 Task: Search round trip flight ticket for 5 adults, 1 child, 2 infants in seat and 1 infant on lap in business from El Paso: El Paso International Airport to Riverton: Central Wyoming Regional Airport (was Riverton Regional) on 8-4-2023 and return on 8-6-2023. Choice of flights is Delta. Number of bags: 1 carry on bag. Price is upto 50000. Outbound departure time preference is 10:45.
Action: Mouse moved to (278, 388)
Screenshot: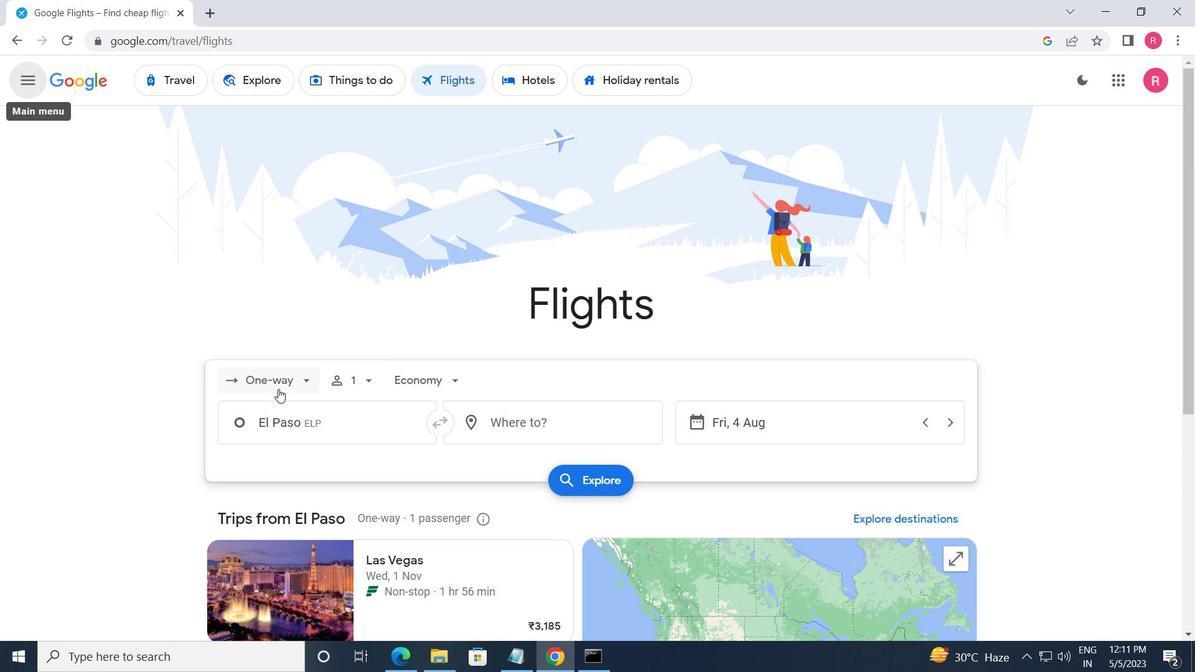 
Action: Mouse pressed left at (278, 388)
Screenshot: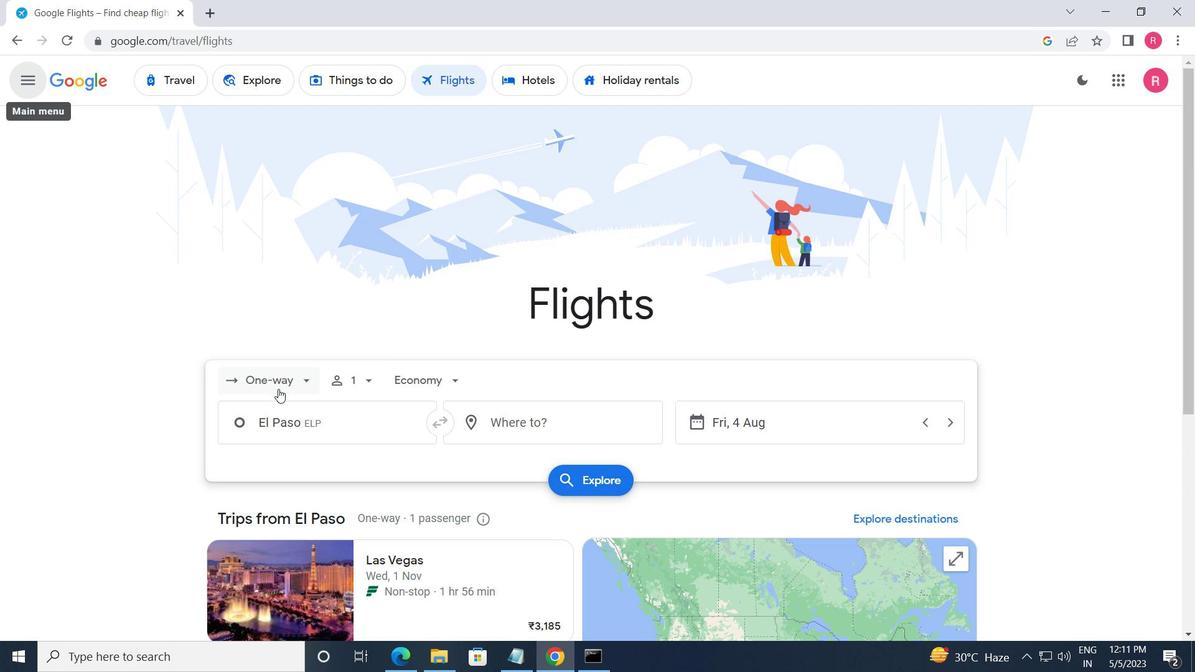 
Action: Mouse moved to (282, 419)
Screenshot: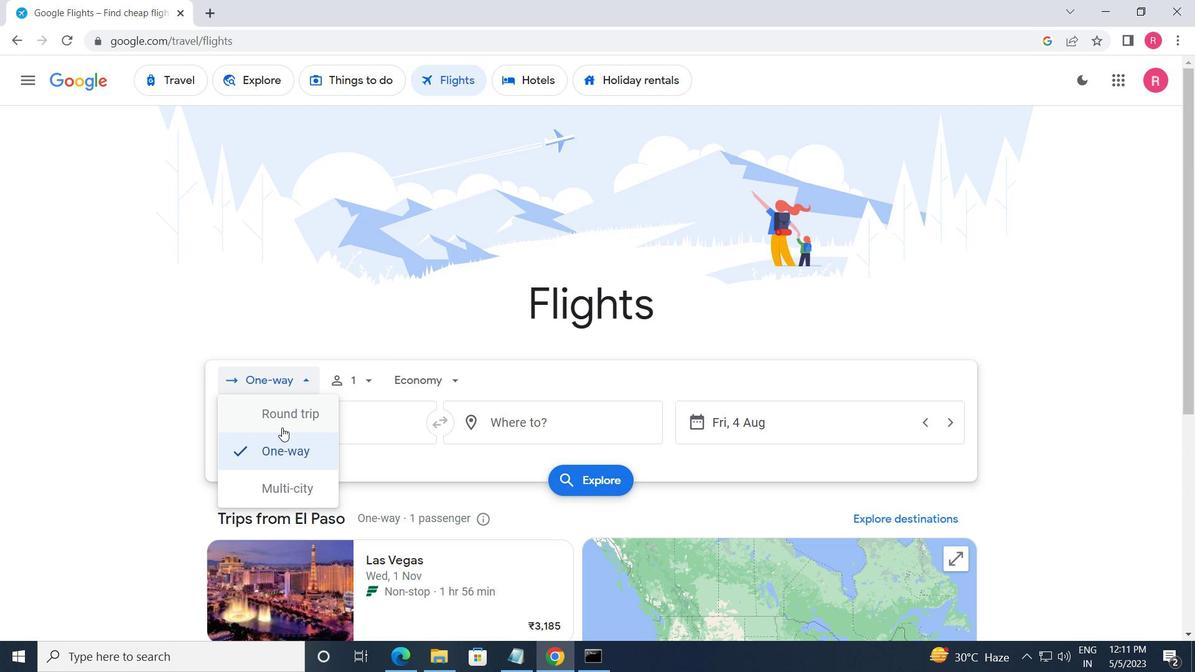
Action: Mouse pressed left at (282, 419)
Screenshot: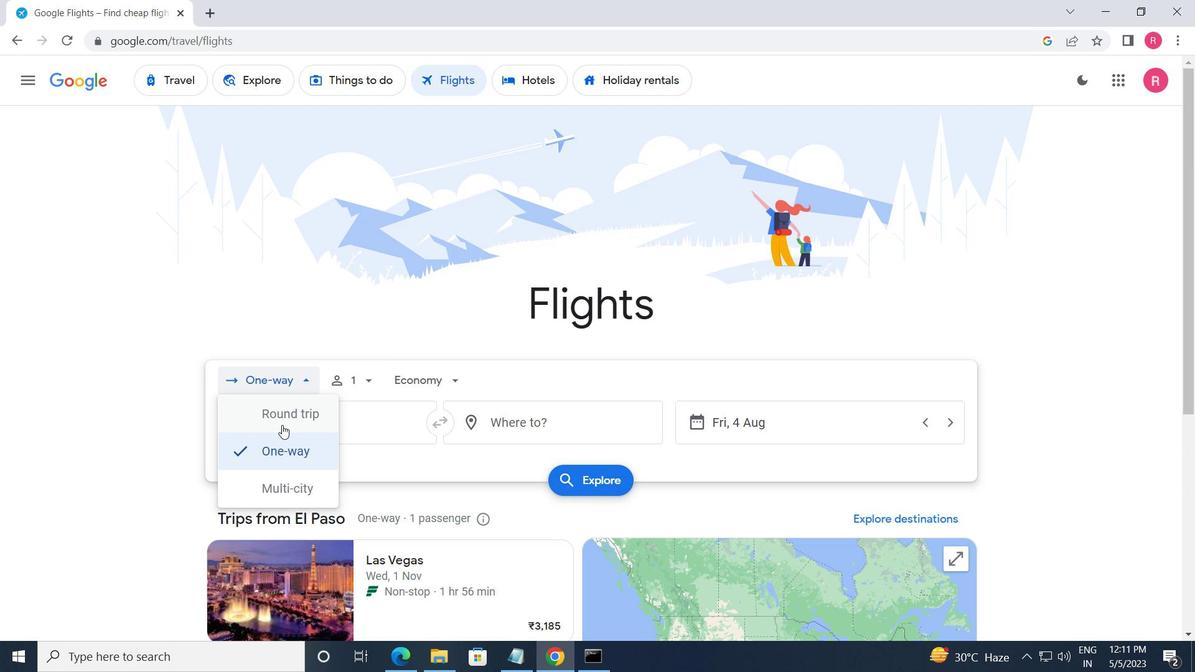 
Action: Mouse moved to (348, 382)
Screenshot: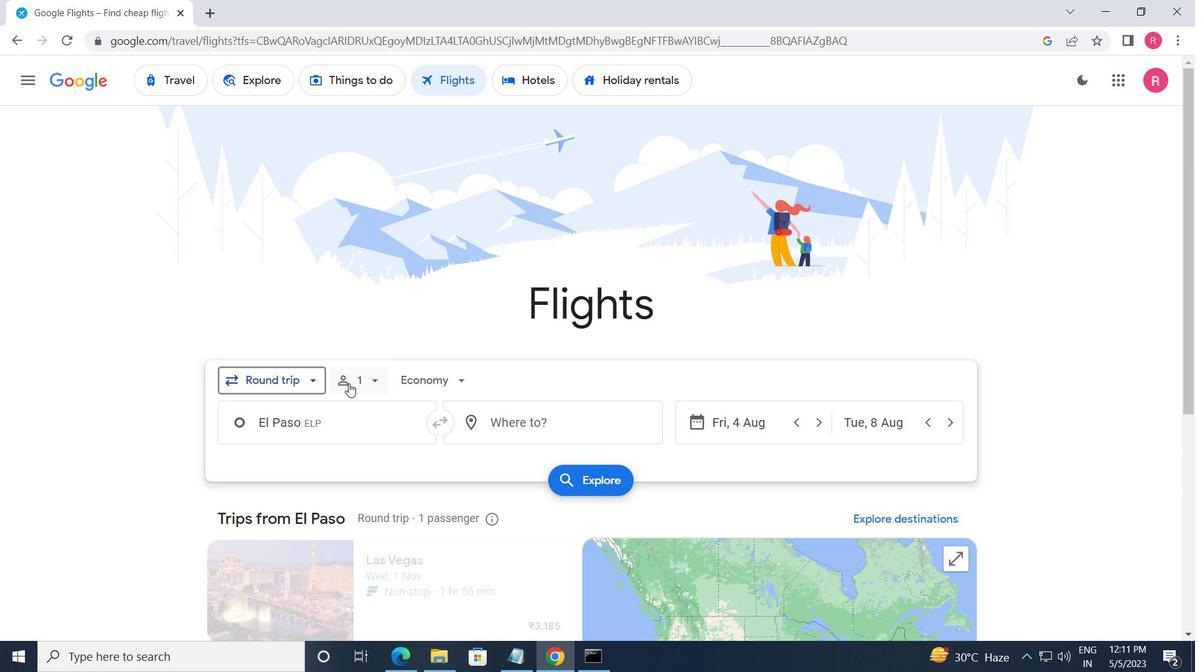 
Action: Mouse pressed left at (348, 382)
Screenshot: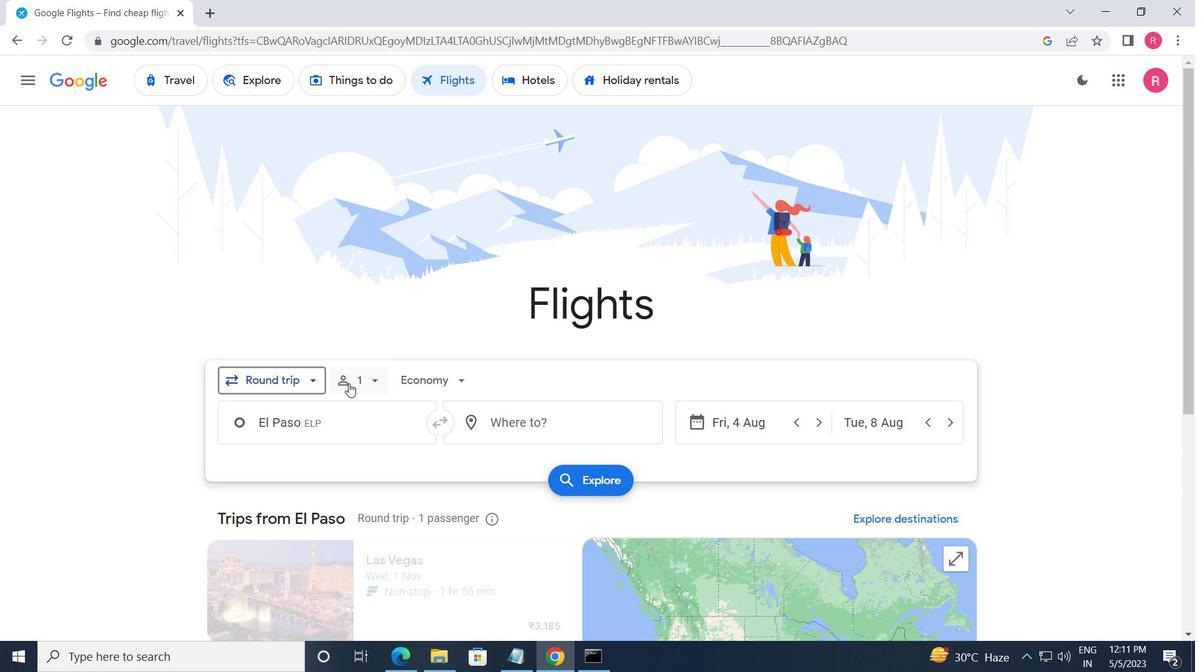 
Action: Mouse moved to (496, 428)
Screenshot: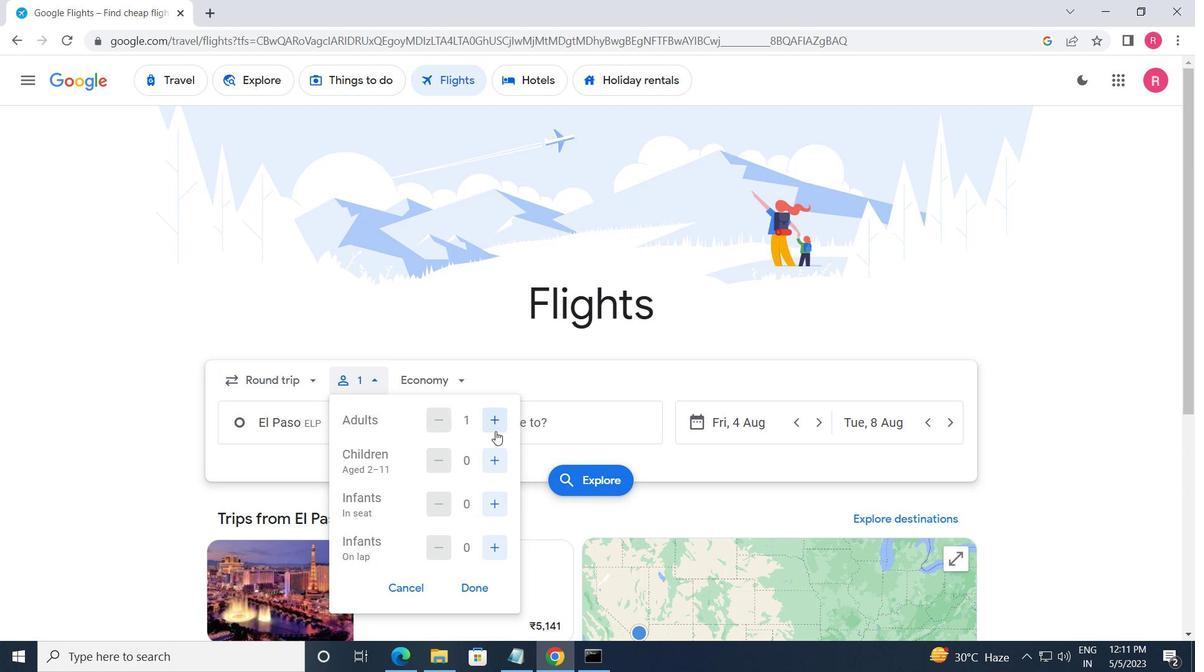 
Action: Mouse pressed left at (496, 428)
Screenshot: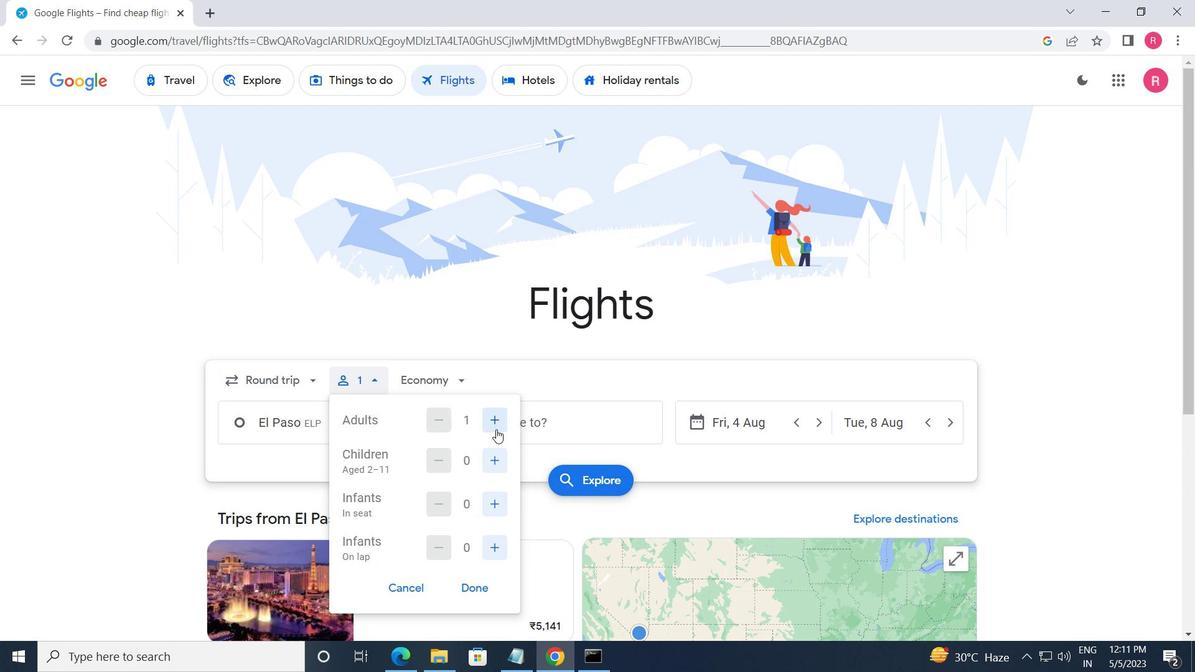 
Action: Mouse pressed left at (496, 428)
Screenshot: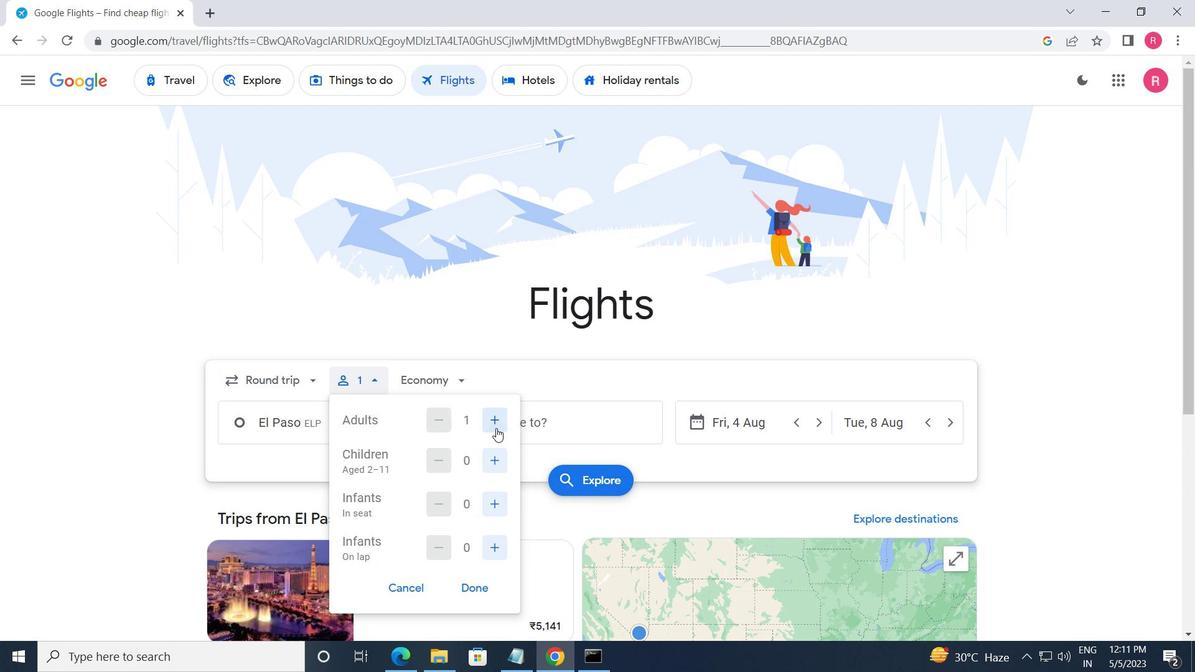 
Action: Mouse pressed left at (496, 428)
Screenshot: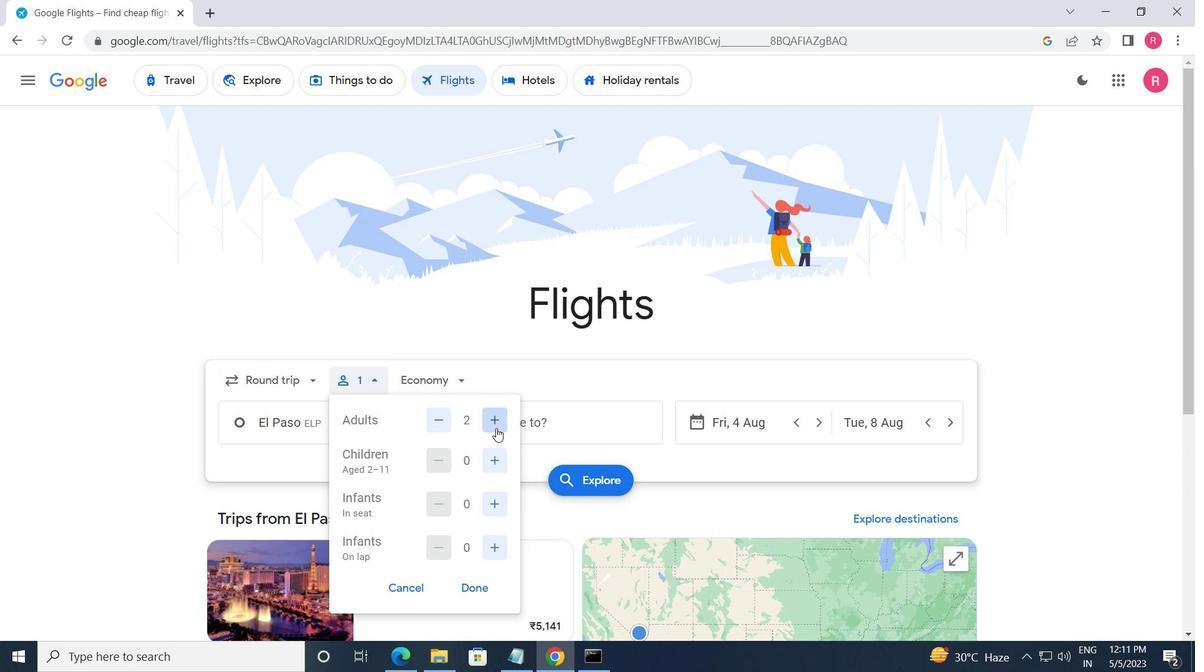 
Action: Mouse pressed left at (496, 428)
Screenshot: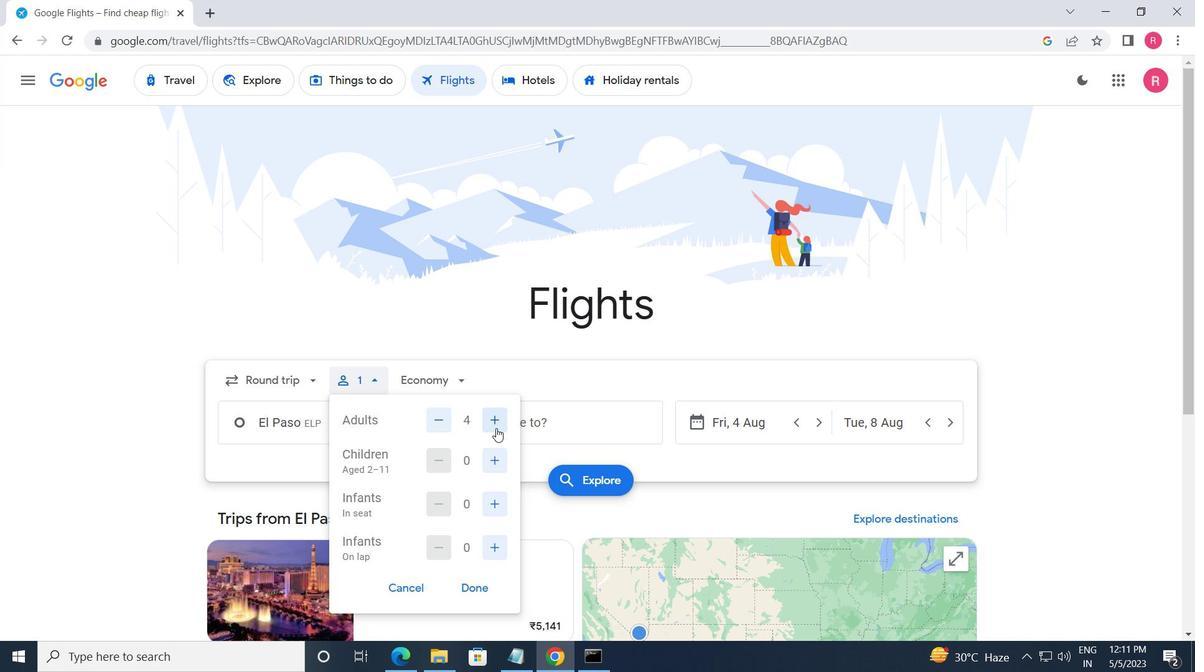 
Action: Mouse moved to (494, 454)
Screenshot: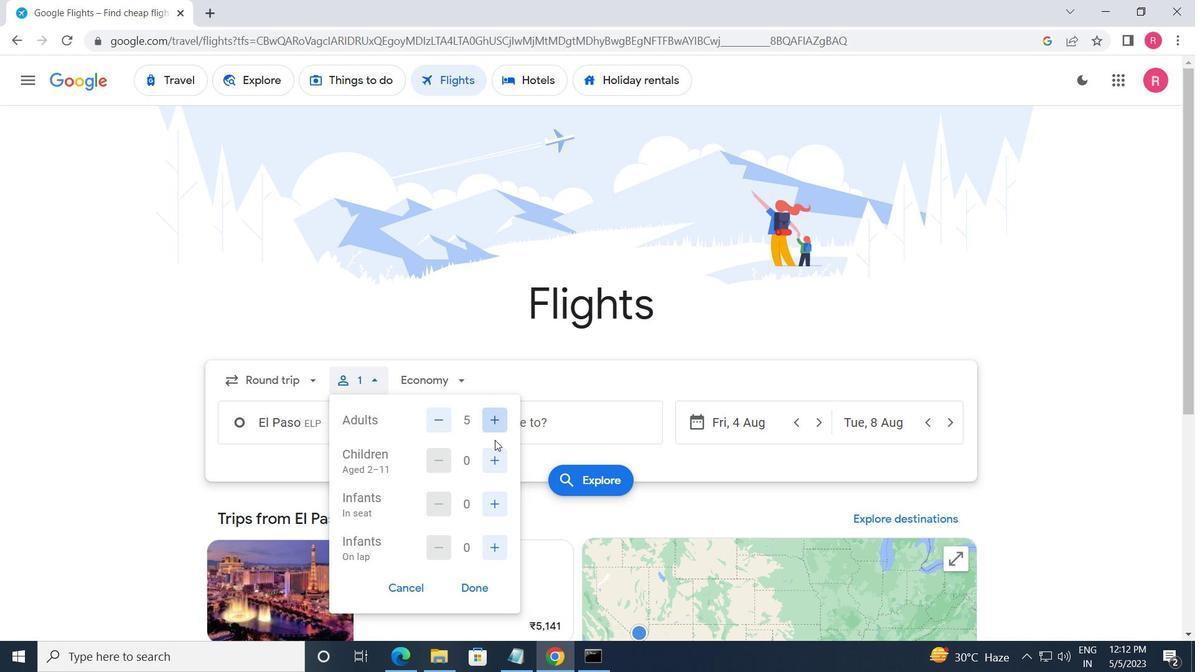 
Action: Mouse pressed left at (494, 454)
Screenshot: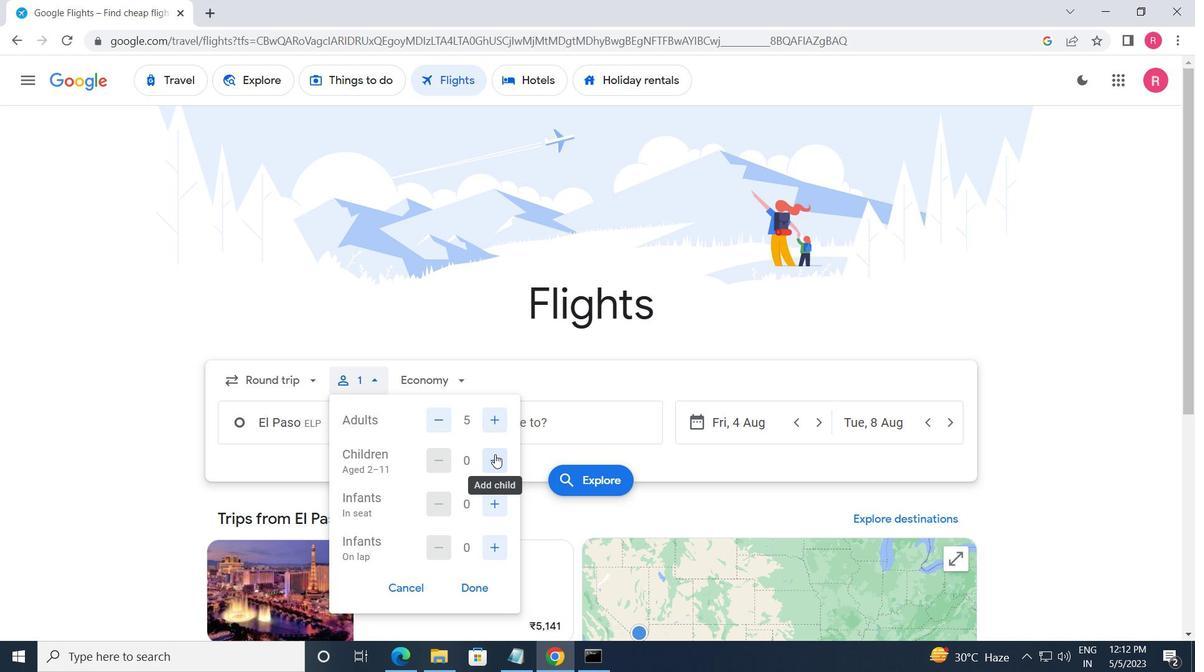 
Action: Mouse moved to (492, 511)
Screenshot: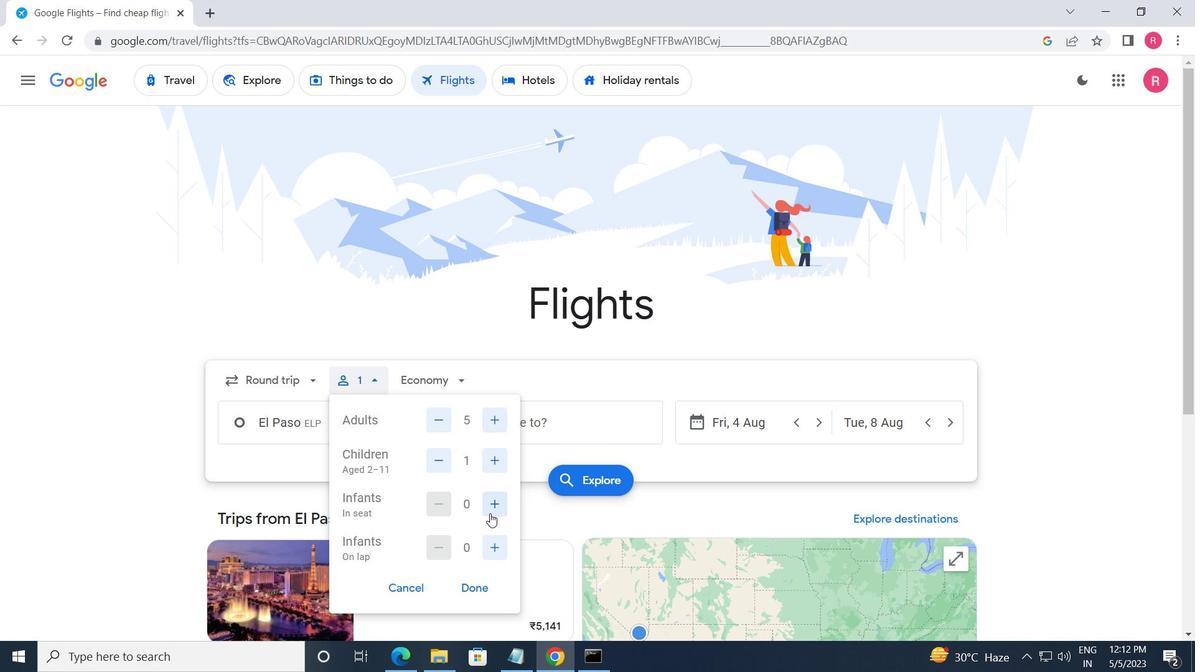 
Action: Mouse pressed left at (492, 511)
Screenshot: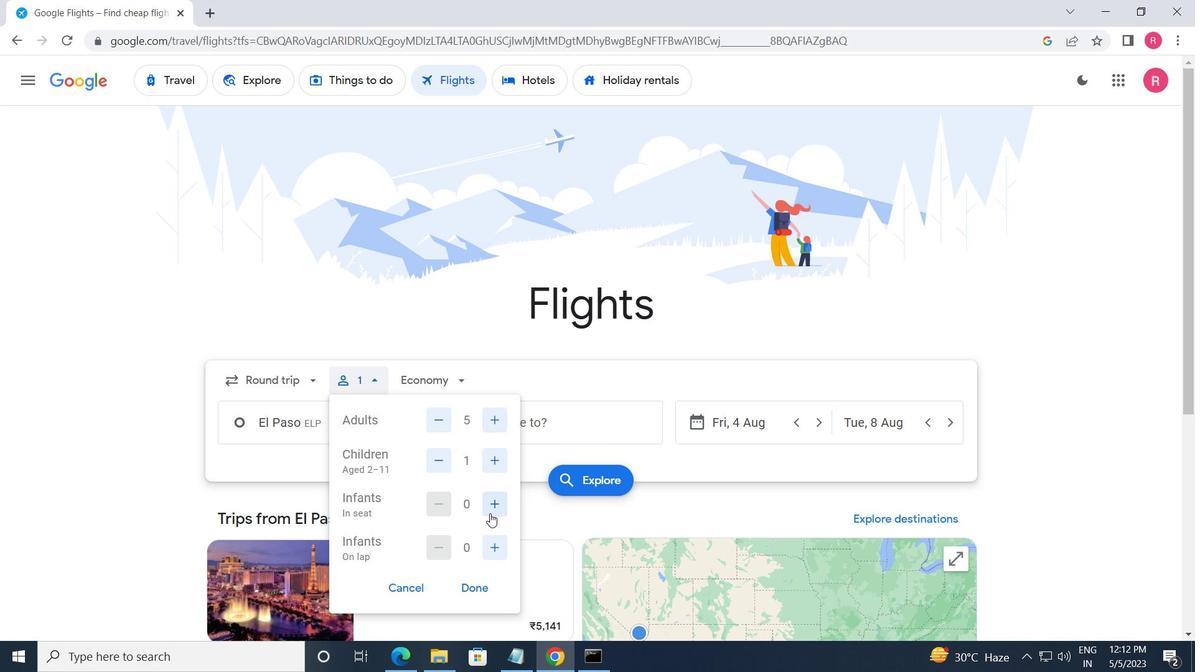 
Action: Mouse pressed left at (492, 511)
Screenshot: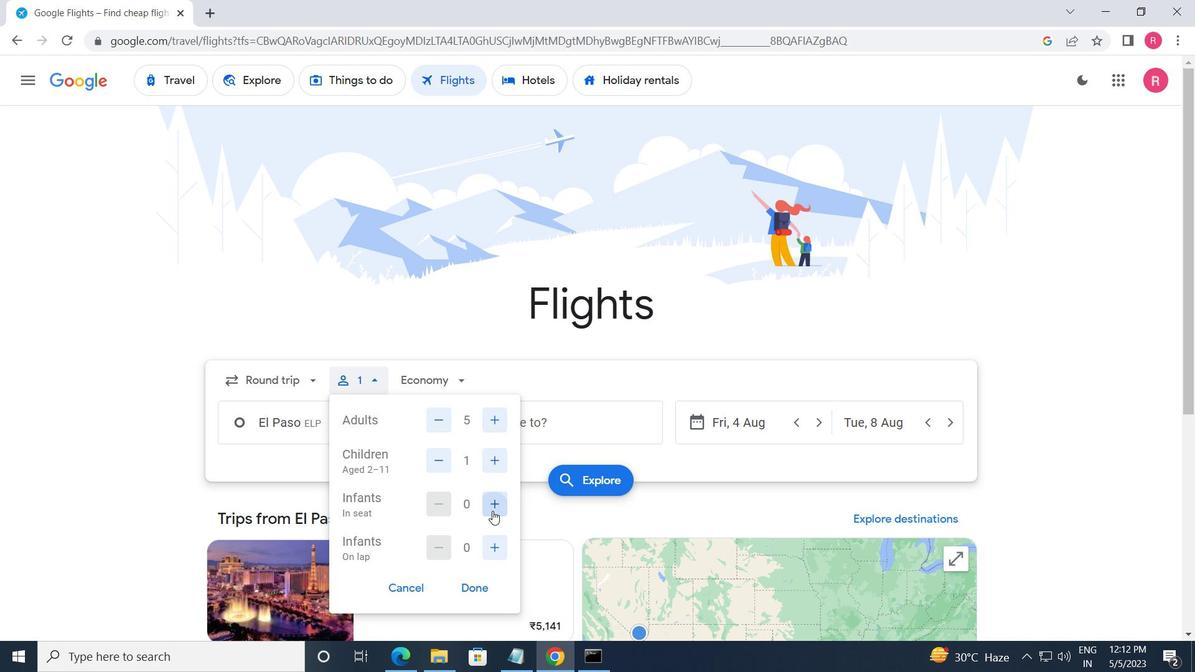 
Action: Mouse moved to (494, 553)
Screenshot: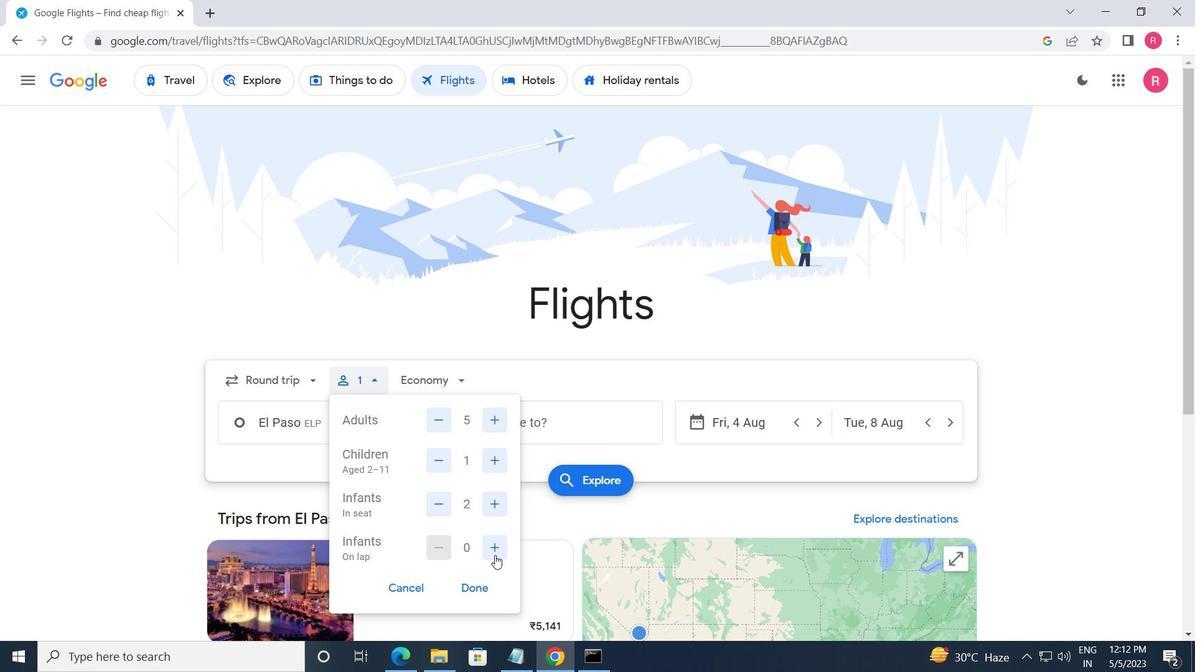 
Action: Mouse pressed left at (494, 553)
Screenshot: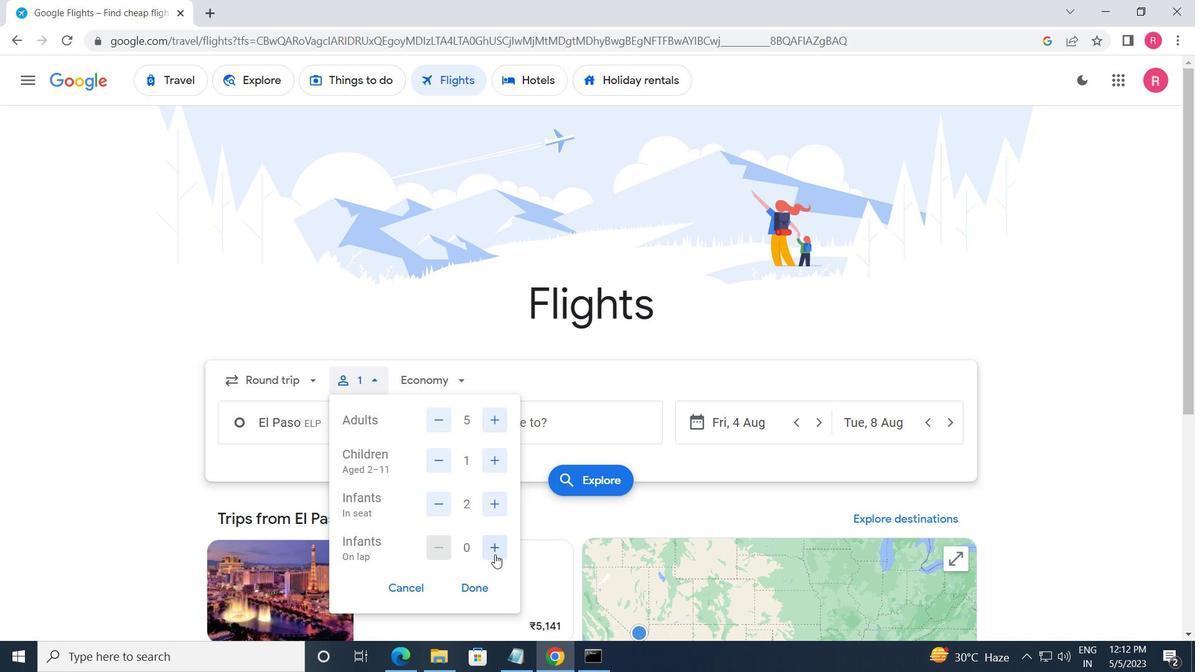 
Action: Mouse moved to (477, 584)
Screenshot: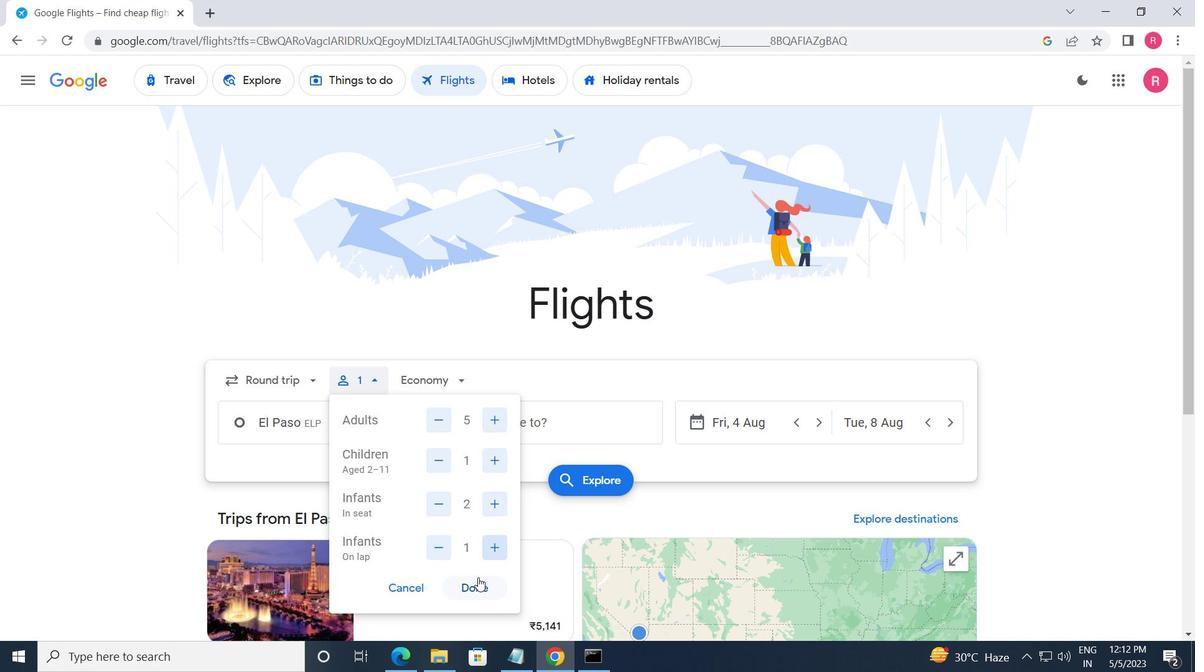 
Action: Mouse pressed left at (477, 584)
Screenshot: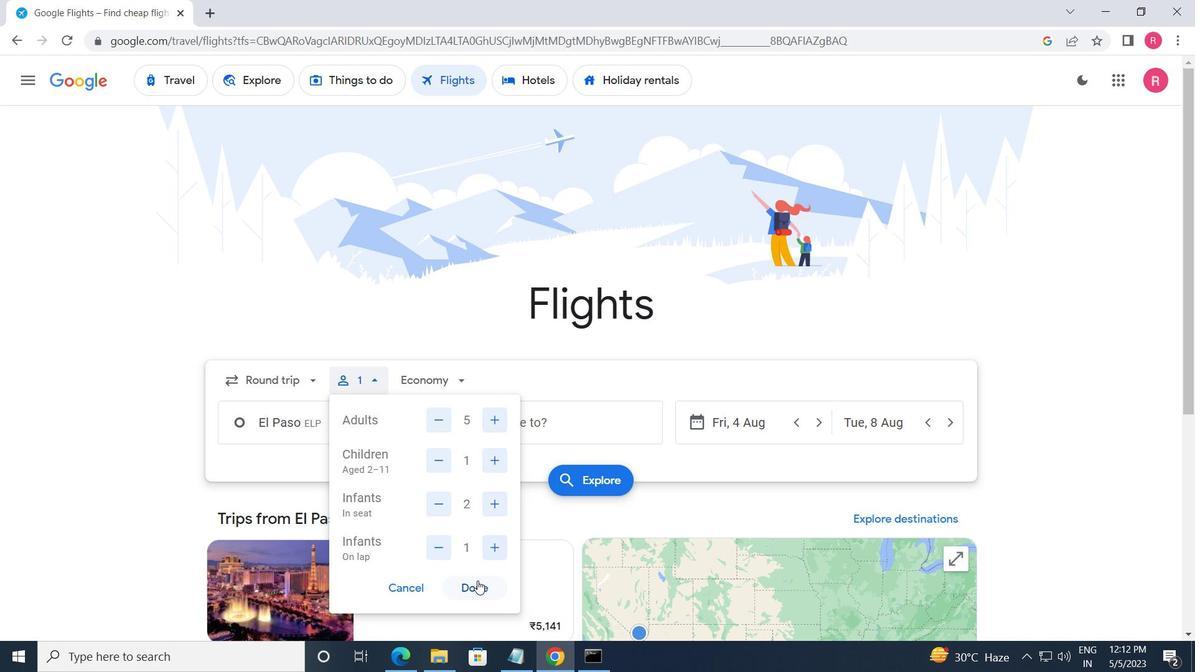 
Action: Mouse moved to (437, 390)
Screenshot: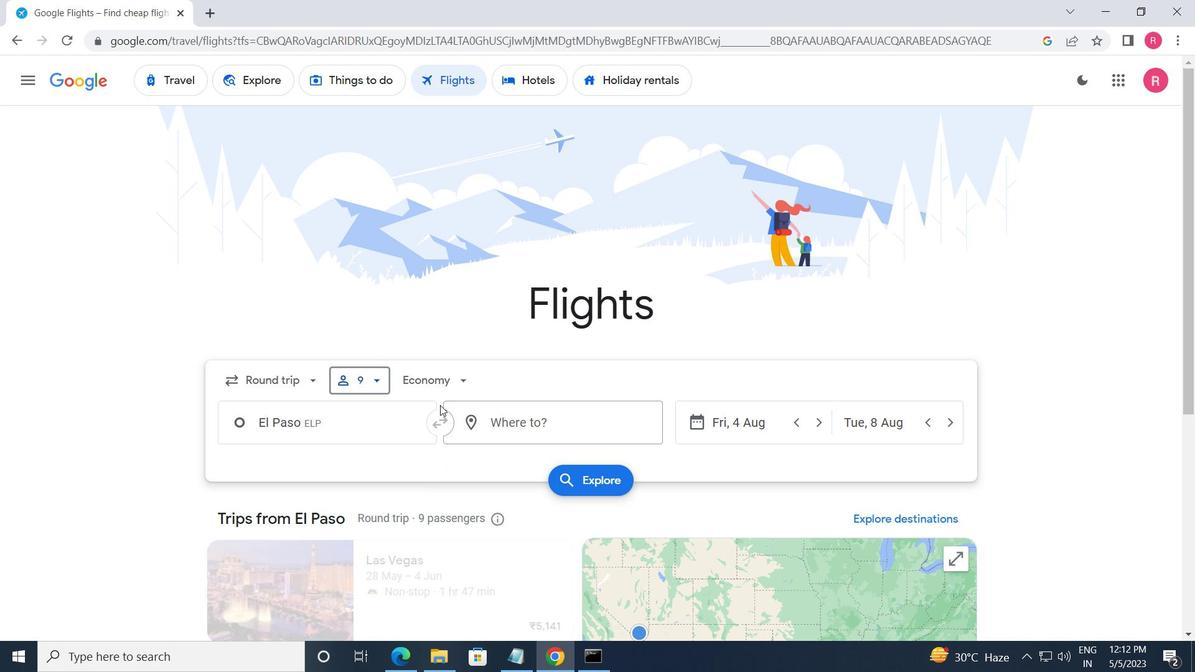 
Action: Mouse pressed left at (437, 390)
Screenshot: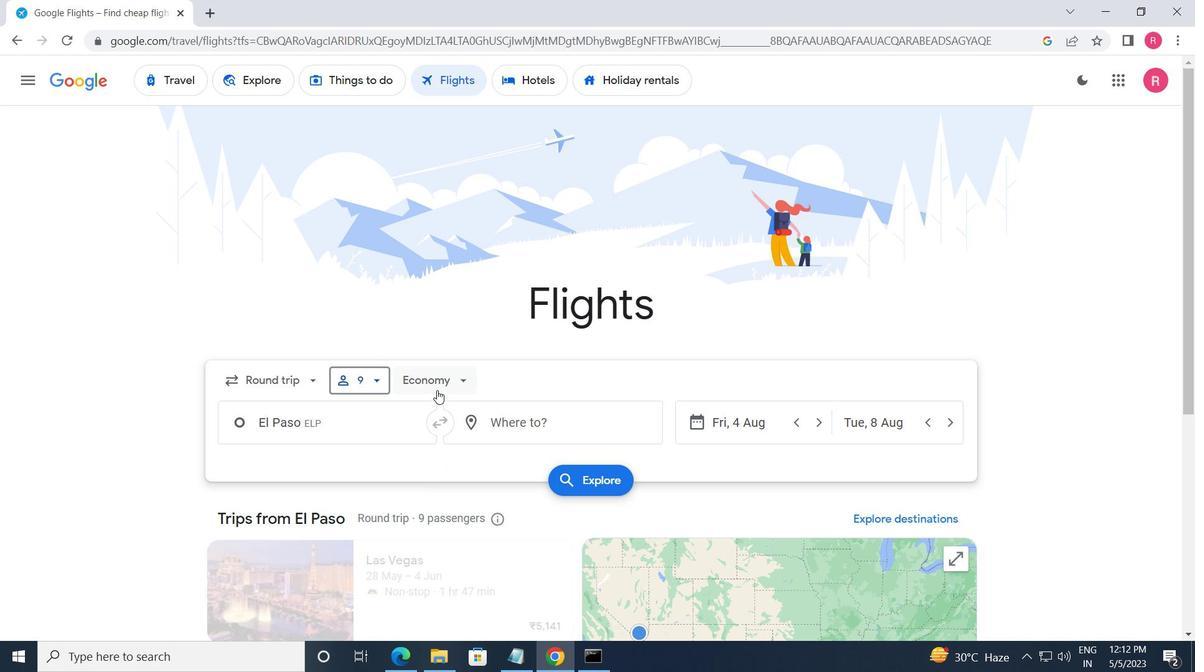 
Action: Mouse moved to (442, 496)
Screenshot: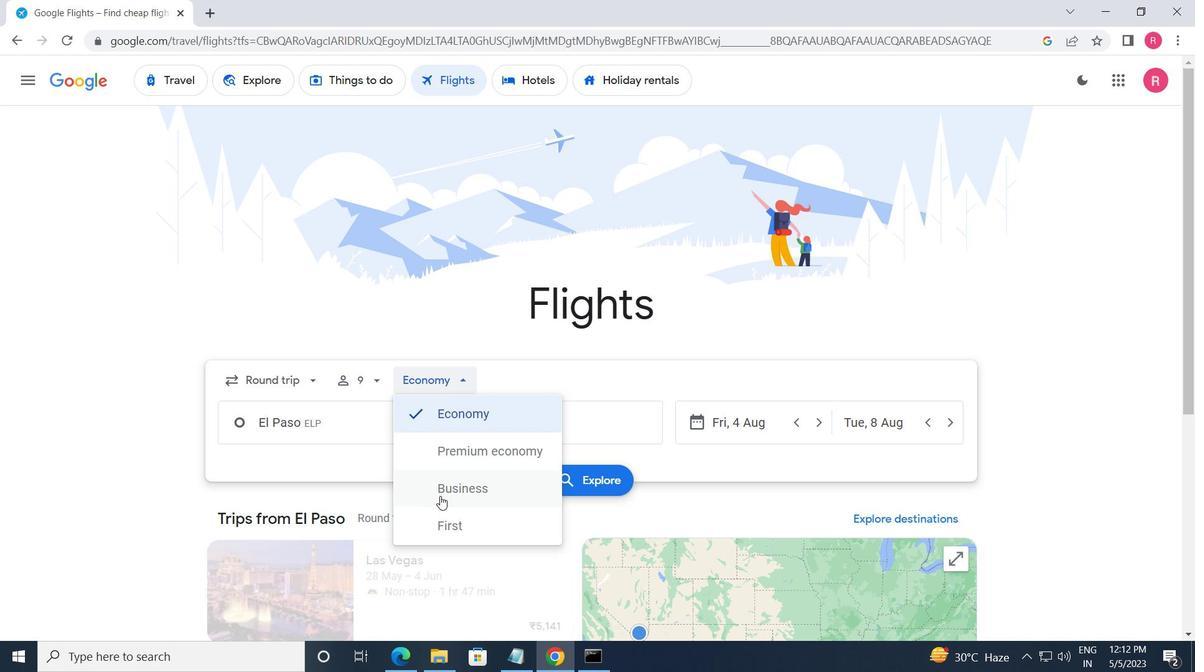 
Action: Mouse pressed left at (442, 496)
Screenshot: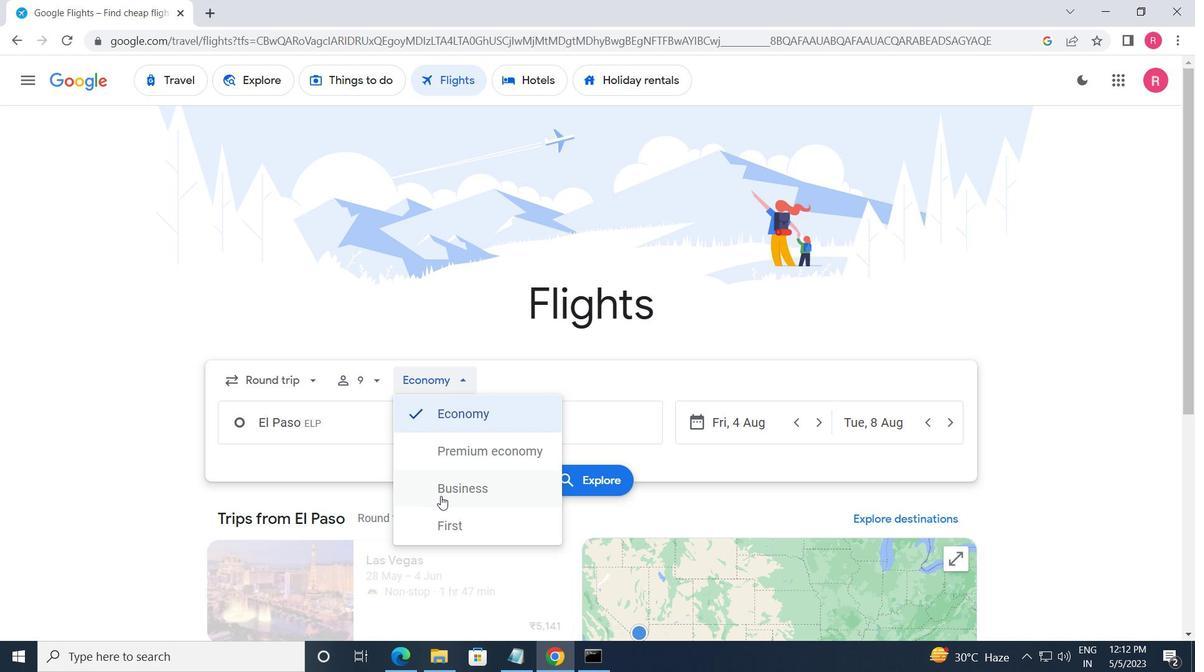 
Action: Mouse moved to (384, 427)
Screenshot: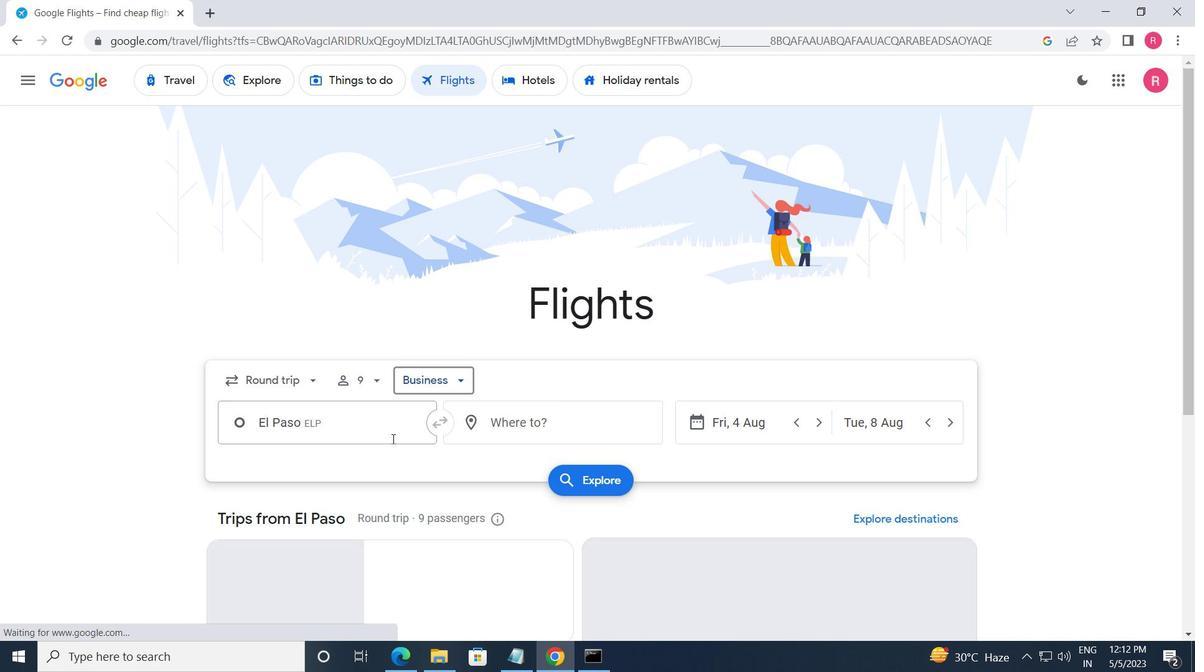 
Action: Mouse pressed left at (384, 427)
Screenshot: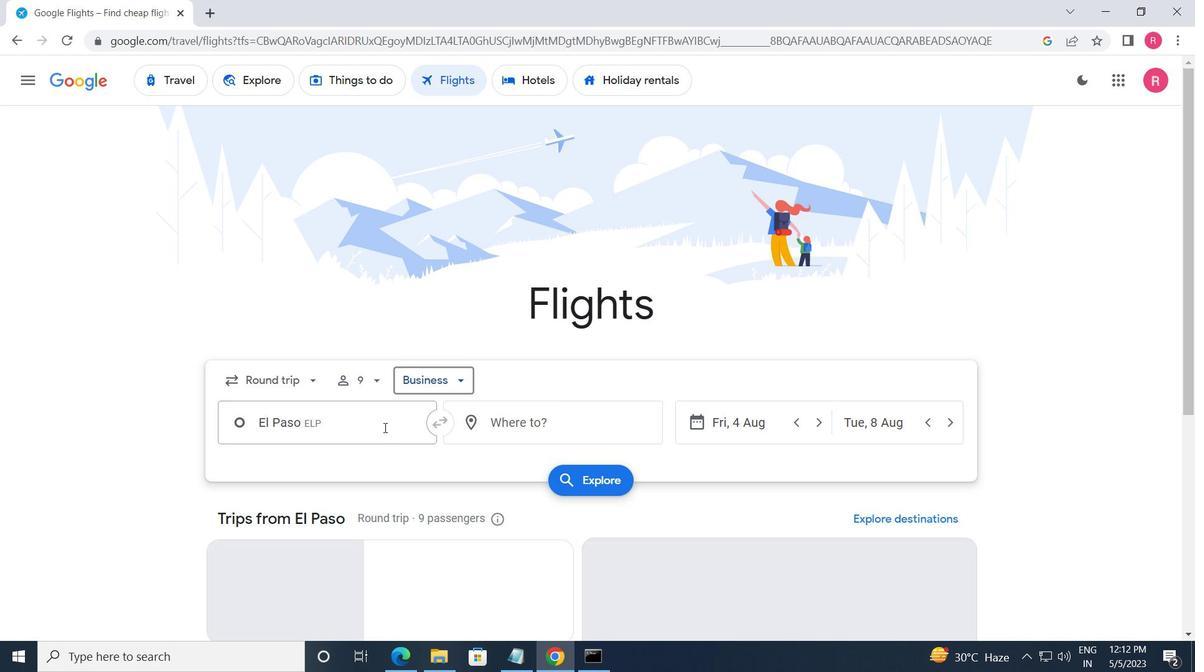 
Action: Key pressed <Key.shift>EI<Key.backspace>L<Key.space><Key.shift_r>PASO
Screenshot: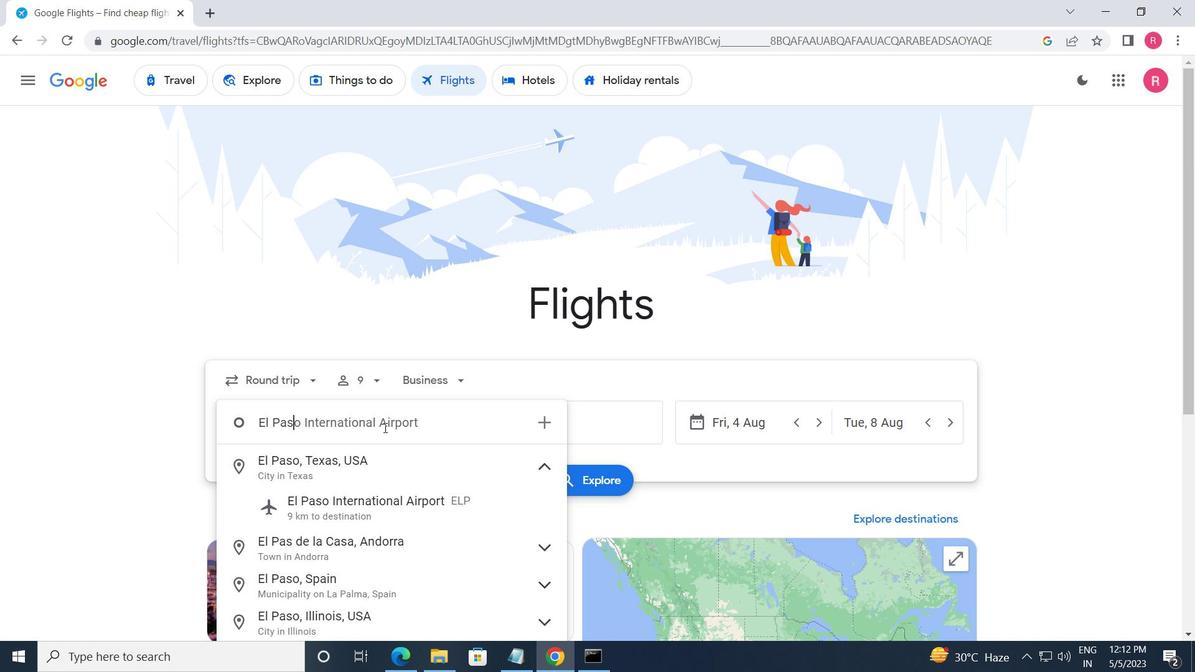 
Action: Mouse moved to (379, 514)
Screenshot: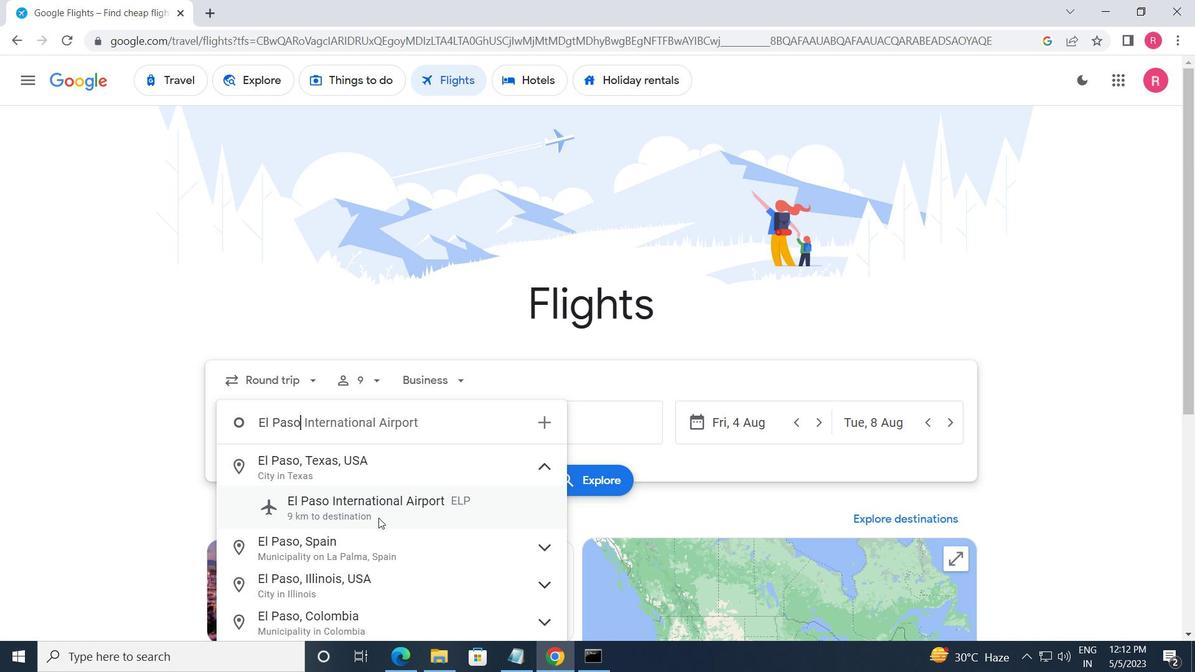 
Action: Mouse pressed left at (379, 514)
Screenshot: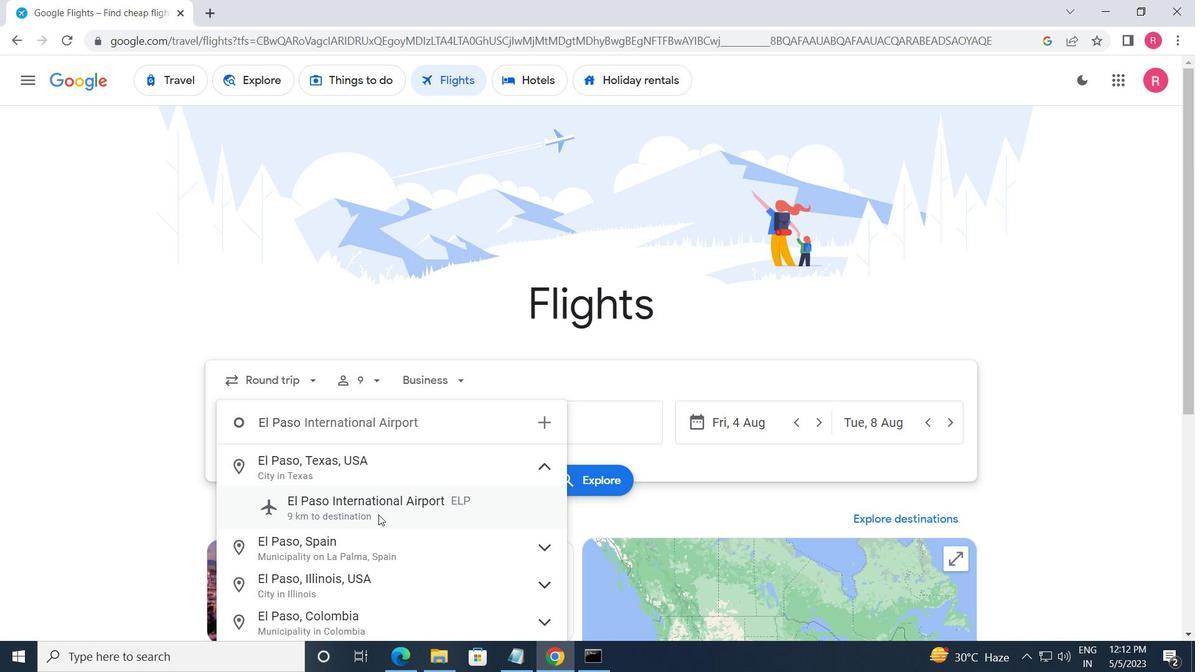 
Action: Mouse moved to (544, 441)
Screenshot: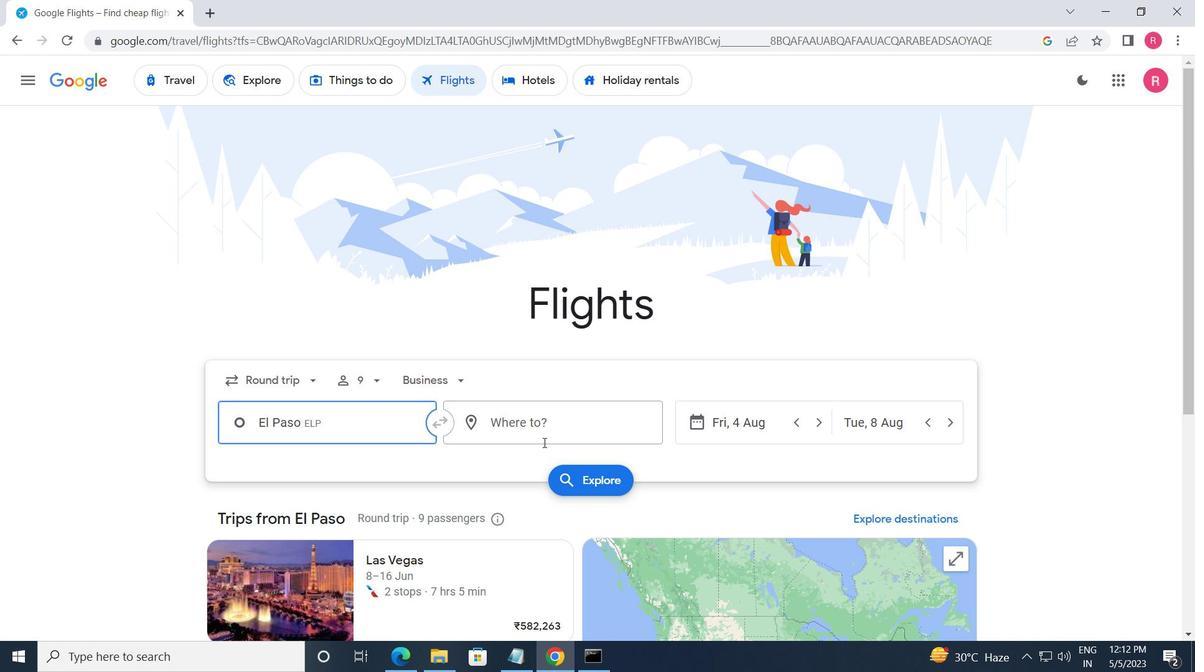 
Action: Mouse pressed left at (544, 441)
Screenshot: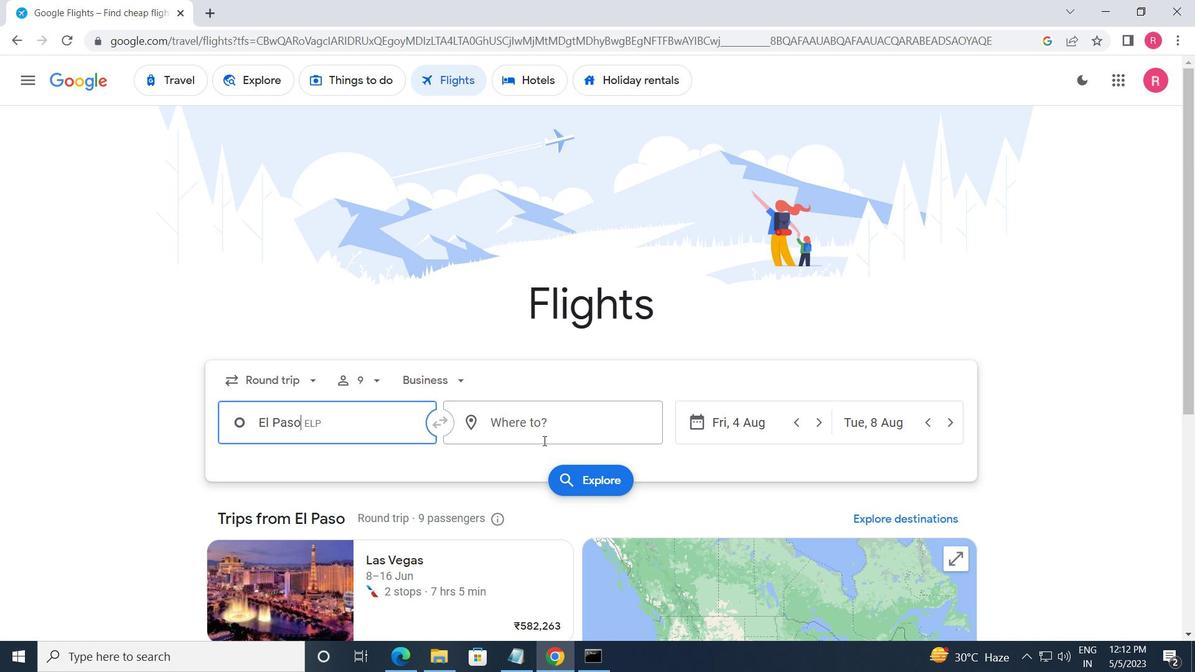 
Action: Key pressed <Key.shift>RIVERTON
Screenshot: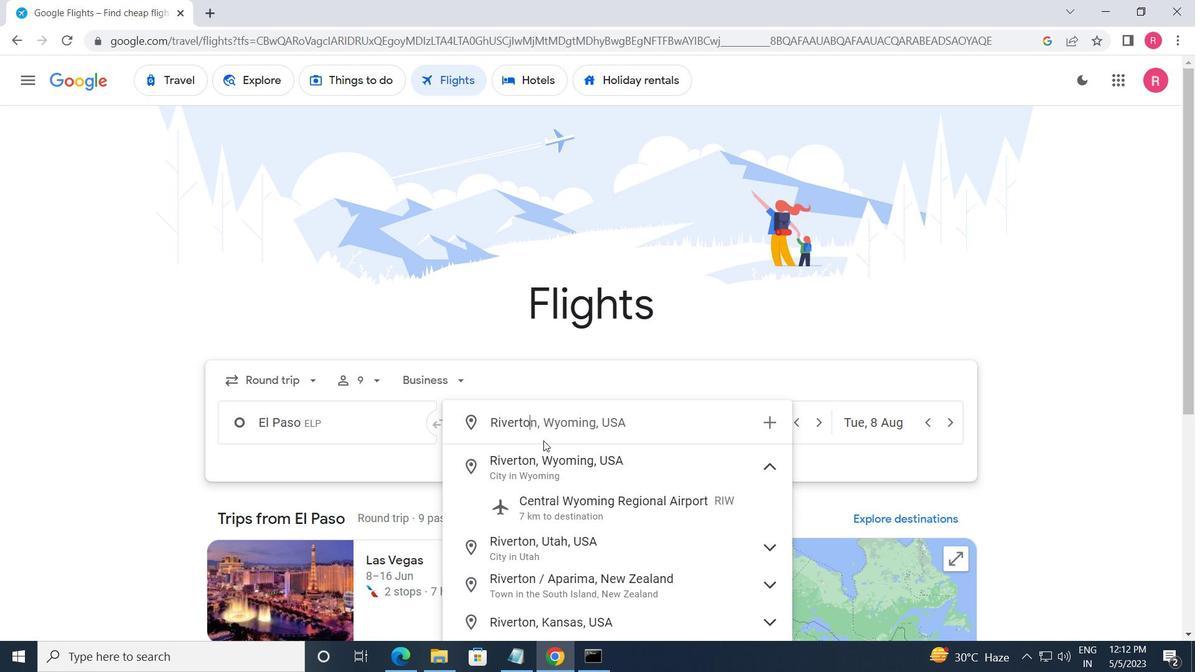 
Action: Mouse moved to (626, 503)
Screenshot: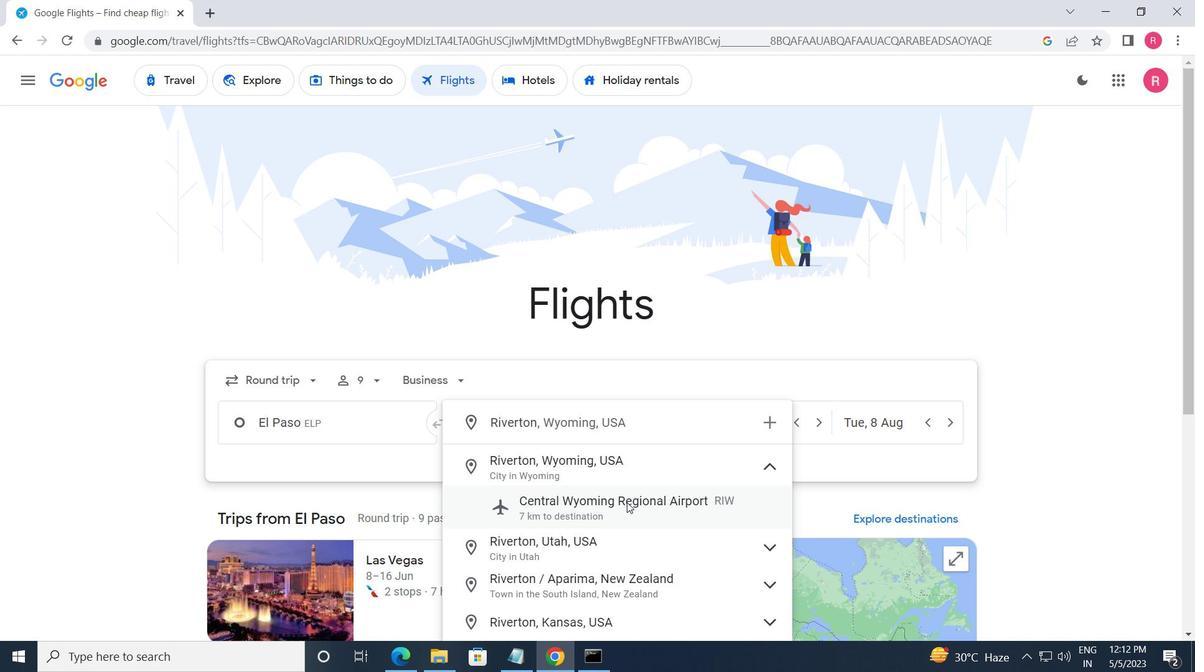 
Action: Mouse pressed left at (626, 503)
Screenshot: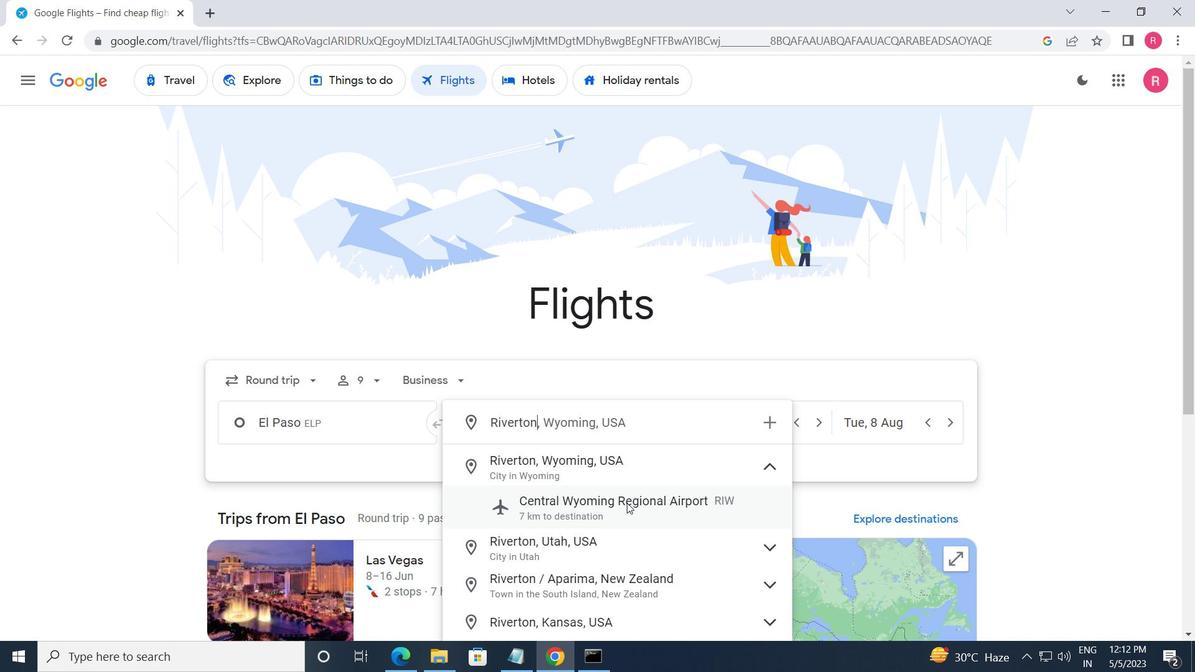 
Action: Mouse moved to (772, 425)
Screenshot: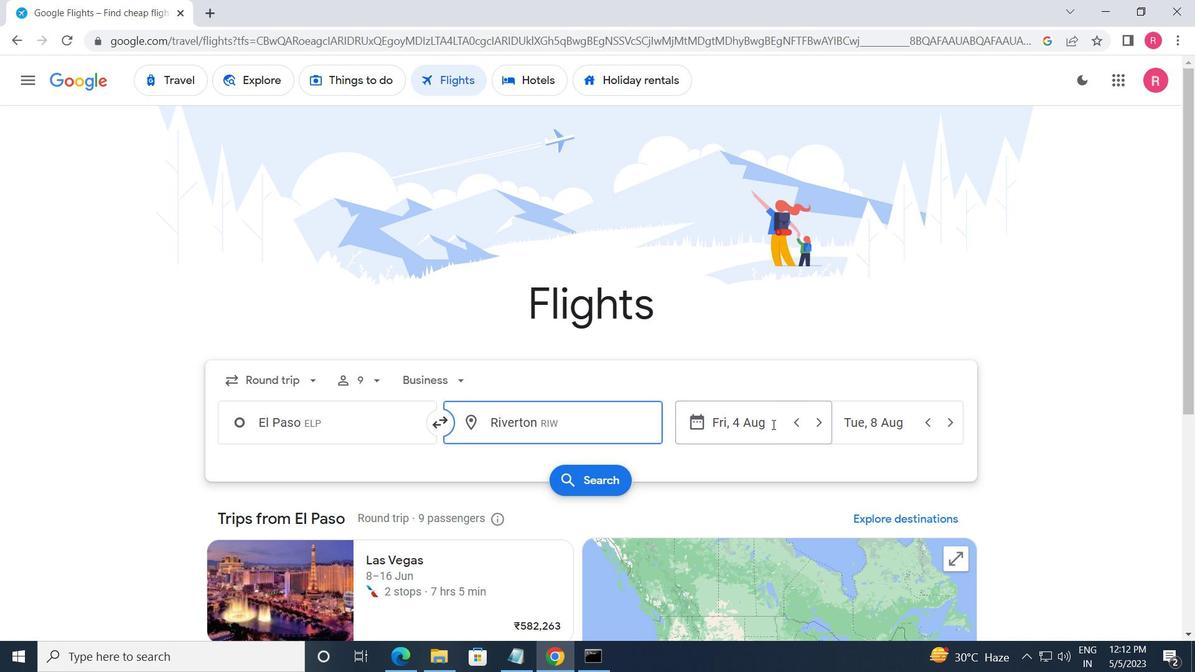 
Action: Mouse pressed left at (772, 425)
Screenshot: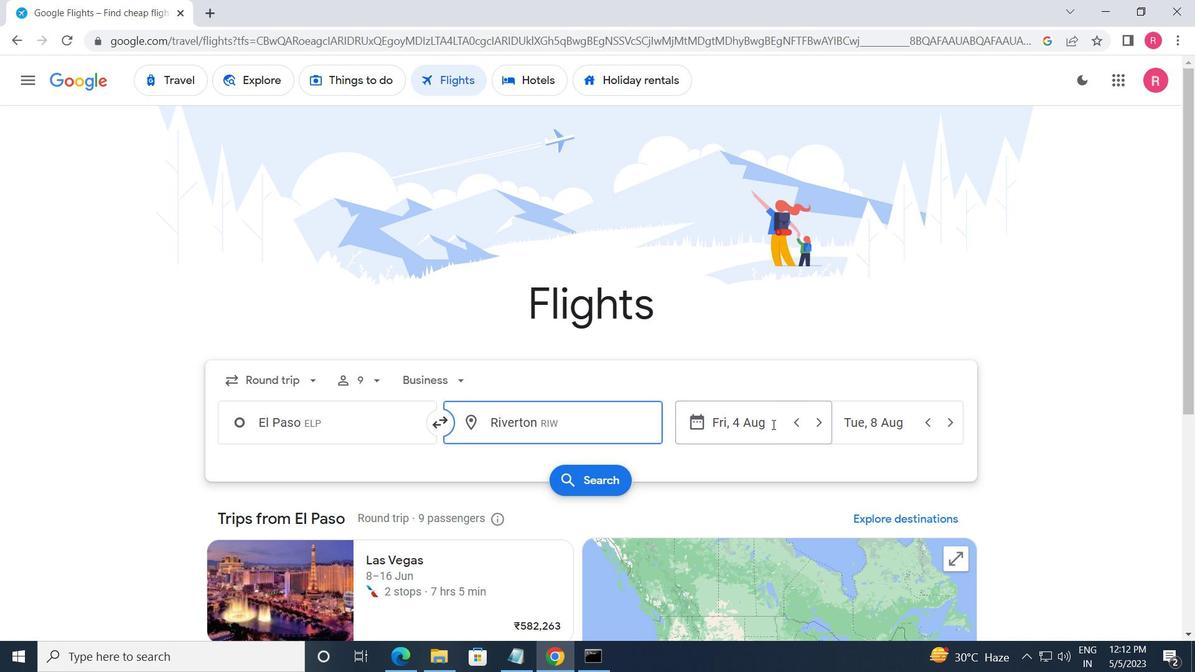 
Action: Mouse moved to (598, 362)
Screenshot: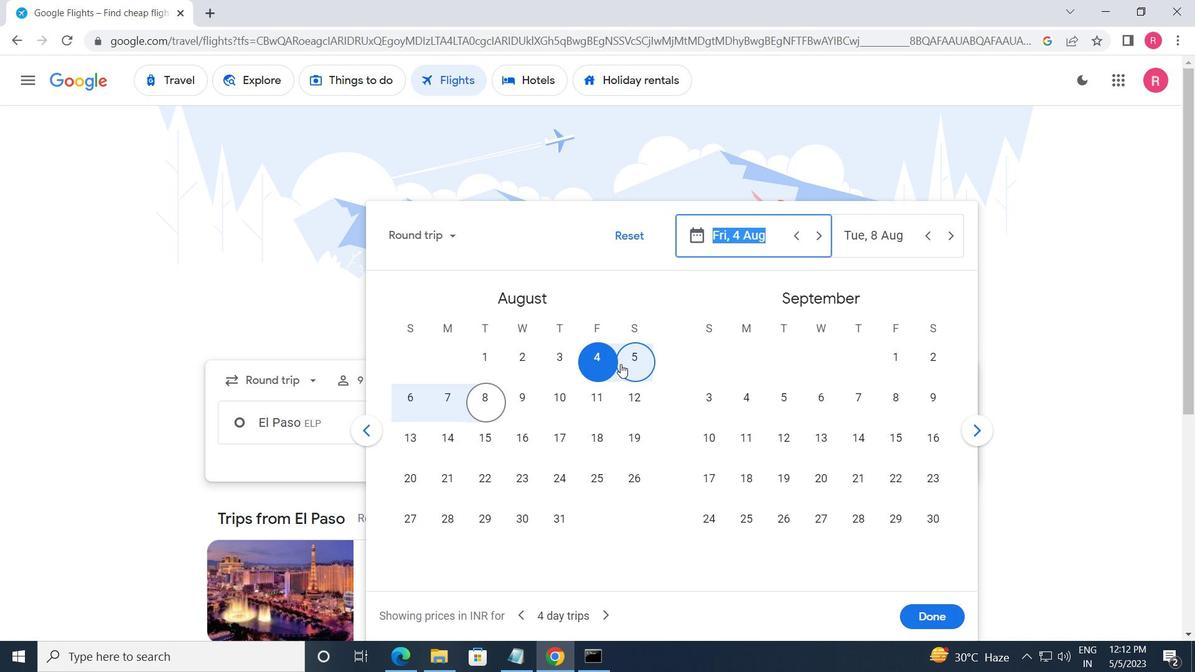 
Action: Mouse pressed left at (598, 362)
Screenshot: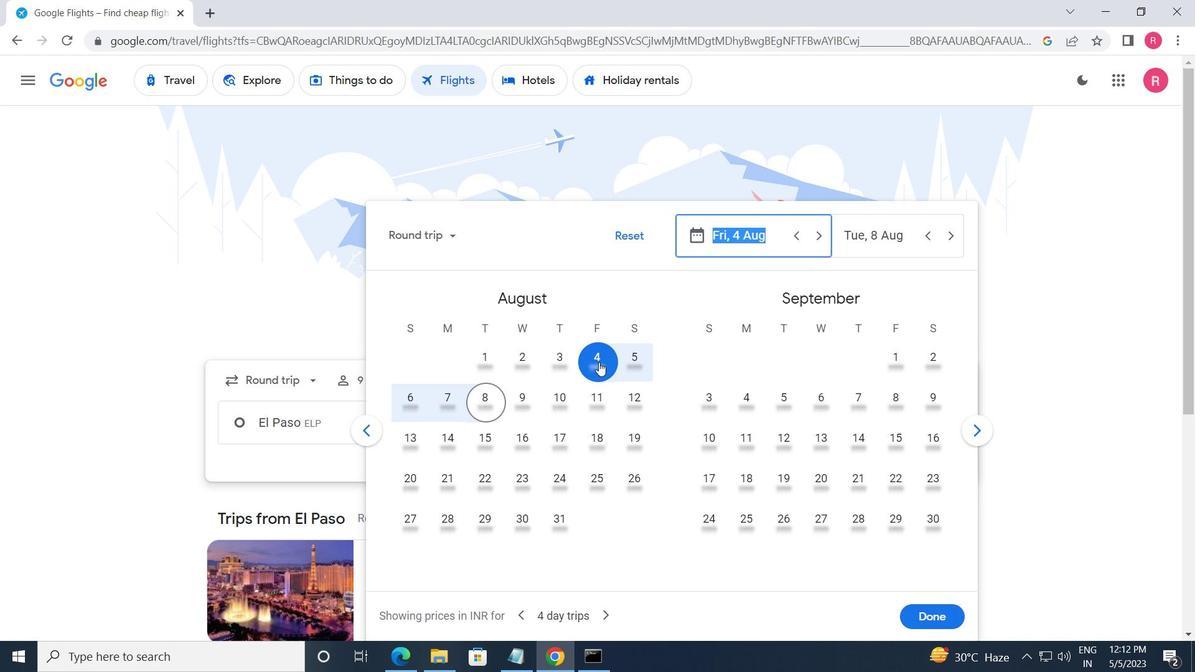 
Action: Mouse moved to (414, 393)
Screenshot: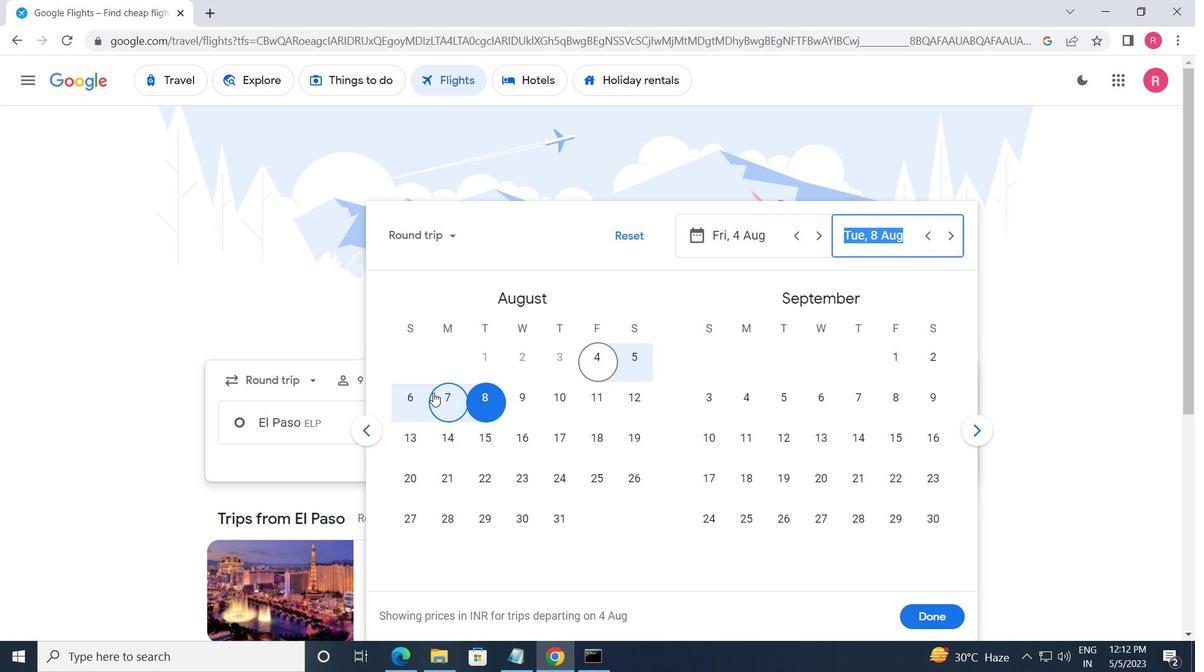 
Action: Mouse pressed left at (414, 393)
Screenshot: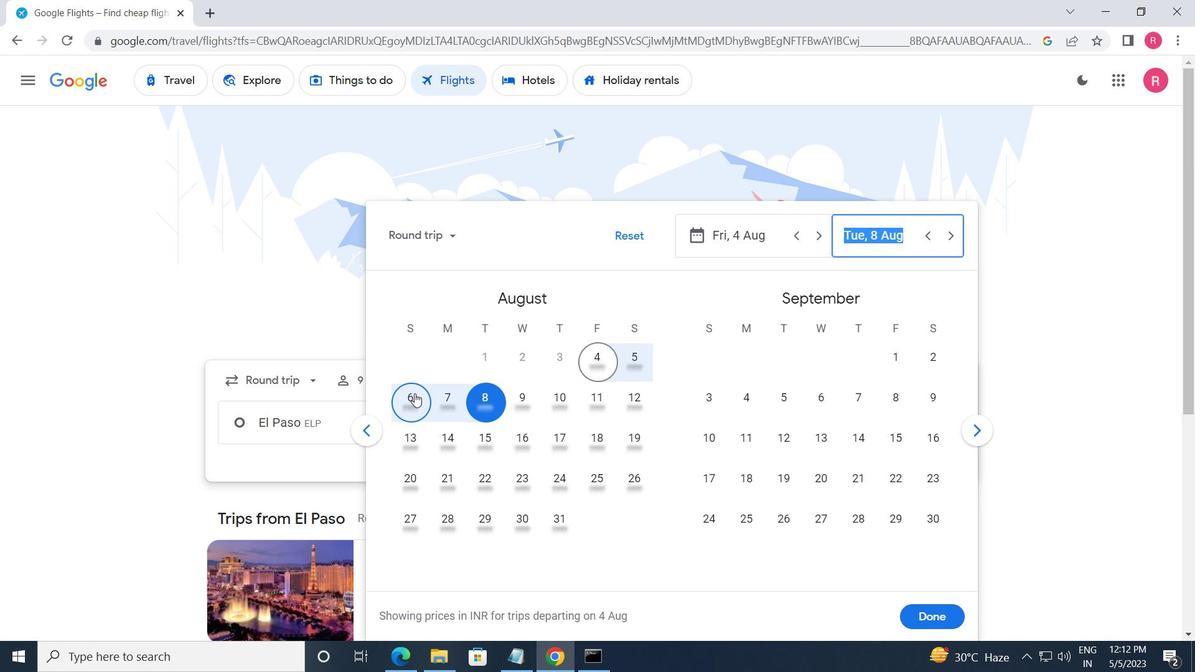 
Action: Mouse moved to (918, 614)
Screenshot: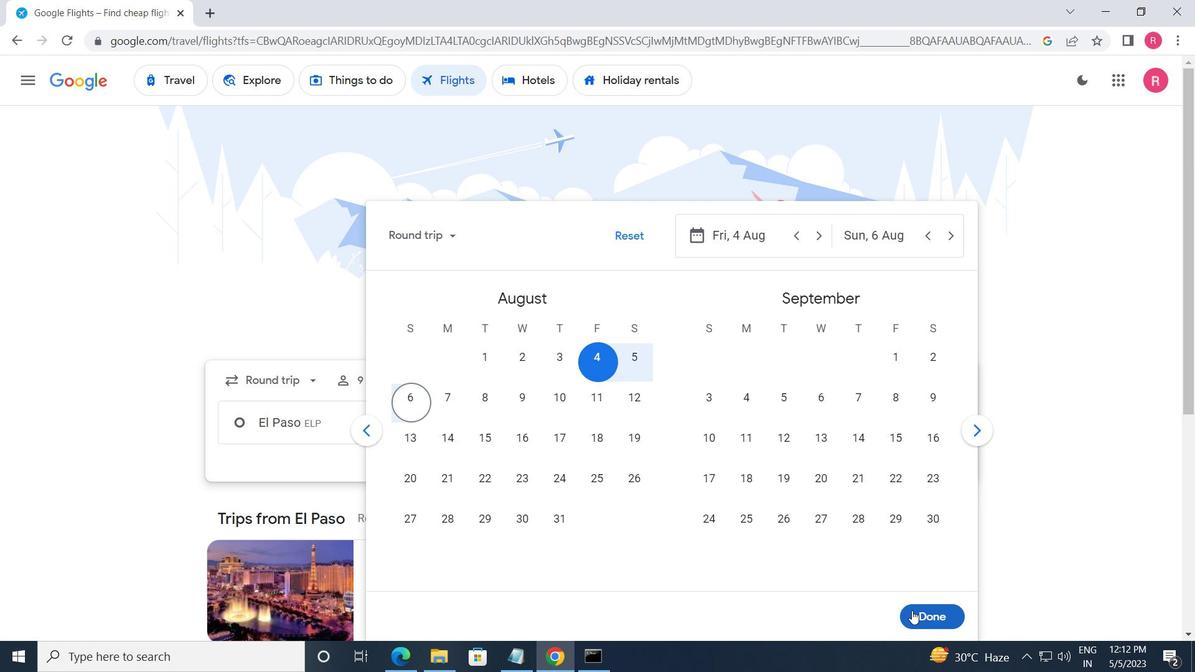 
Action: Mouse pressed left at (918, 614)
Screenshot: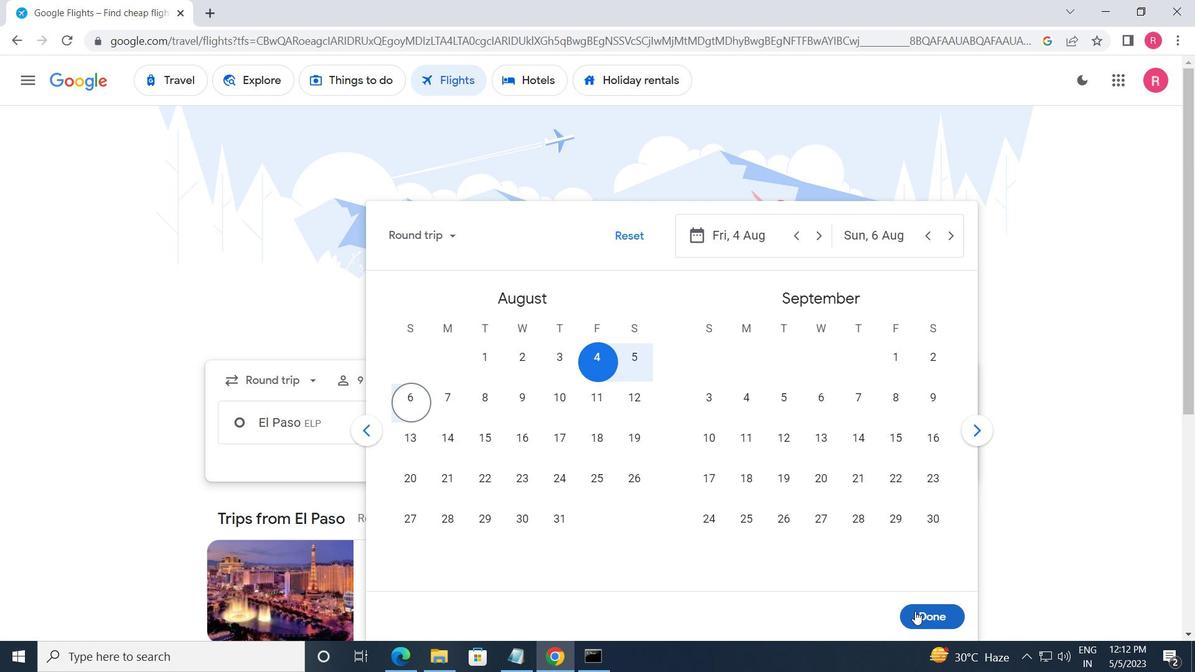 
Action: Mouse moved to (577, 489)
Screenshot: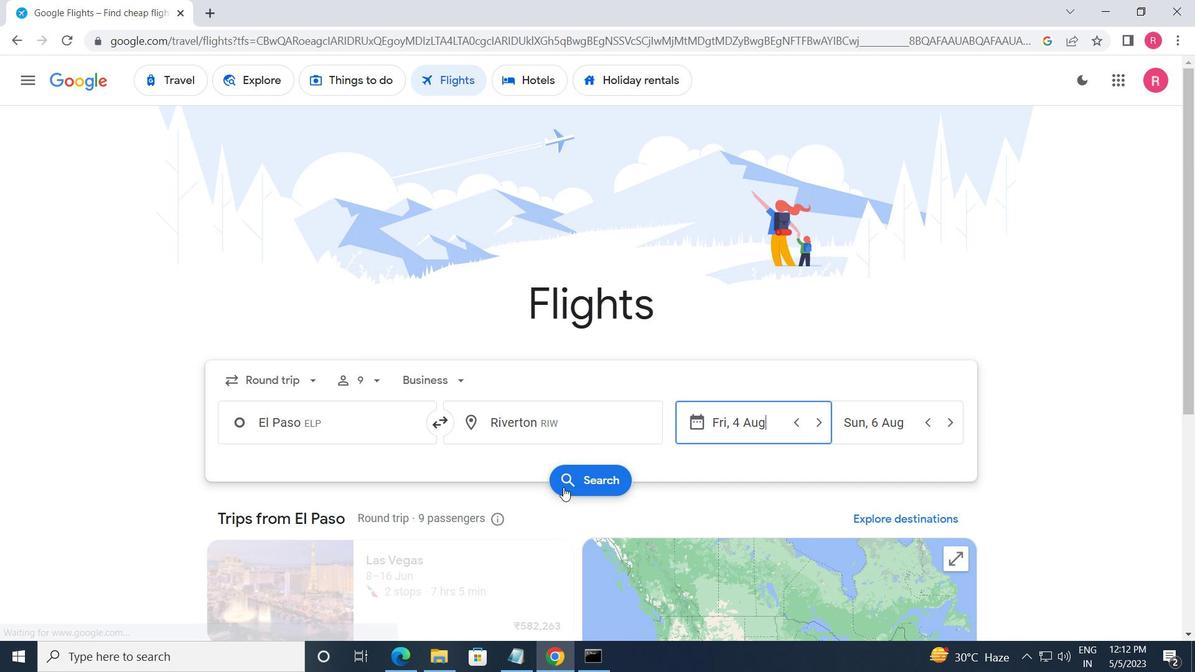 
Action: Mouse pressed left at (577, 489)
Screenshot: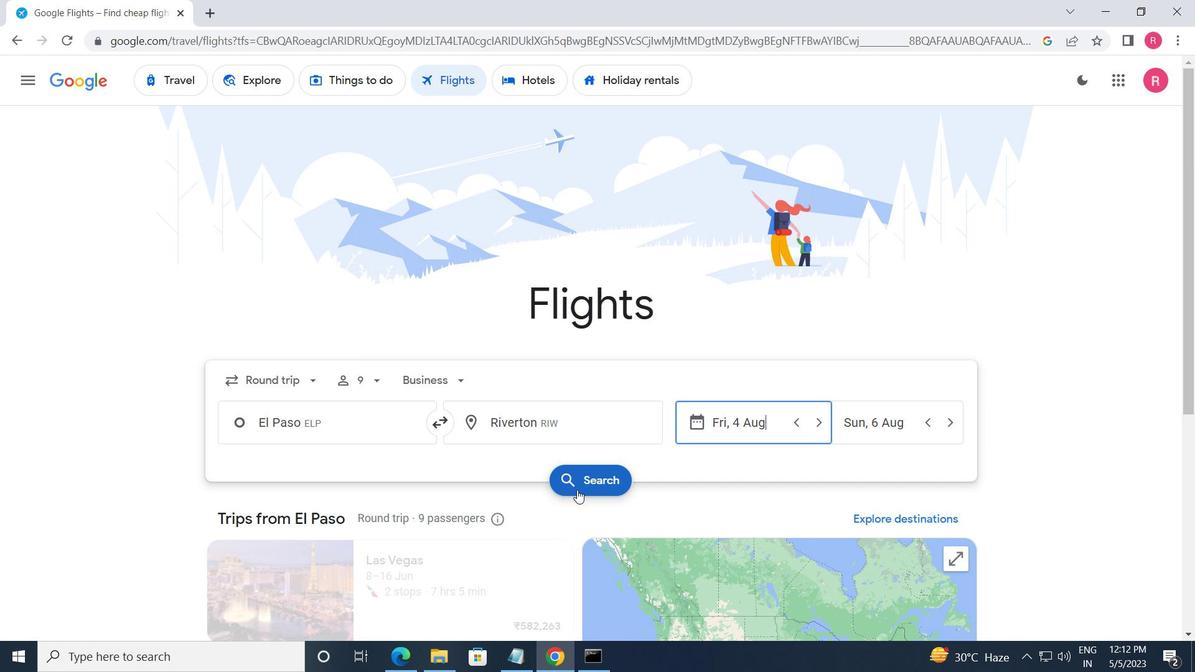 
Action: Mouse moved to (209, 221)
Screenshot: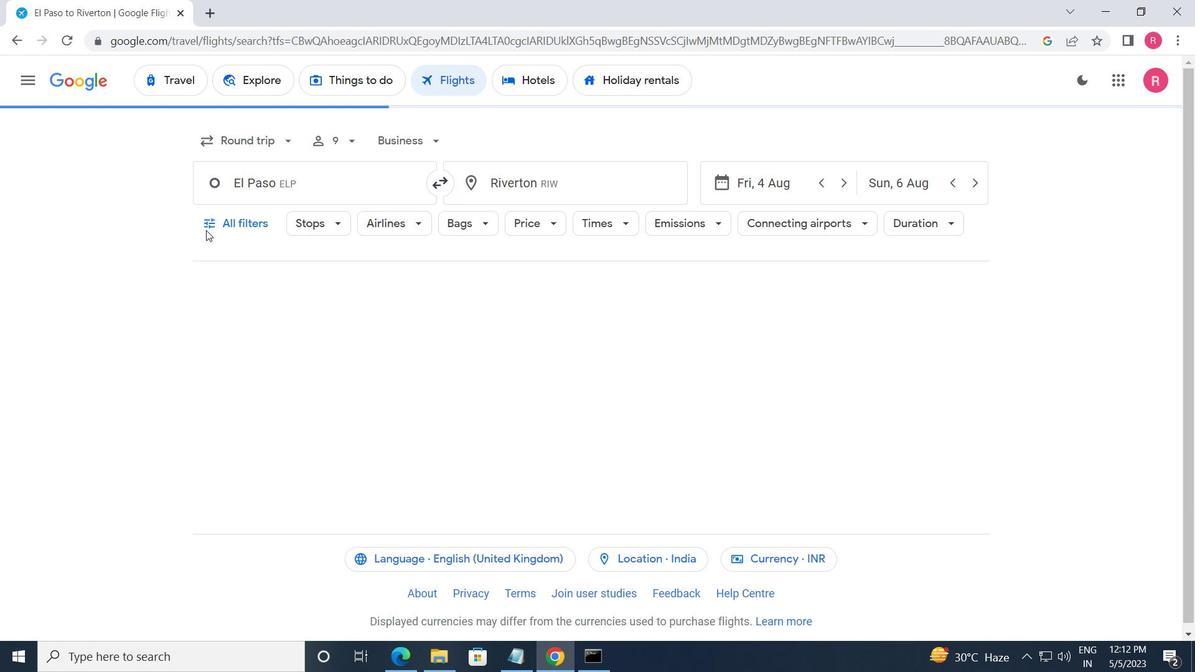 
Action: Mouse pressed left at (209, 221)
Screenshot: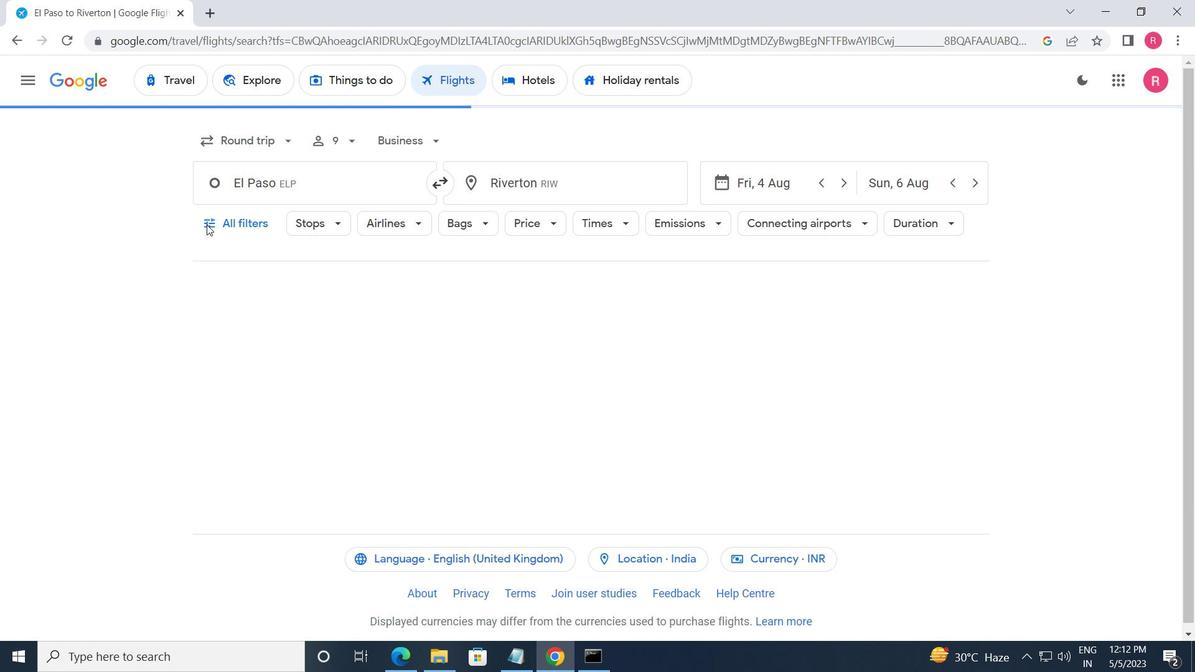 
Action: Mouse moved to (239, 329)
Screenshot: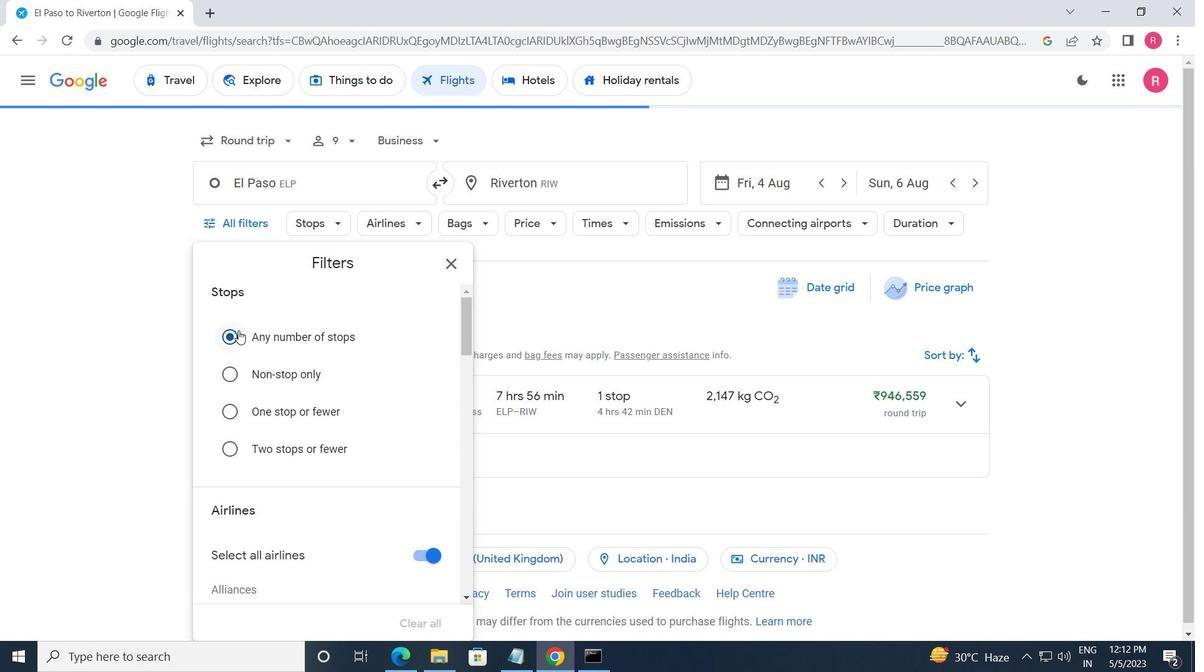 
Action: Mouse scrolled (239, 329) with delta (0, 0)
Screenshot: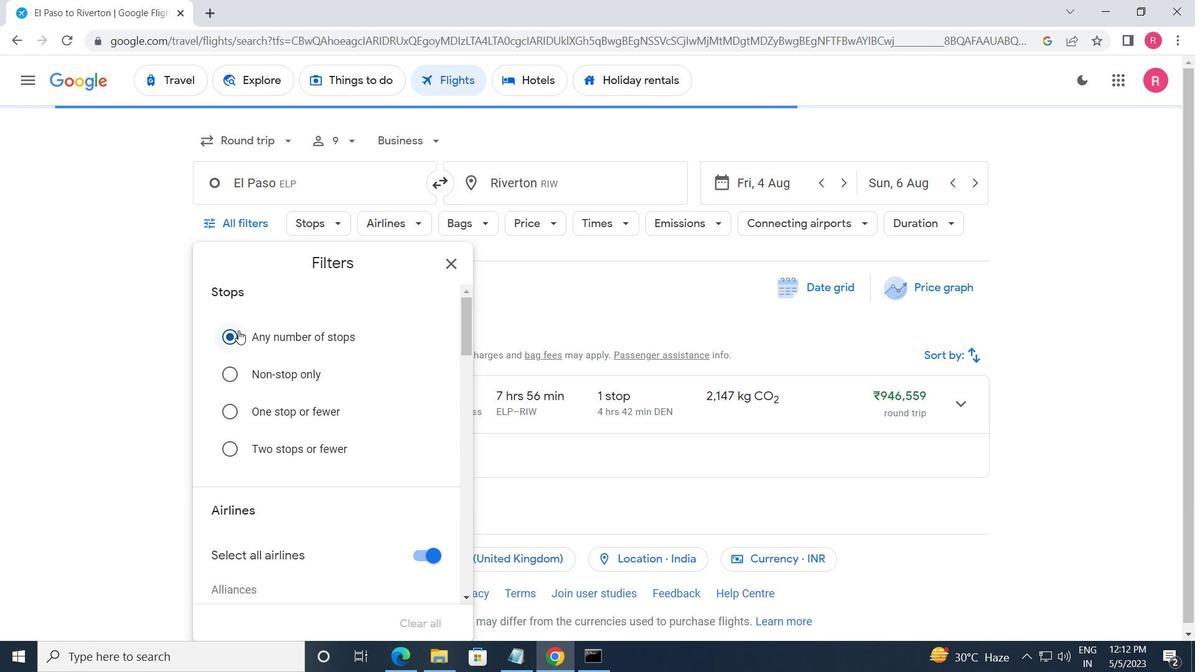 
Action: Mouse moved to (245, 336)
Screenshot: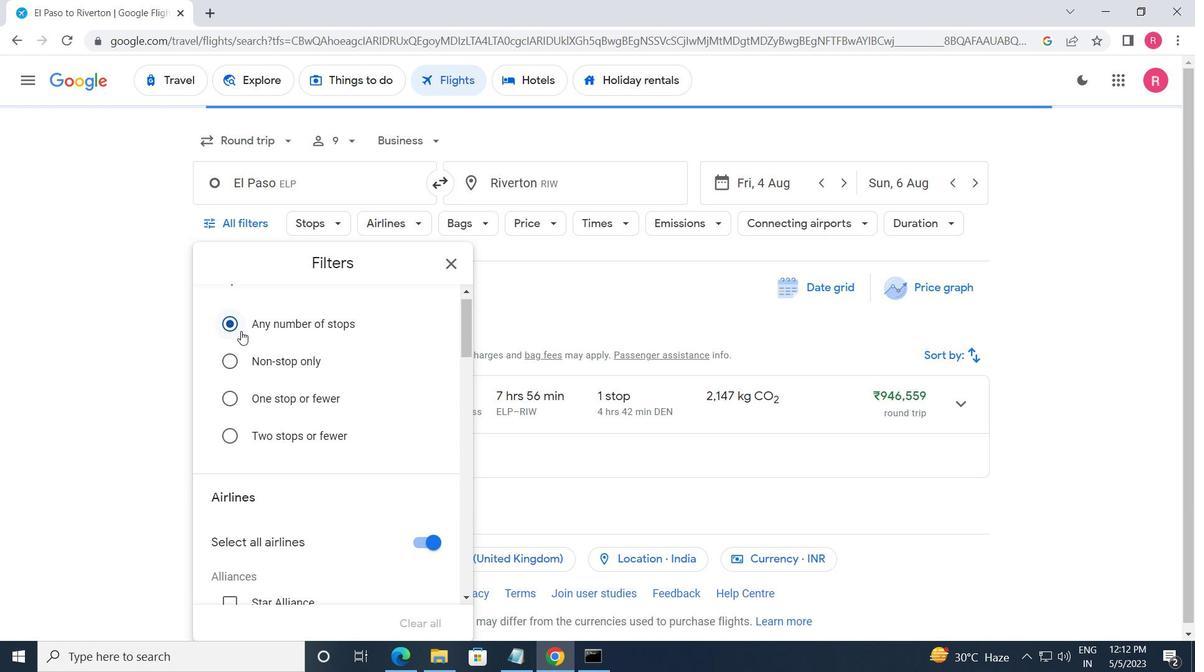 
Action: Mouse scrolled (245, 335) with delta (0, 0)
Screenshot: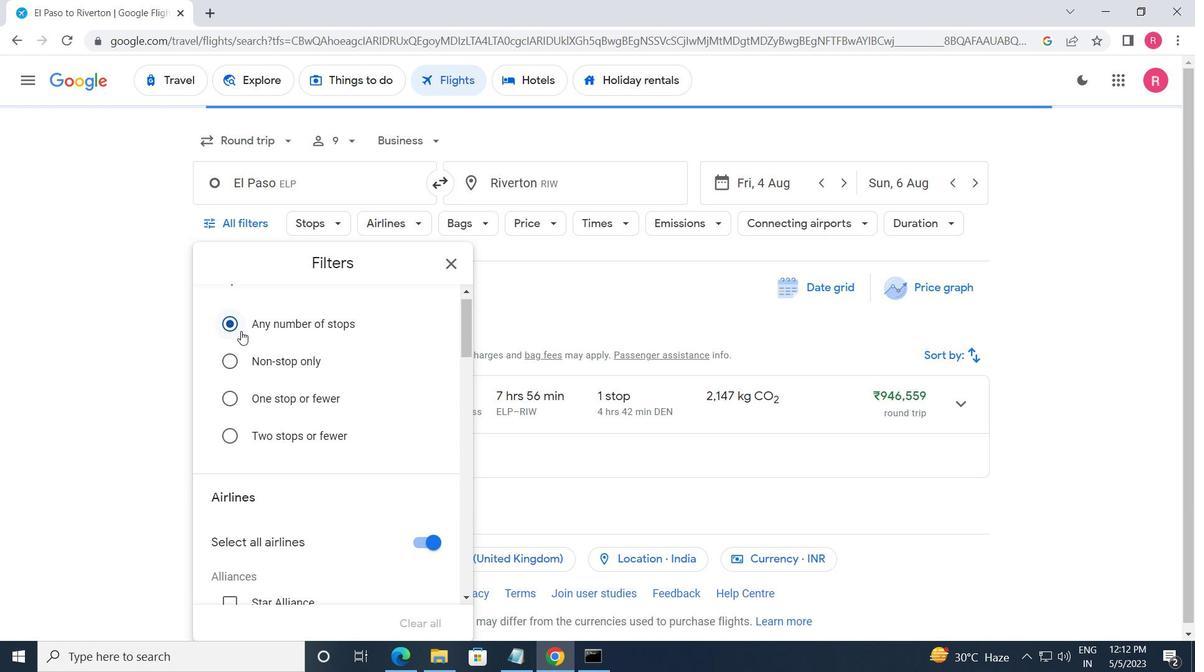 
Action: Mouse moved to (247, 337)
Screenshot: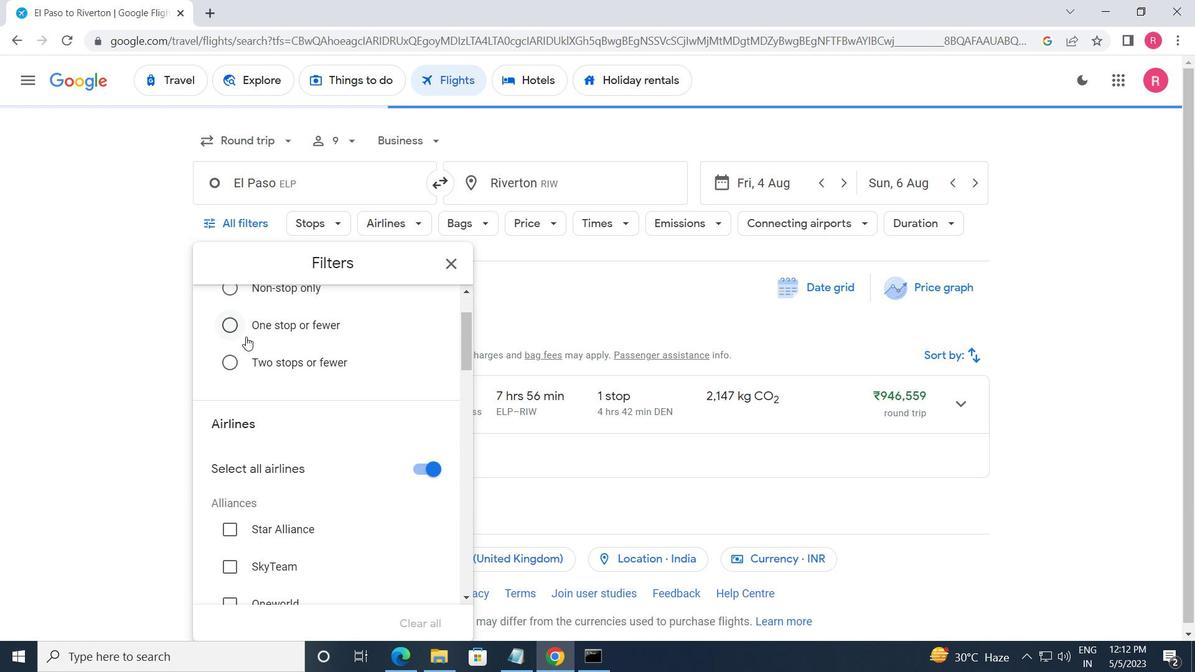 
Action: Mouse scrolled (247, 336) with delta (0, 0)
Screenshot: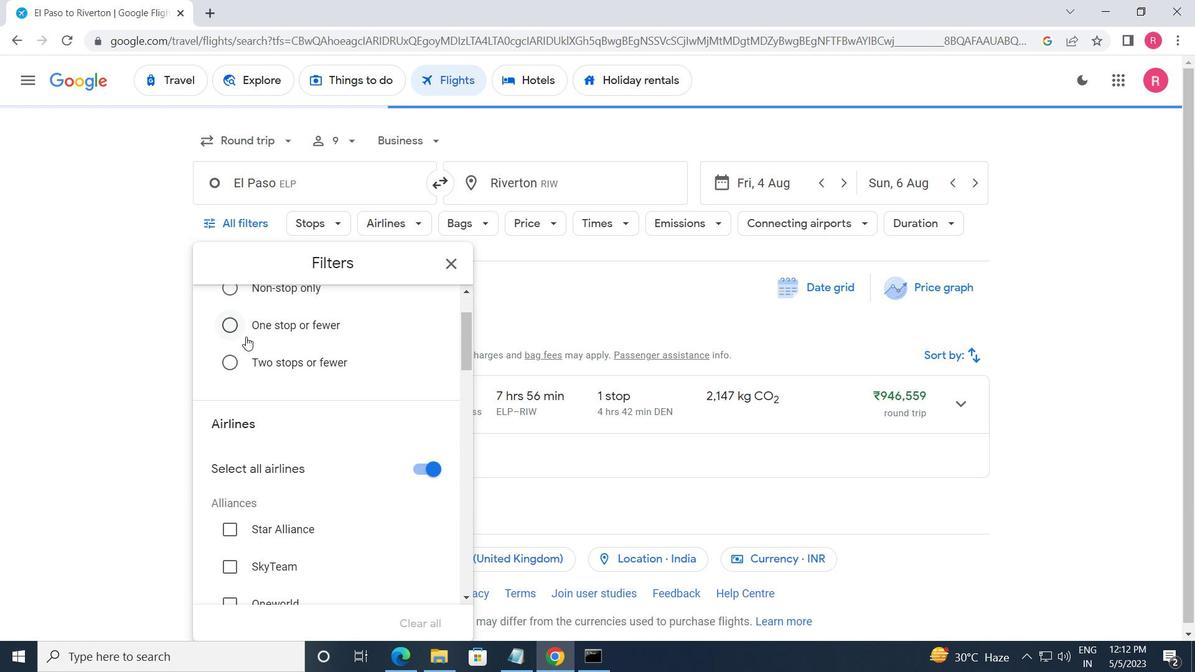 
Action: Mouse moved to (247, 338)
Screenshot: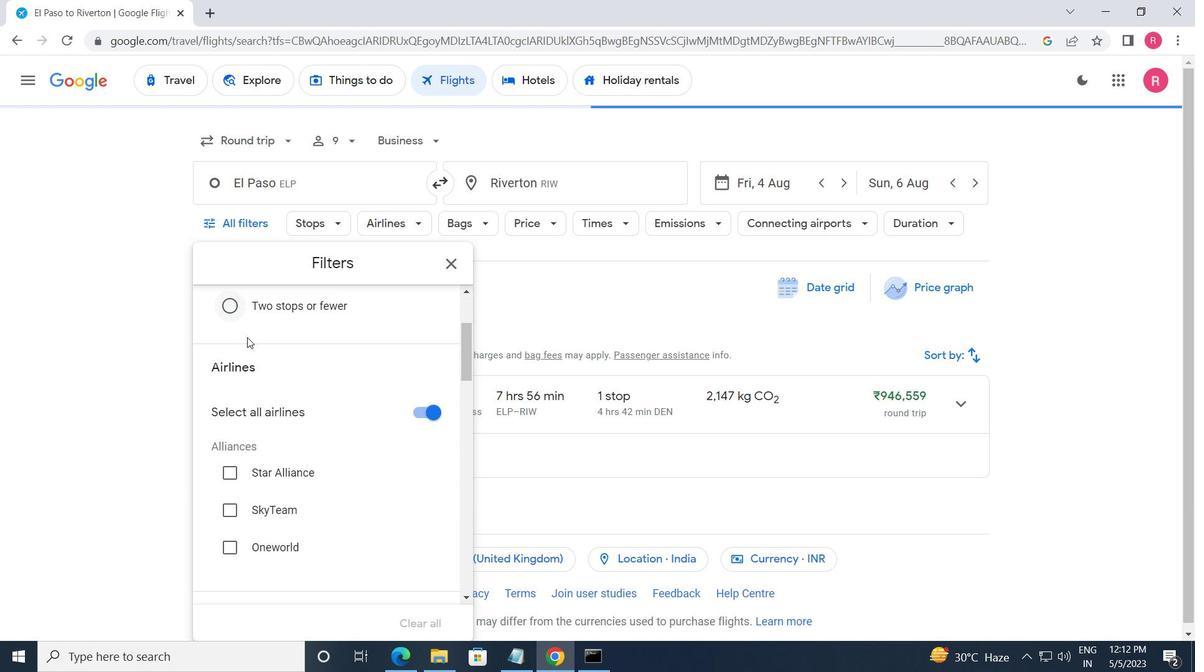 
Action: Mouse scrolled (247, 337) with delta (0, 0)
Screenshot: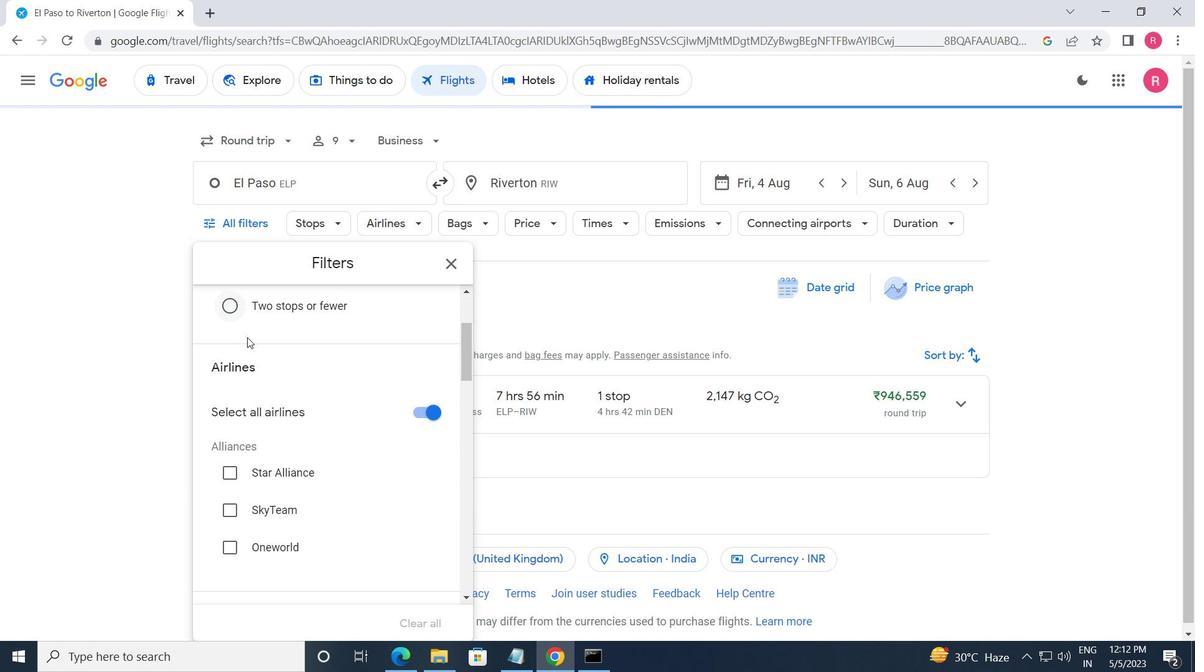 
Action: Mouse moved to (328, 372)
Screenshot: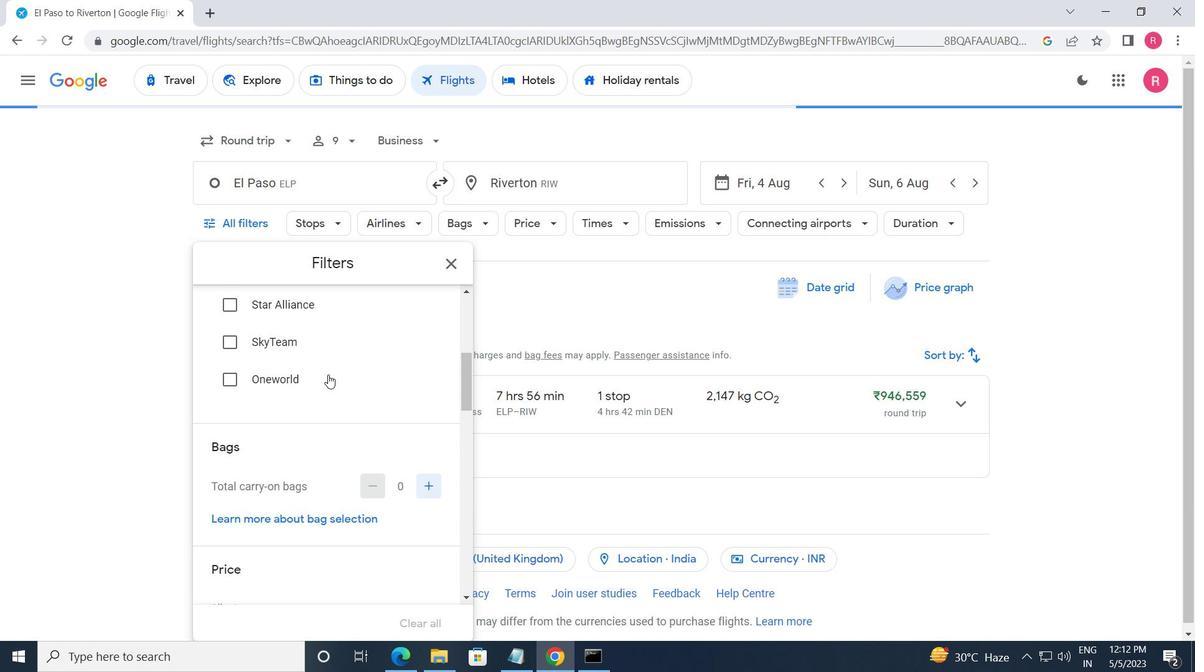 
Action: Mouse scrolled (328, 373) with delta (0, 0)
Screenshot: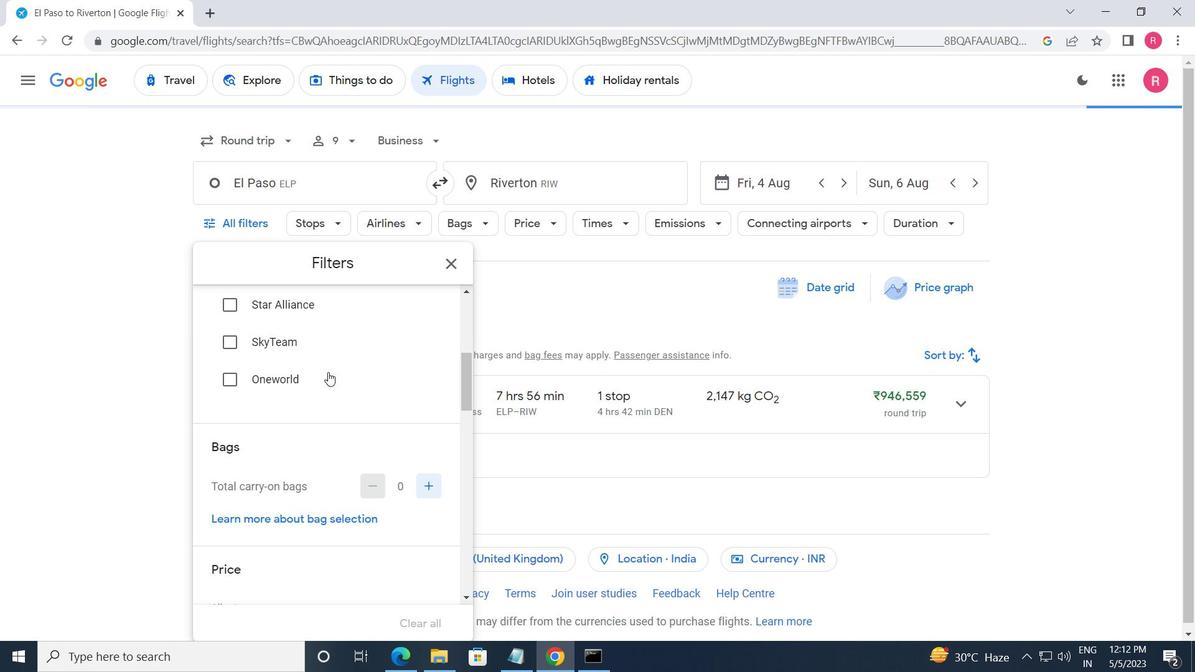 
Action: Mouse scrolled (328, 373) with delta (0, 0)
Screenshot: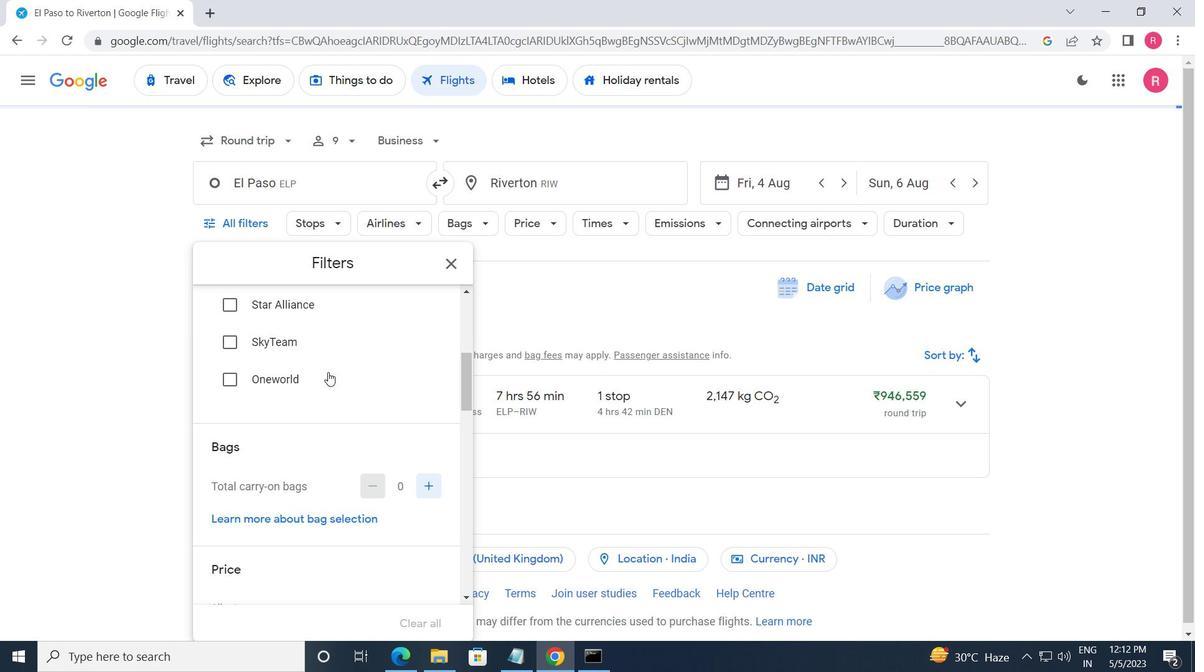 
Action: Mouse moved to (319, 388)
Screenshot: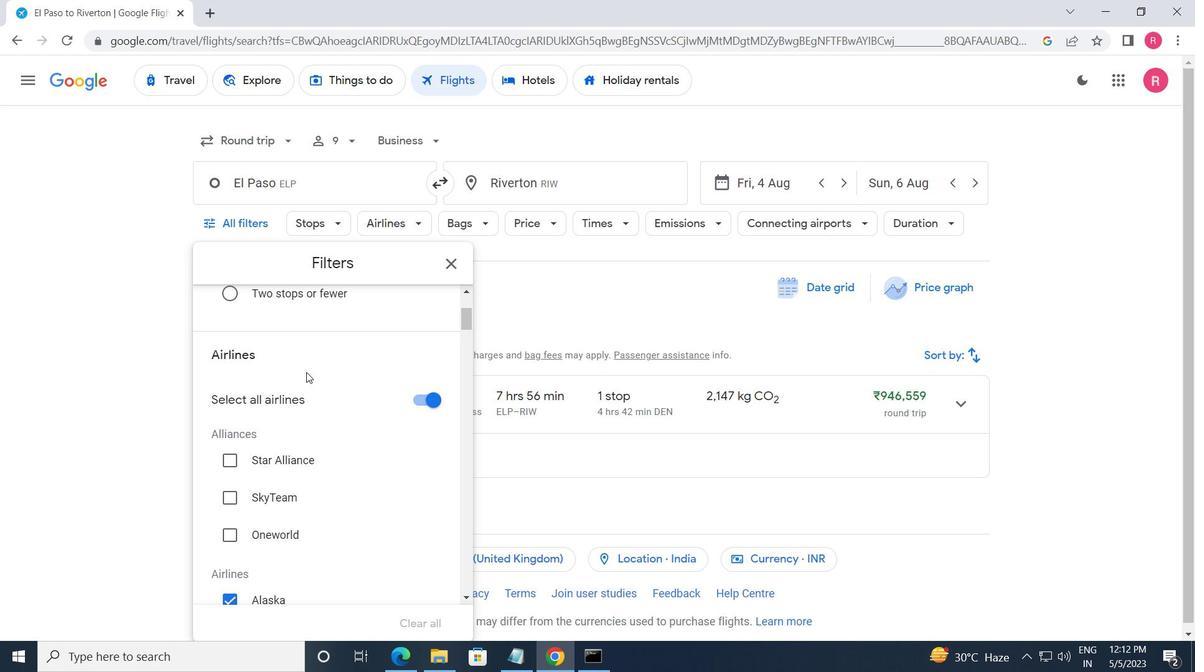 
Action: Mouse scrolled (319, 387) with delta (0, 0)
Screenshot: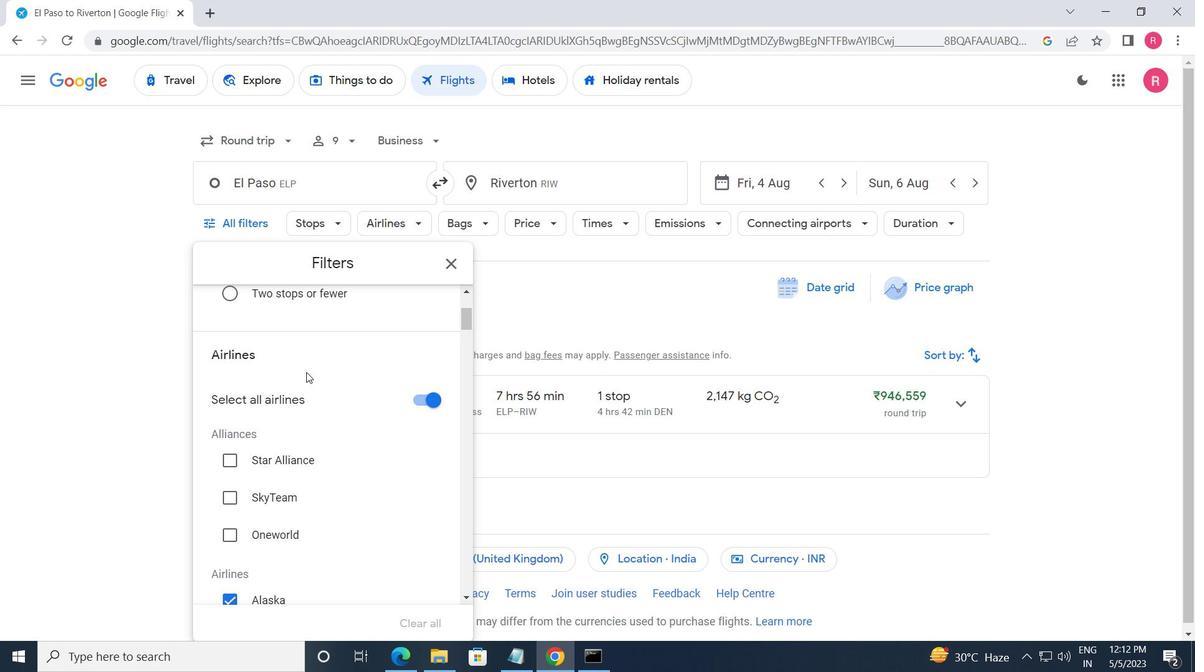 
Action: Mouse moved to (320, 390)
Screenshot: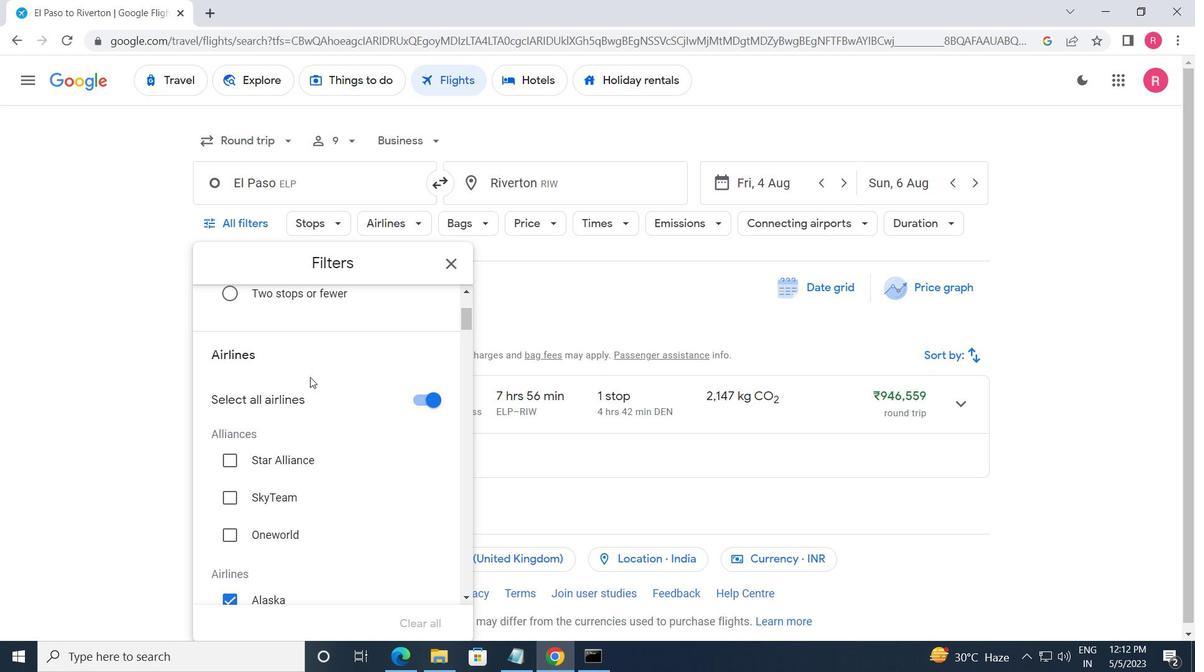 
Action: Mouse scrolled (320, 389) with delta (0, 0)
Screenshot: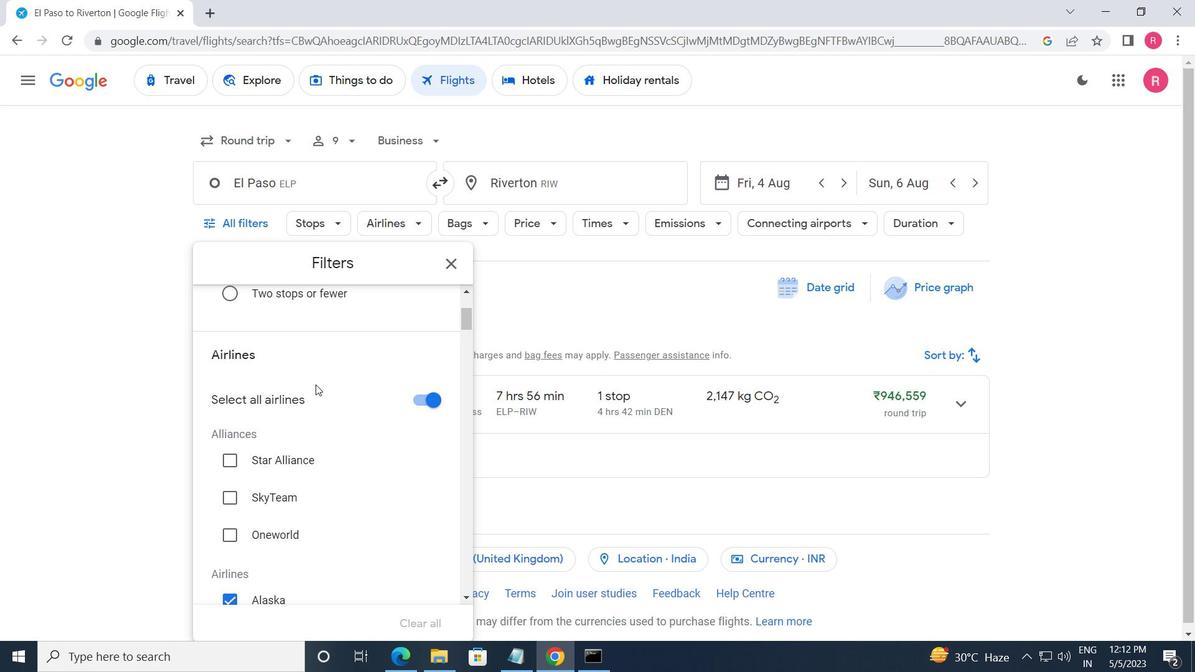 
Action: Mouse moved to (321, 391)
Screenshot: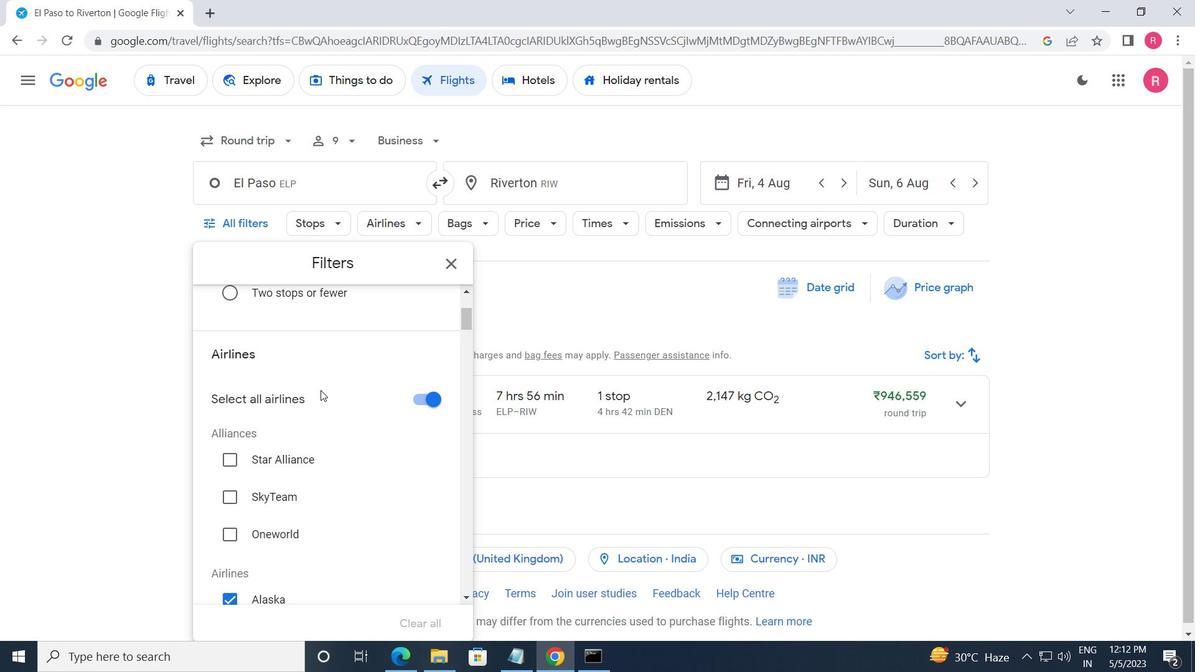 
Action: Mouse scrolled (321, 390) with delta (0, 0)
Screenshot: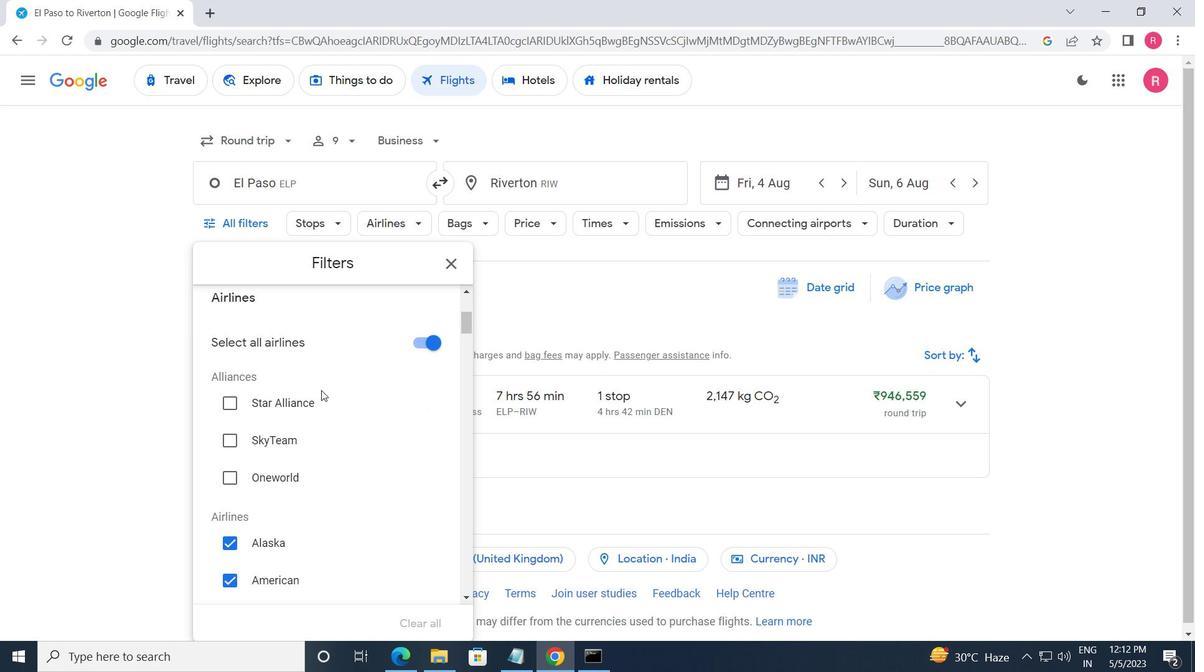 
Action: Mouse moved to (397, 452)
Screenshot: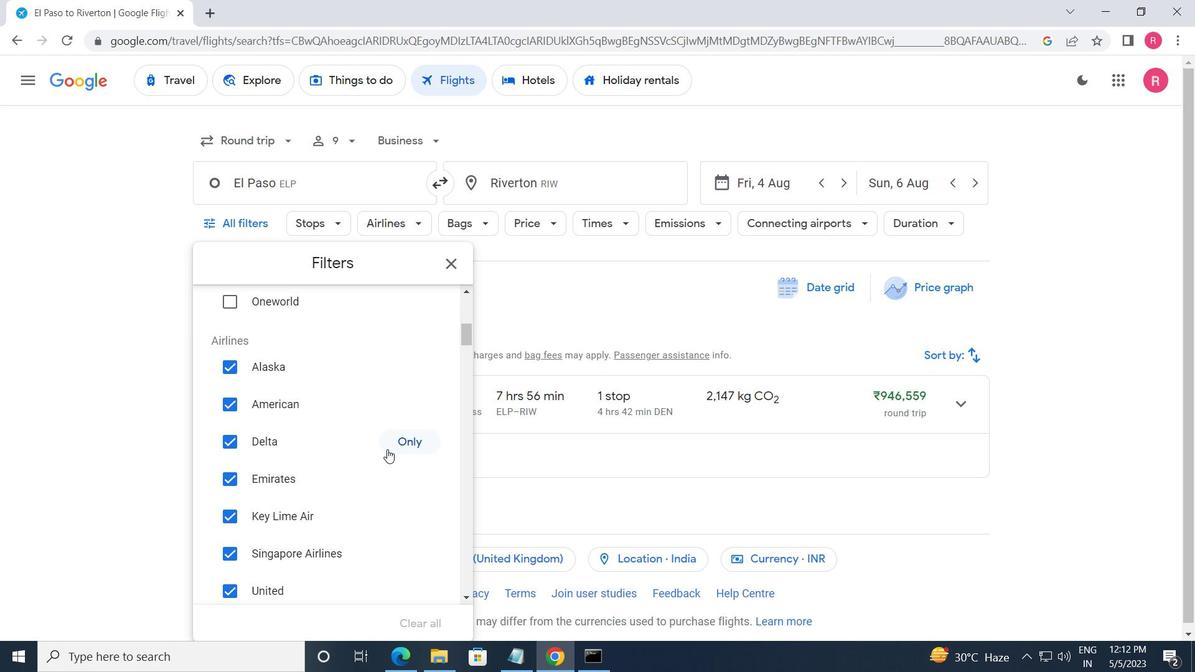 
Action: Mouse pressed left at (397, 452)
Screenshot: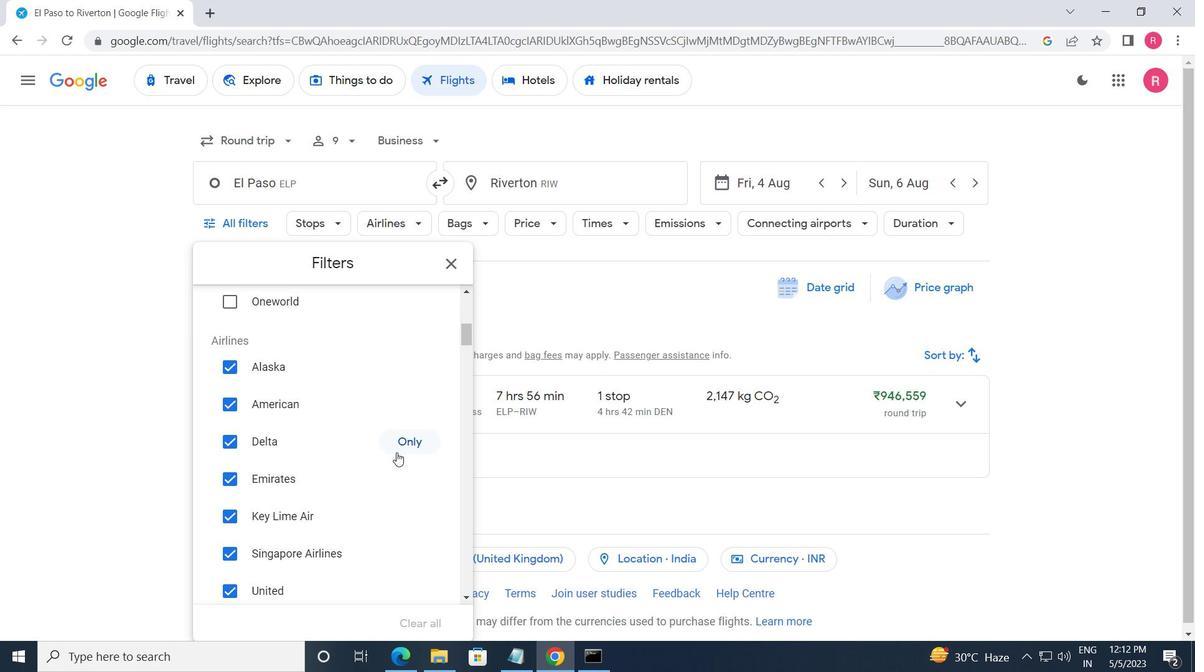 
Action: Mouse moved to (400, 460)
Screenshot: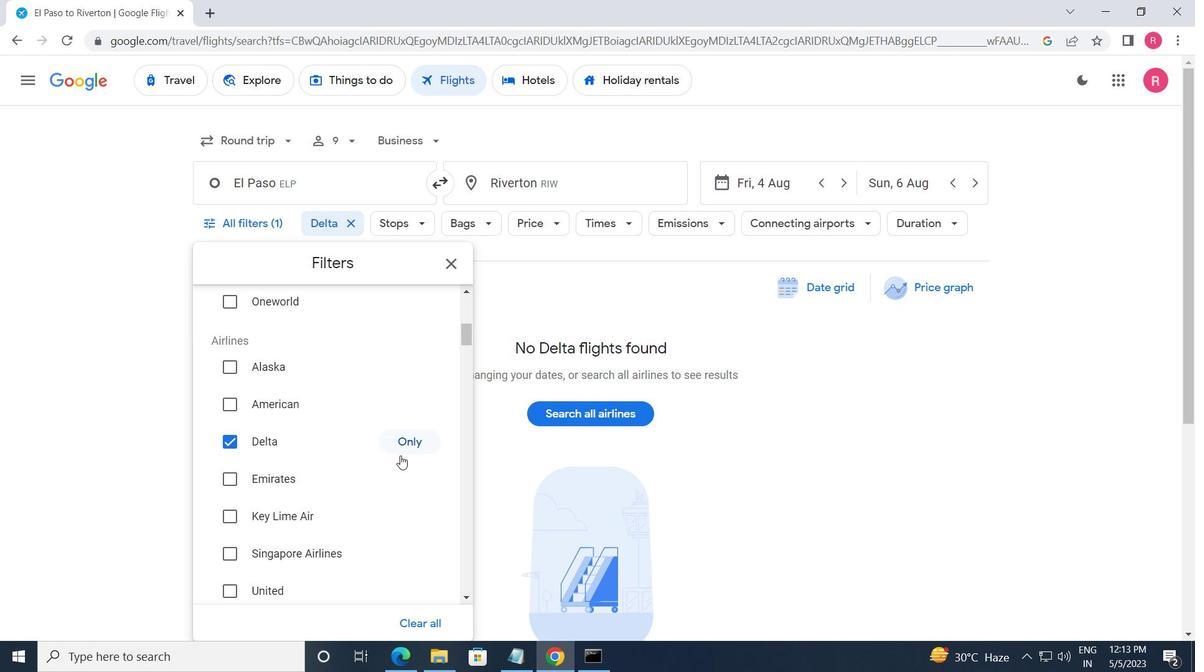 
Action: Mouse scrolled (400, 460) with delta (0, 0)
Screenshot: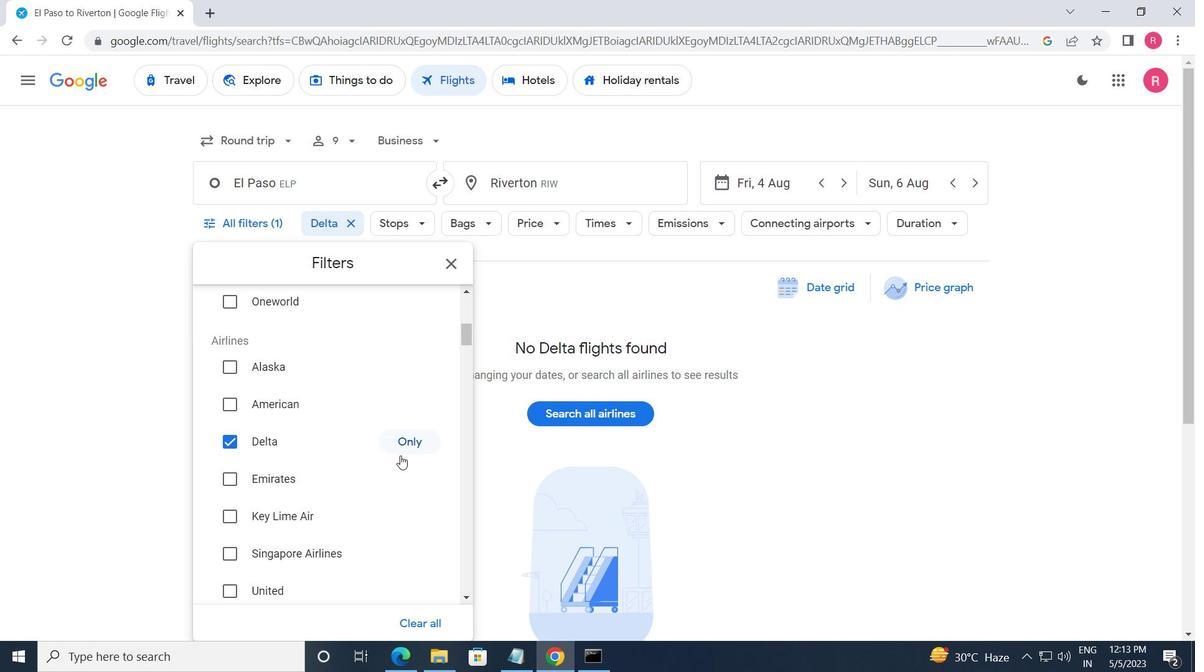 
Action: Mouse moved to (400, 461)
Screenshot: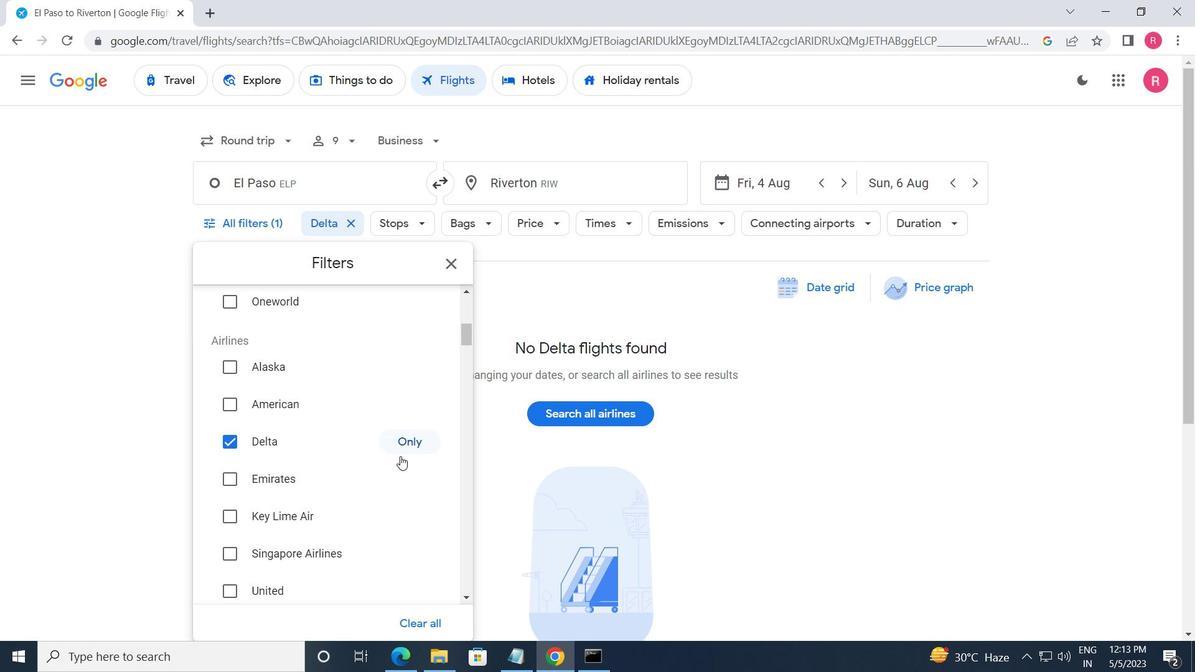 
Action: Mouse scrolled (400, 461) with delta (0, 0)
Screenshot: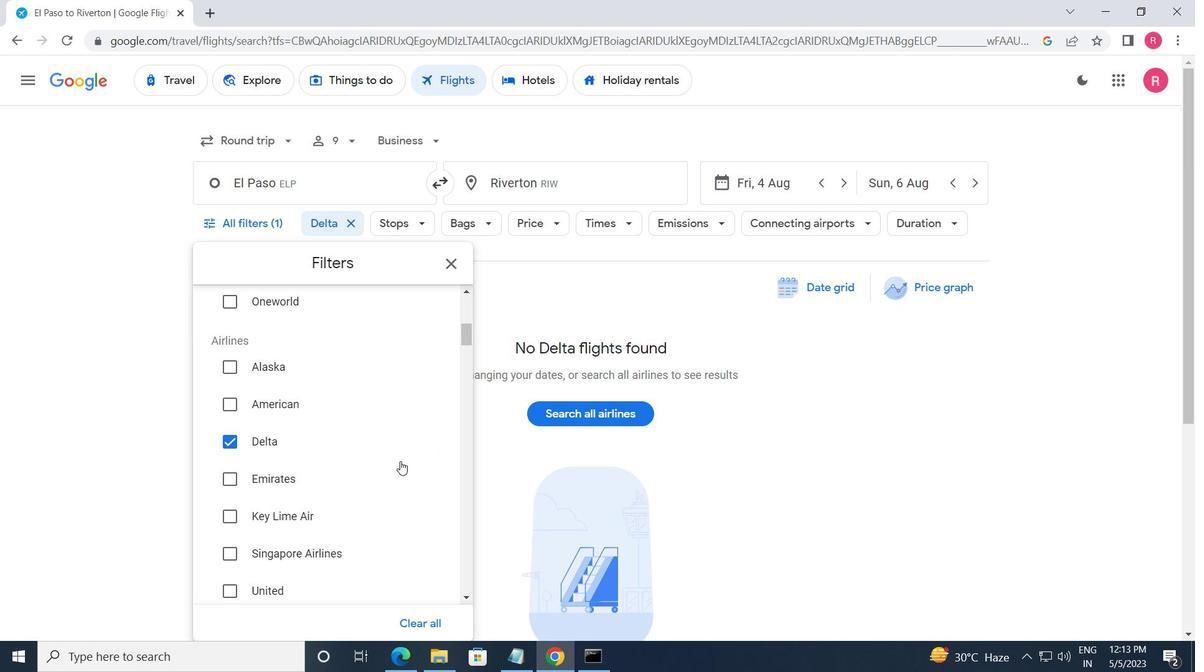 
Action: Mouse scrolled (400, 461) with delta (0, 0)
Screenshot: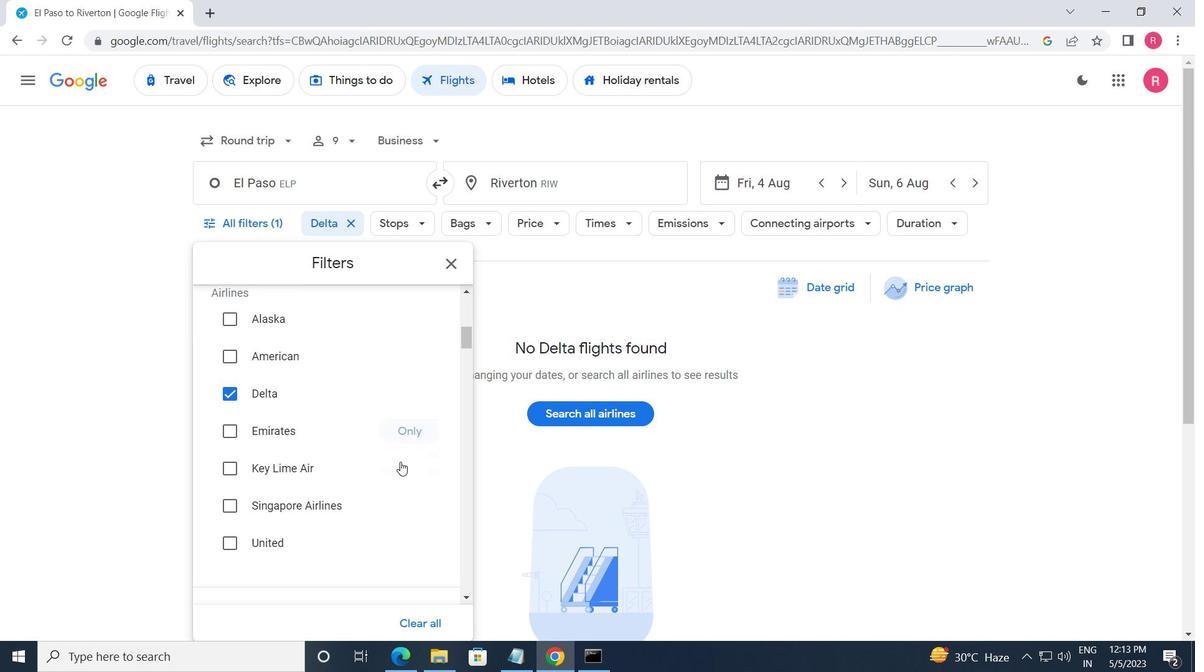 
Action: Mouse moved to (426, 466)
Screenshot: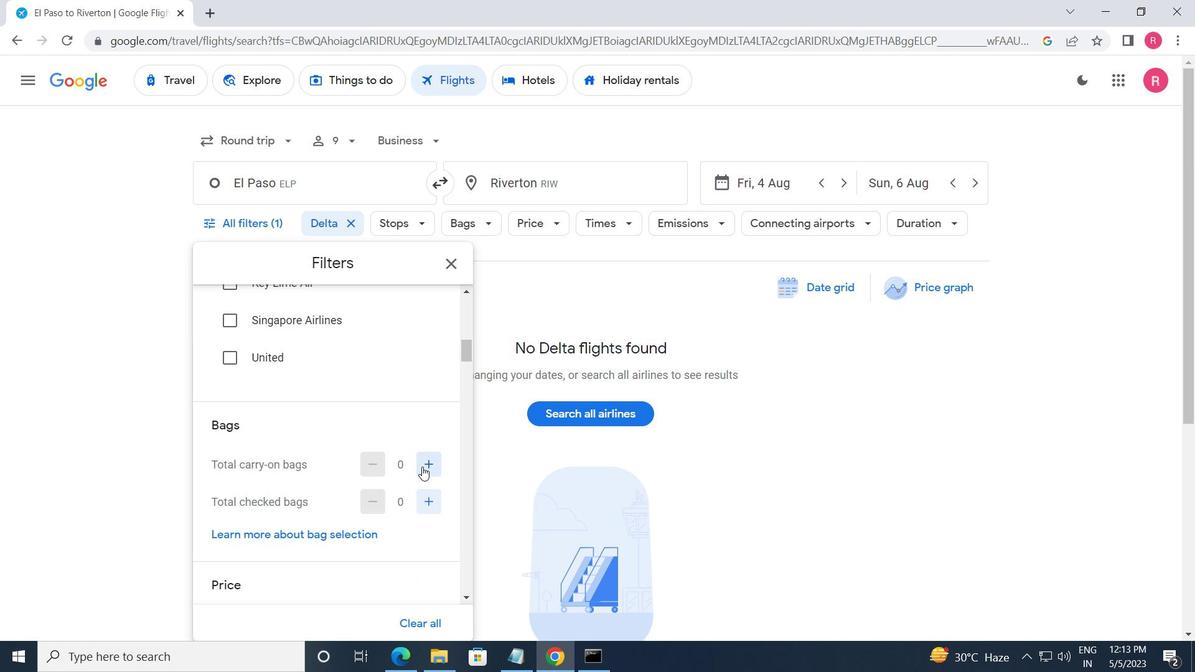 
Action: Mouse pressed left at (426, 466)
Screenshot: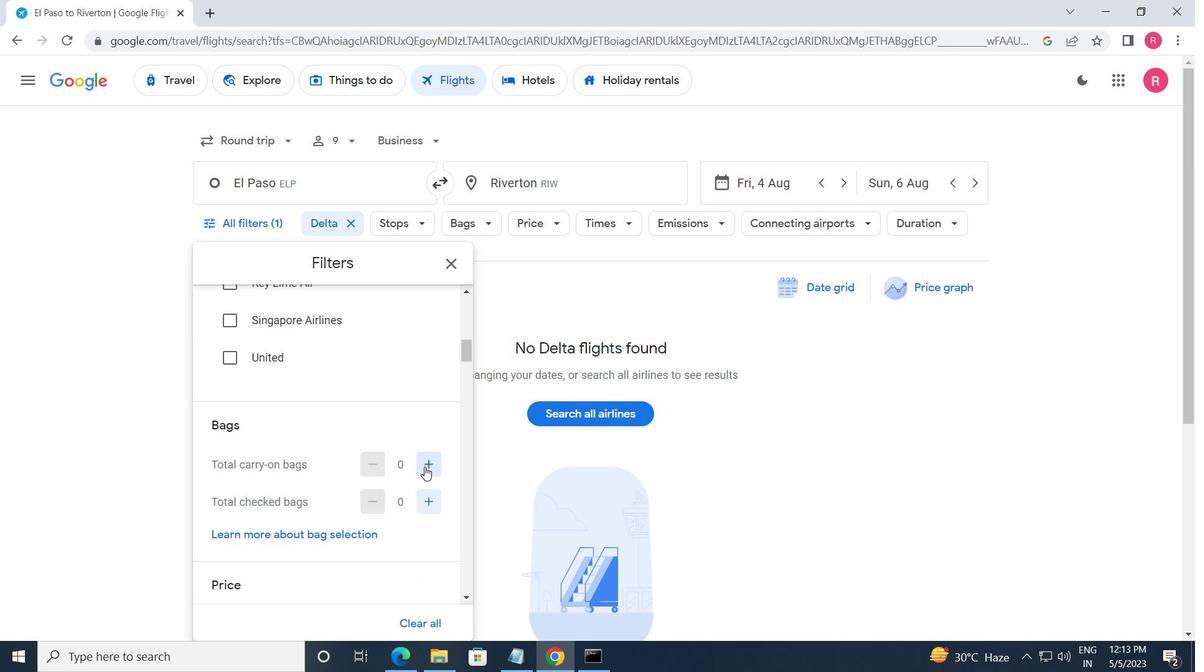 
Action: Mouse moved to (427, 466)
Screenshot: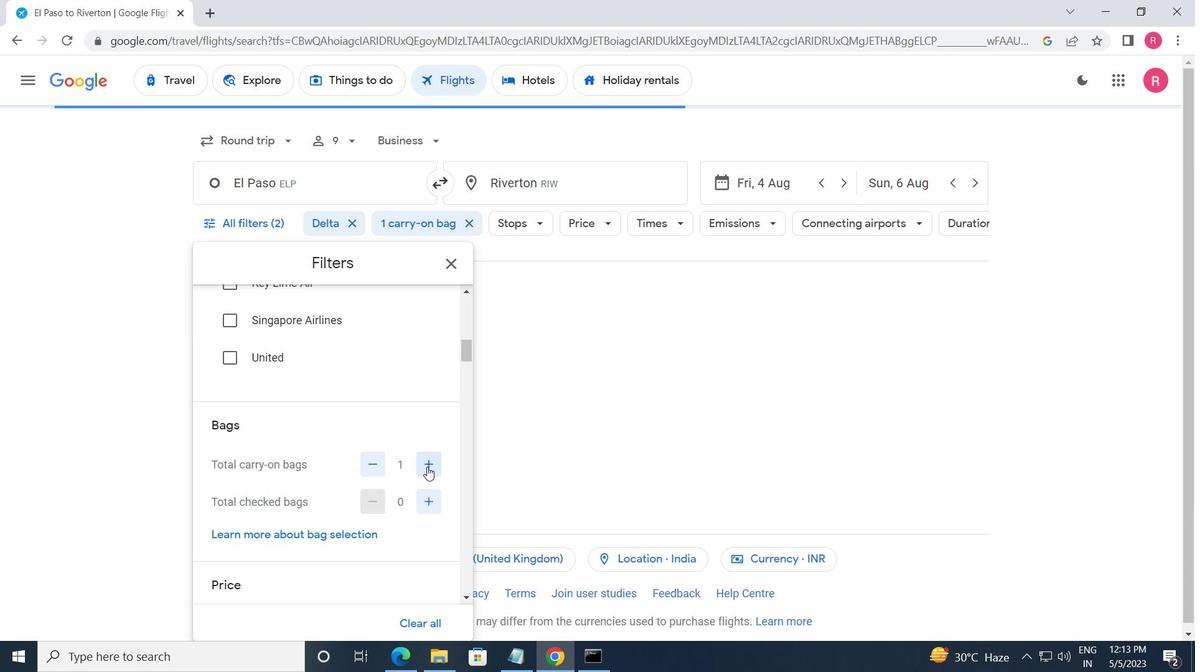 
Action: Mouse scrolled (427, 466) with delta (0, 0)
Screenshot: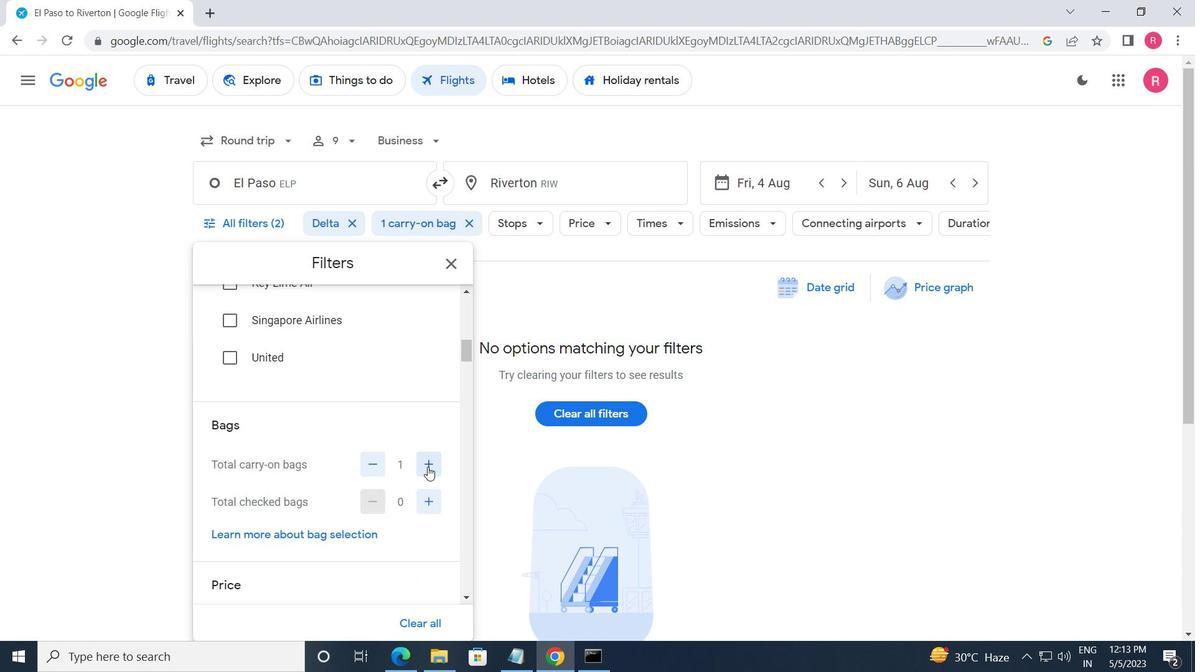 
Action: Mouse scrolled (427, 466) with delta (0, 0)
Screenshot: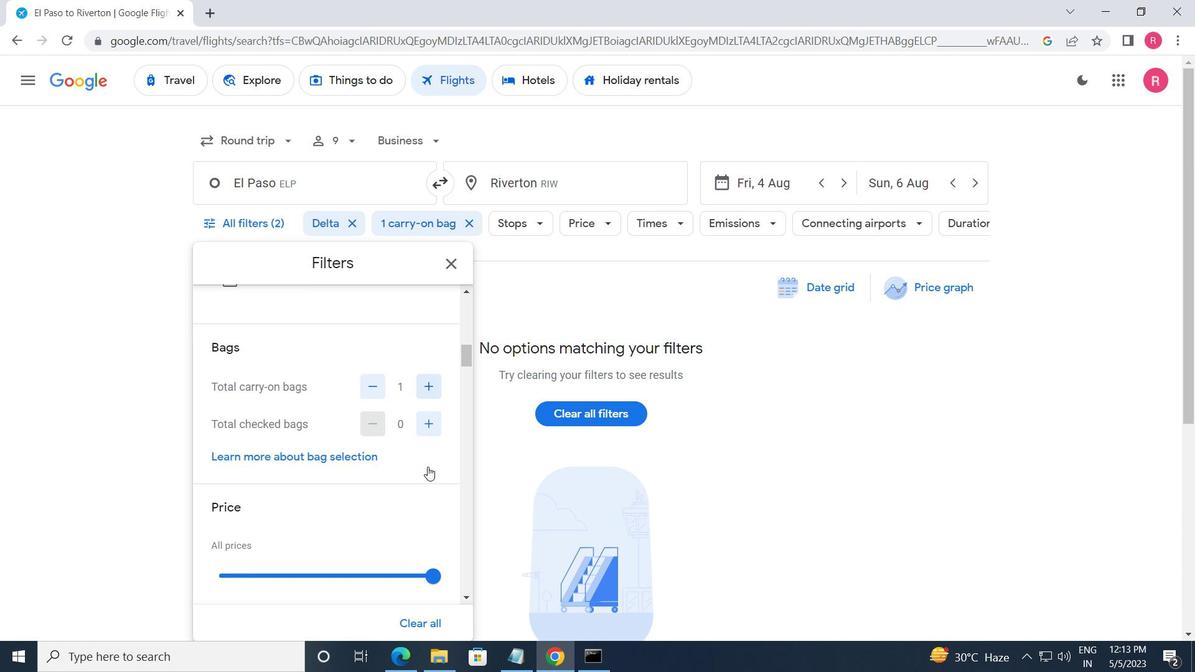 
Action: Mouse moved to (427, 466)
Screenshot: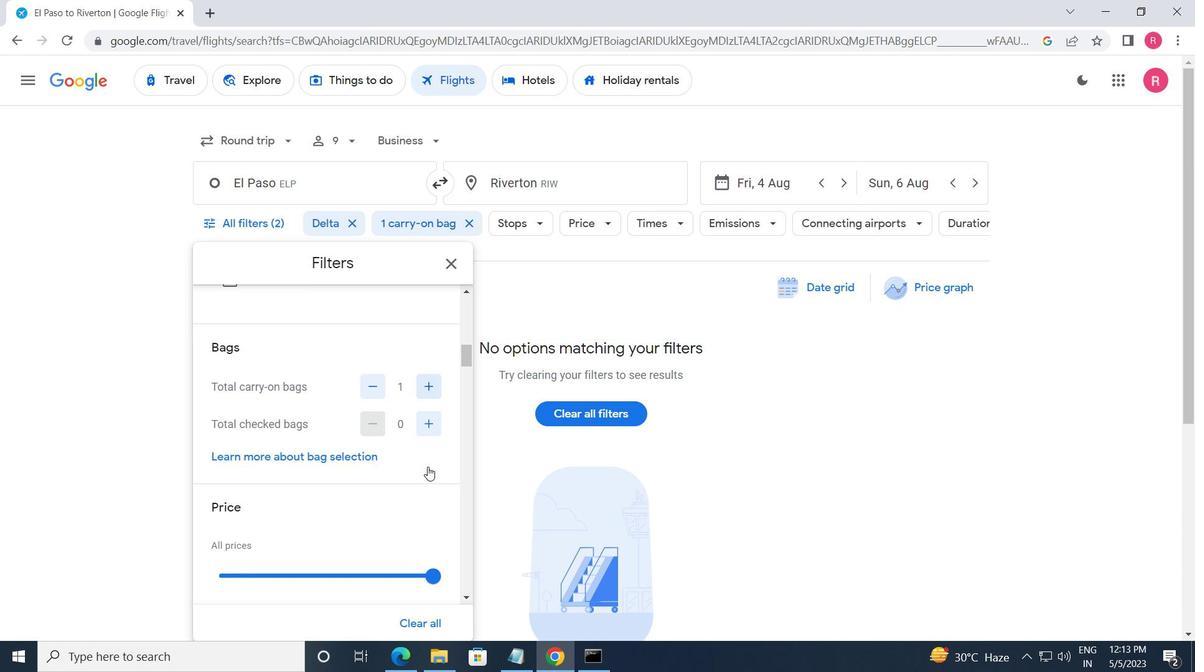 
Action: Mouse scrolled (427, 466) with delta (0, 0)
Screenshot: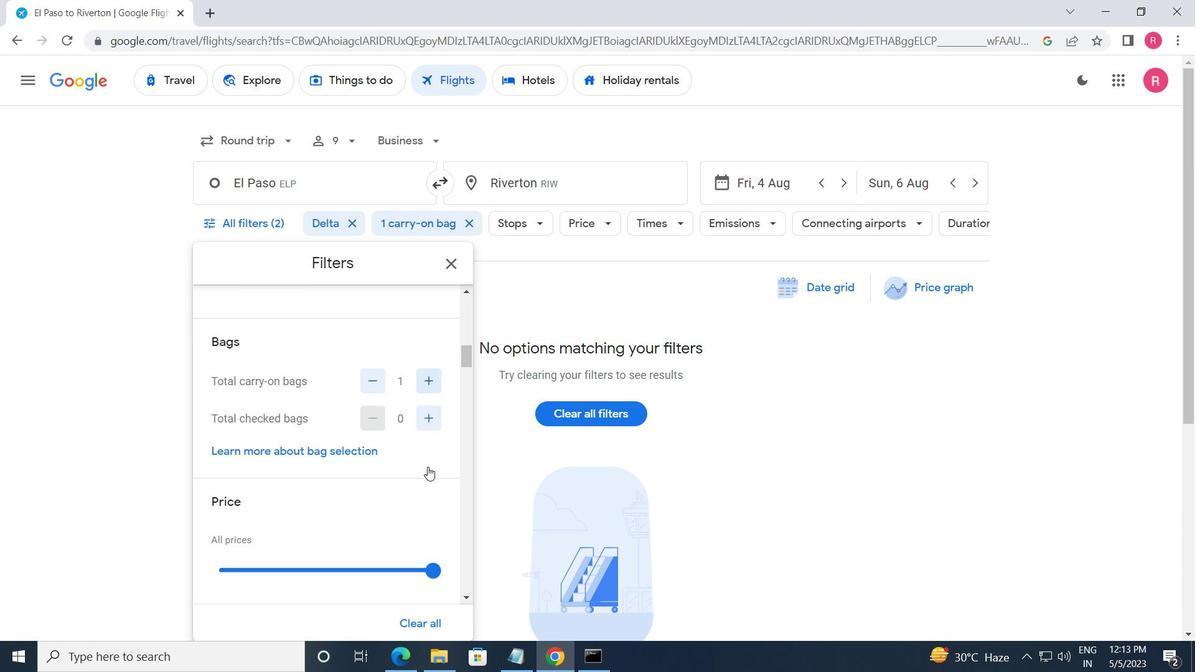 
Action: Mouse moved to (441, 427)
Screenshot: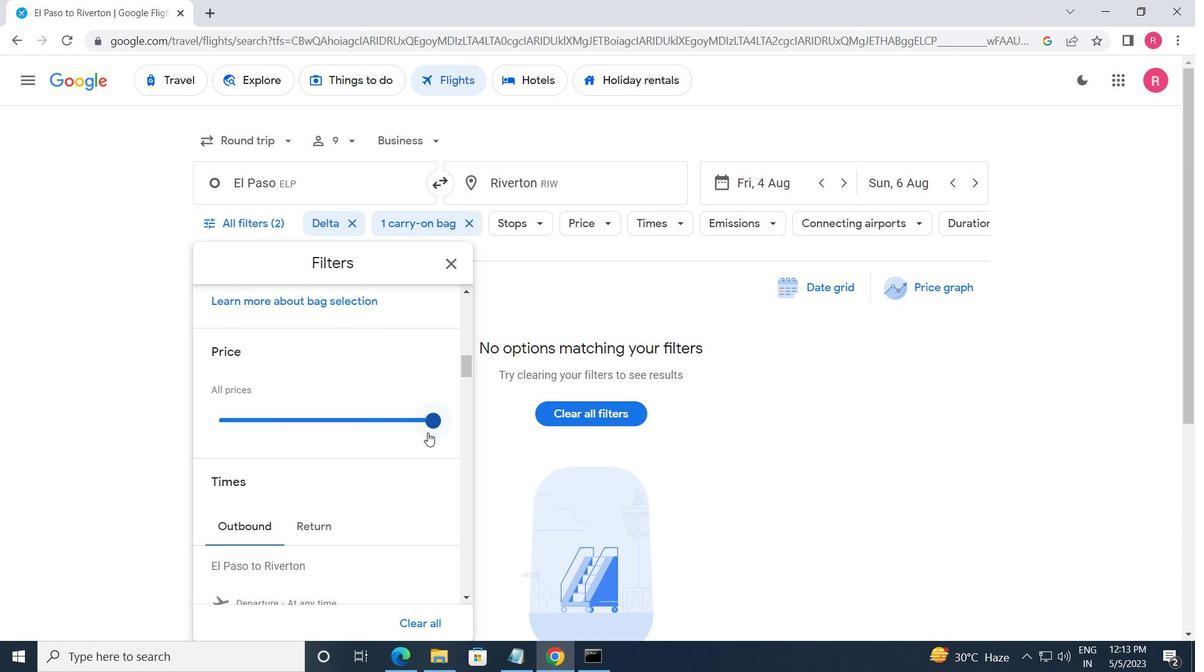 
Action: Mouse pressed left at (441, 427)
Screenshot: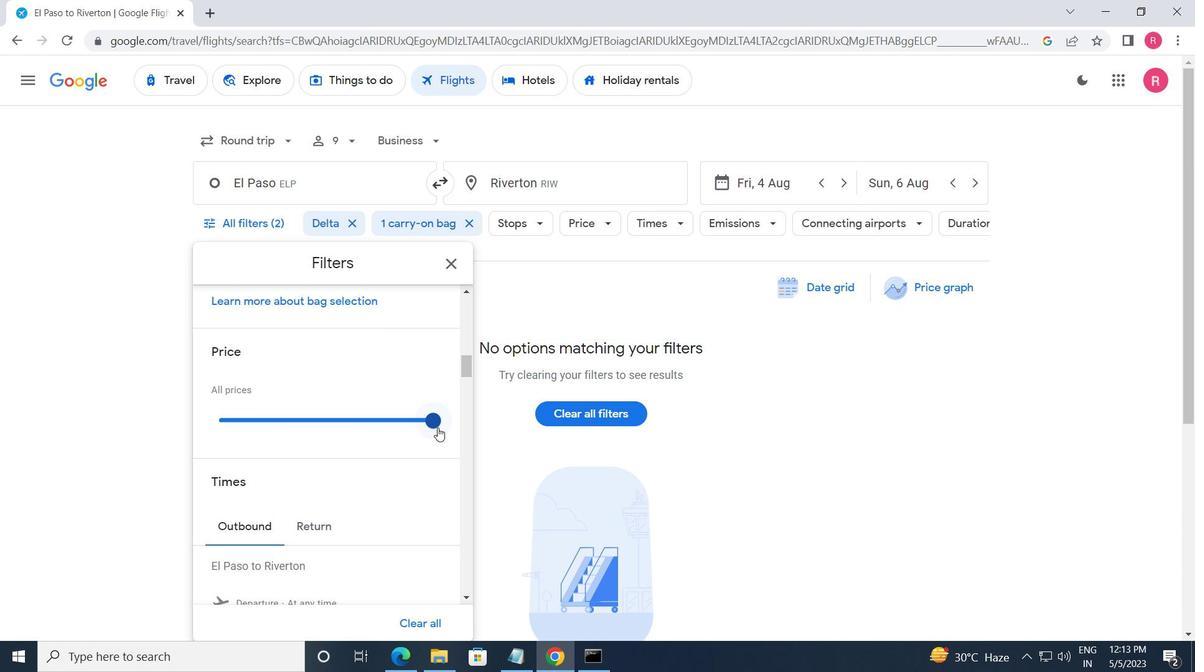
Action: Mouse moved to (258, 477)
Screenshot: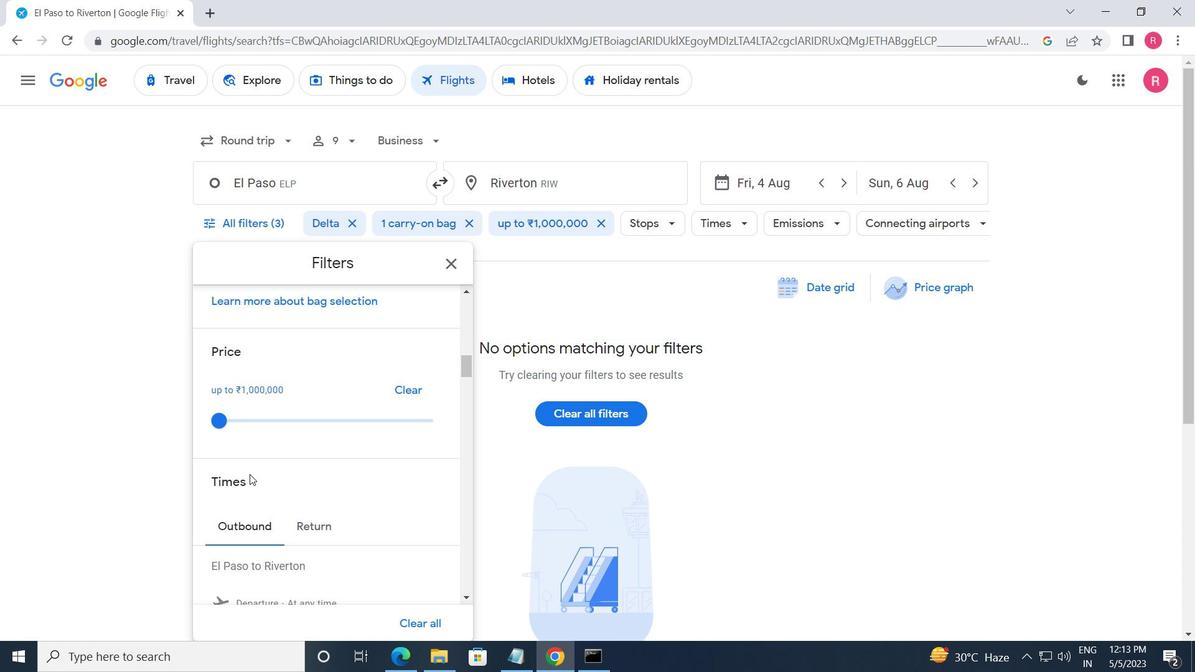 
Action: Mouse scrolled (258, 476) with delta (0, 0)
Screenshot: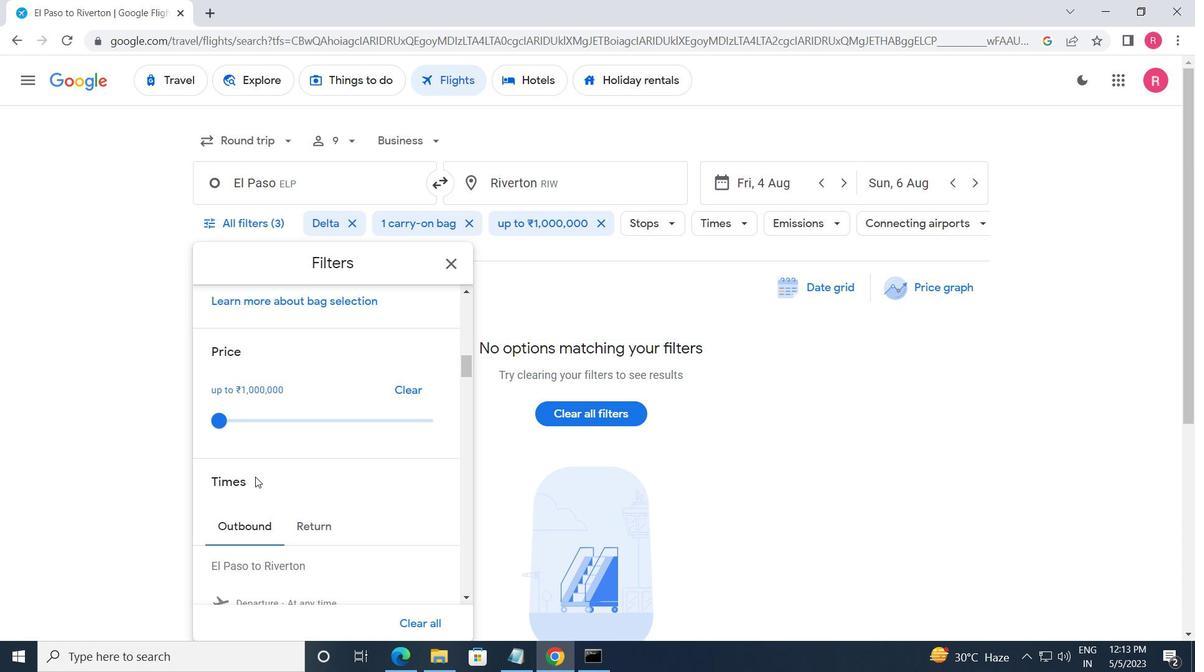 
Action: Mouse scrolled (258, 476) with delta (0, 0)
Screenshot: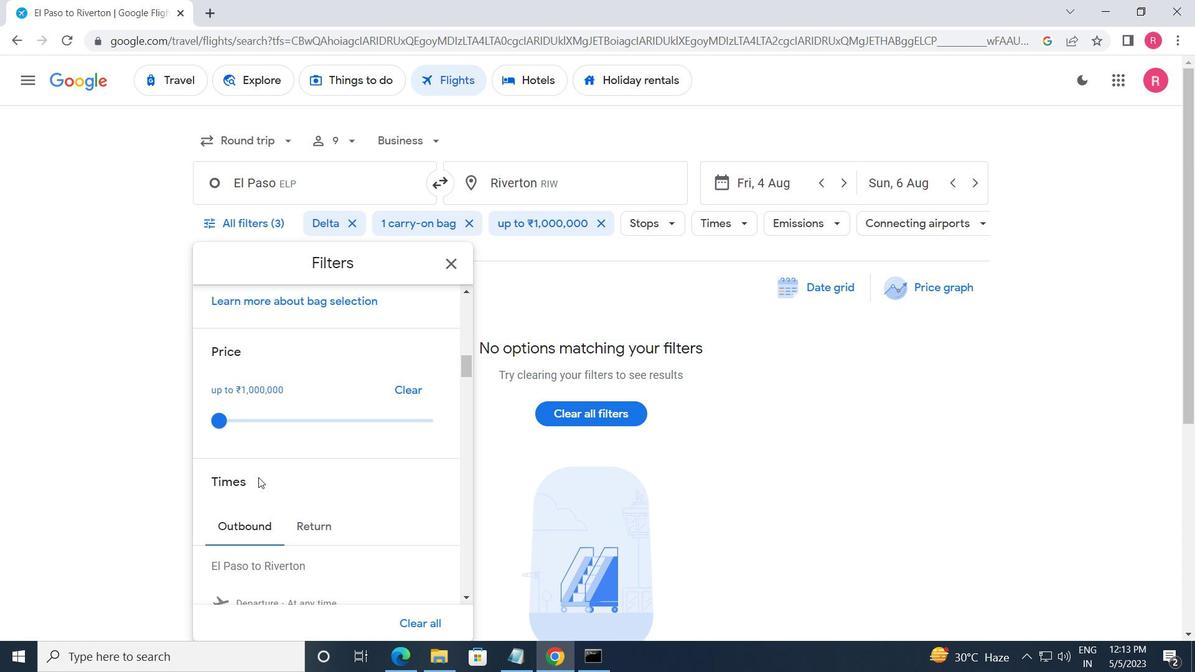 
Action: Mouse moved to (235, 476)
Screenshot: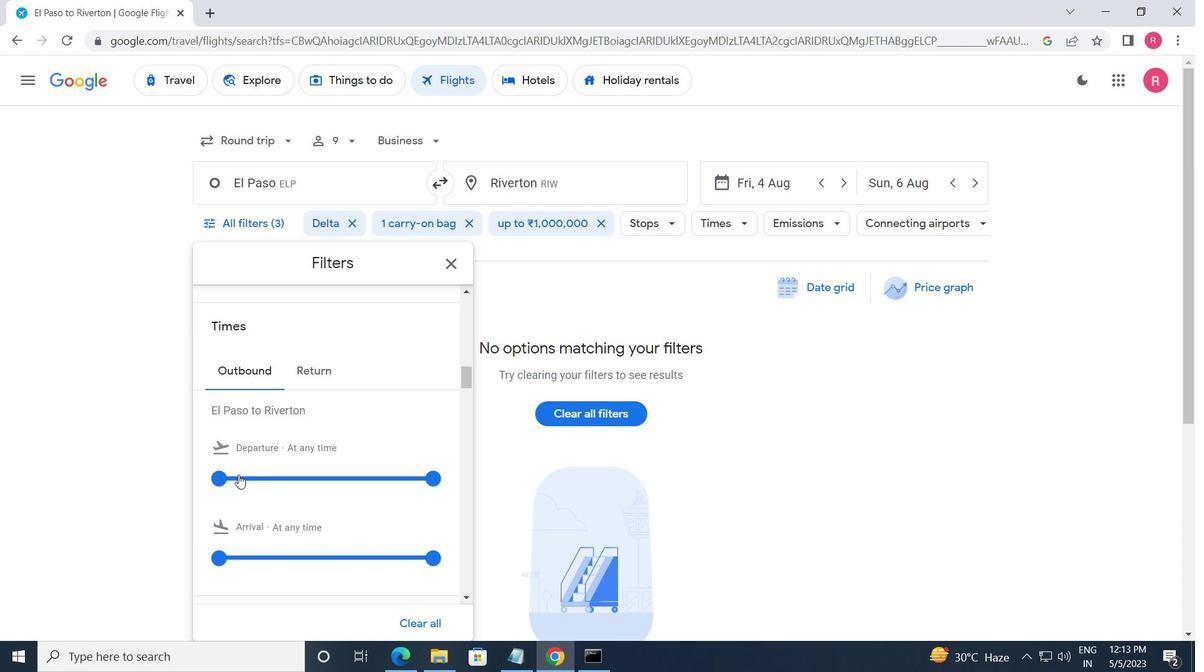 
Action: Mouse pressed left at (235, 476)
Screenshot: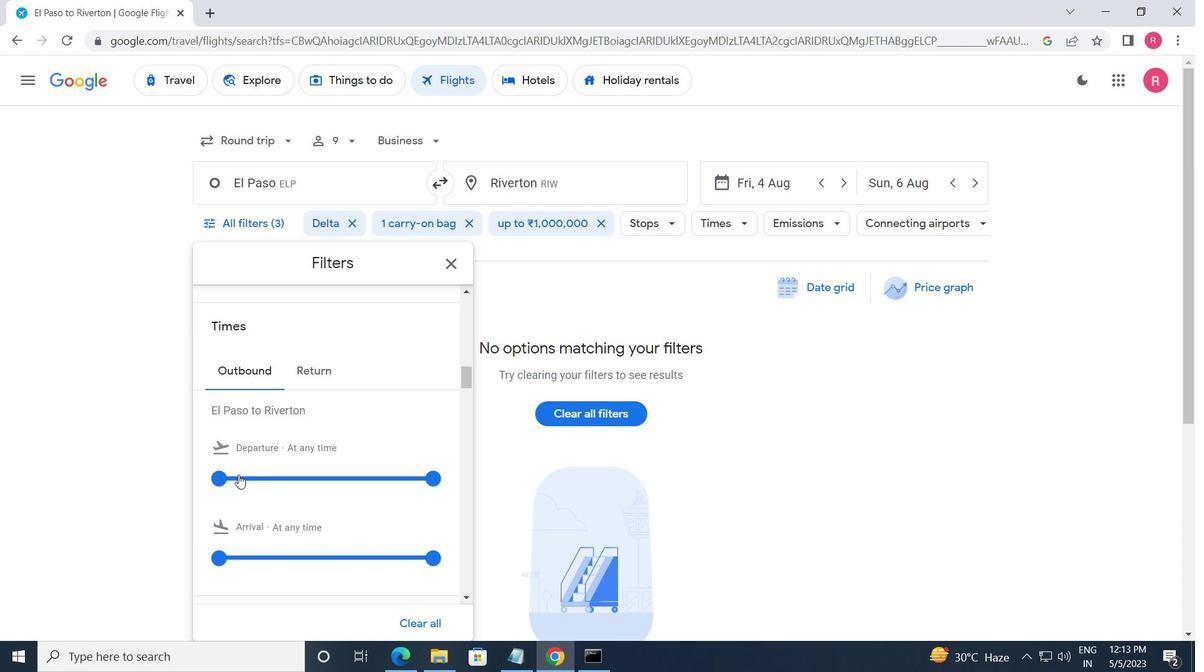 
Action: Mouse moved to (437, 481)
Screenshot: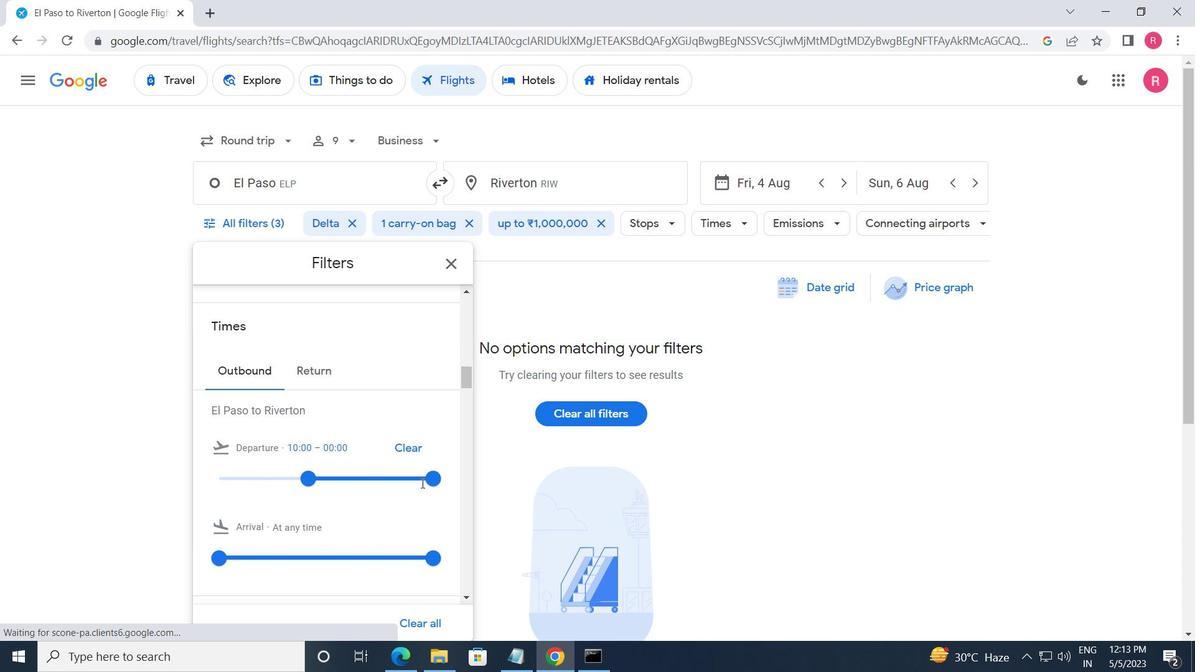 
Action: Mouse pressed left at (437, 481)
Screenshot: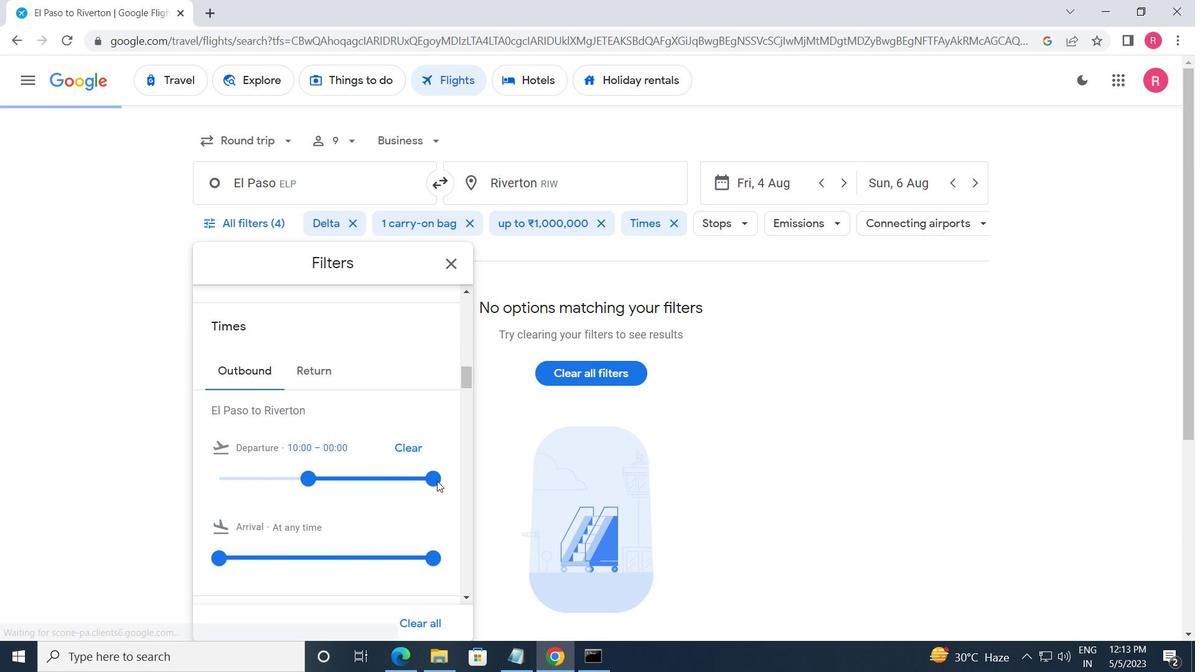 
Action: Mouse moved to (227, 224)
Screenshot: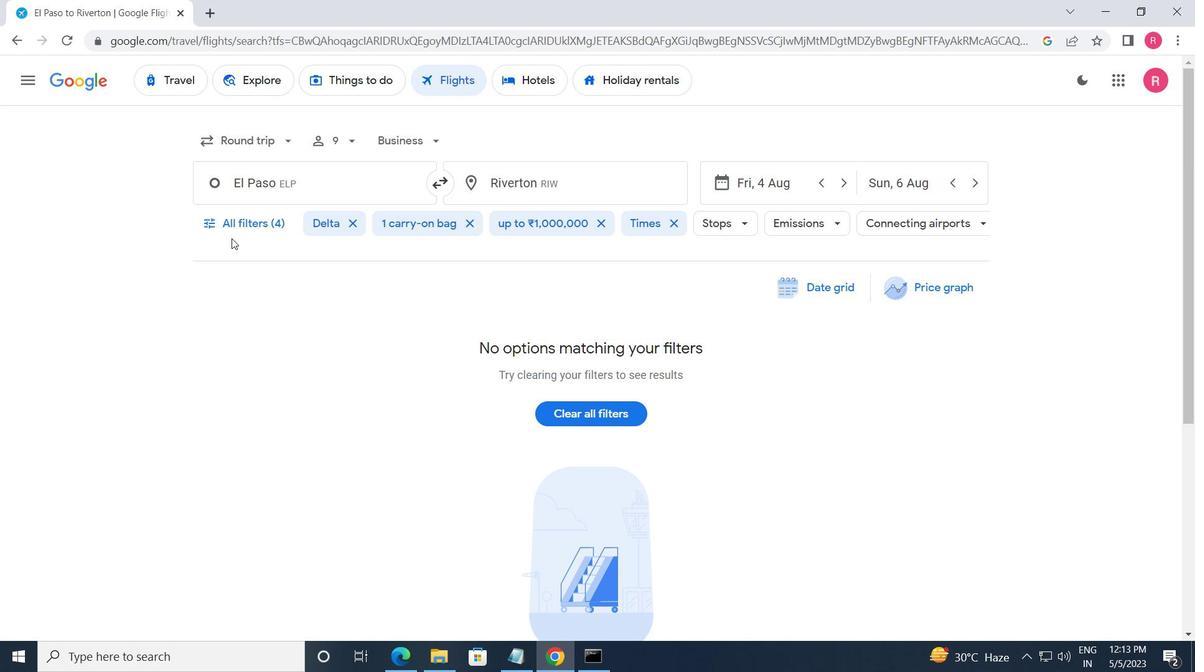 
Action: Mouse pressed left at (227, 224)
Screenshot: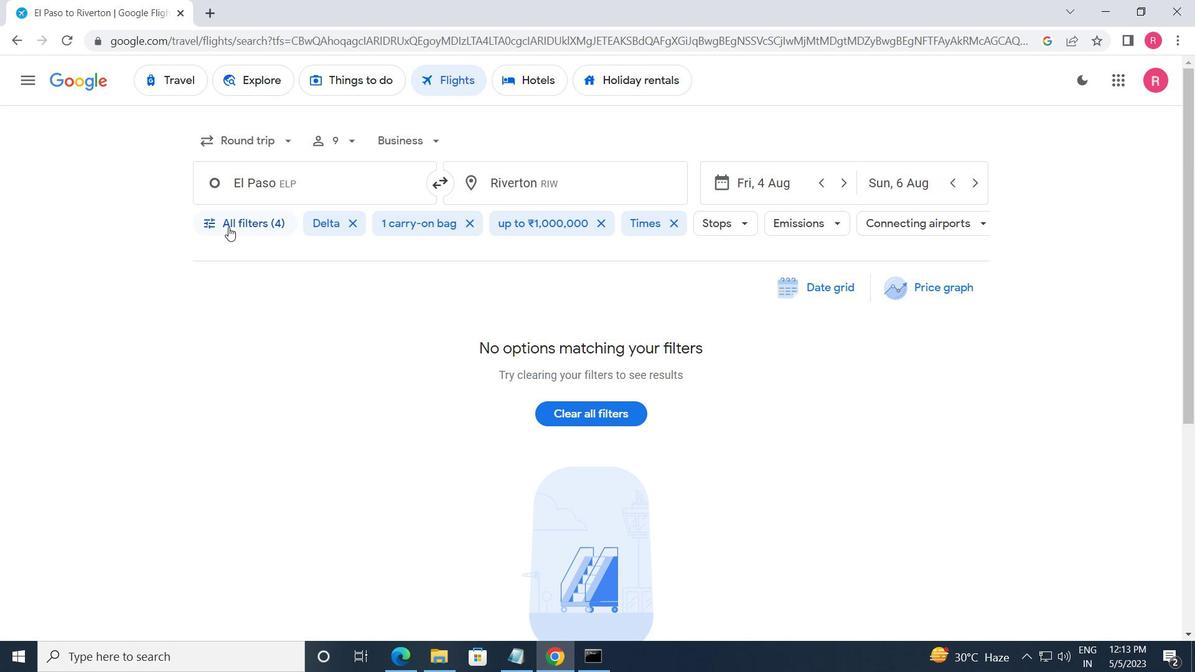 
Action: Mouse moved to (275, 420)
Screenshot: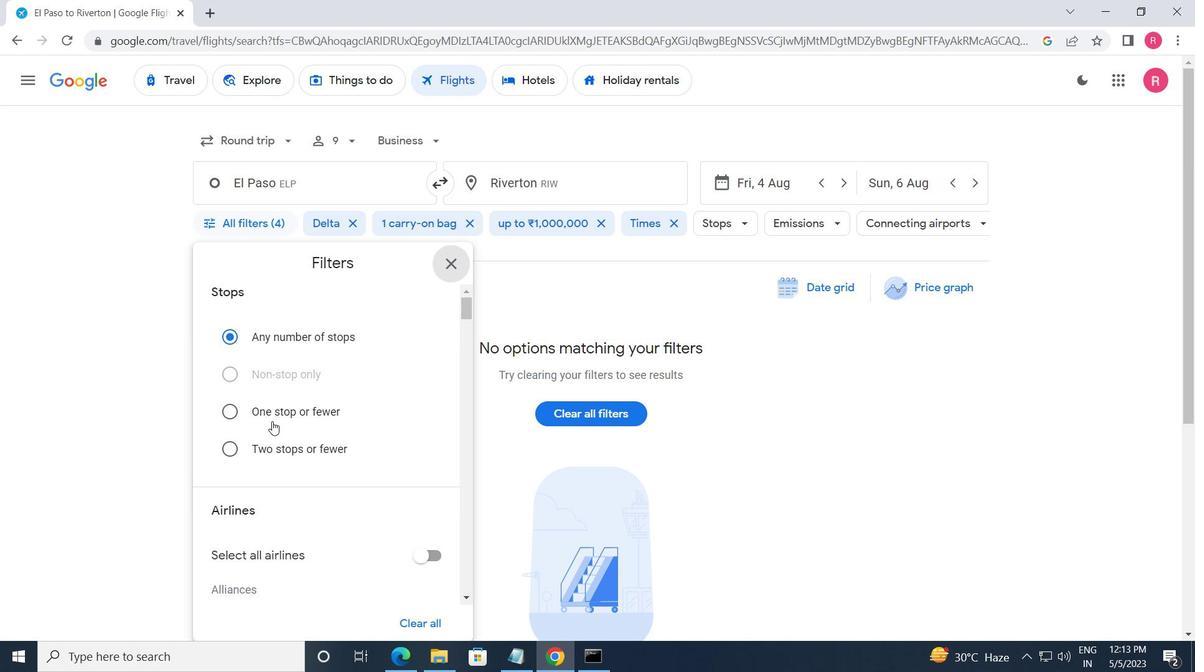 
Action: Mouse scrolled (275, 419) with delta (0, 0)
Screenshot: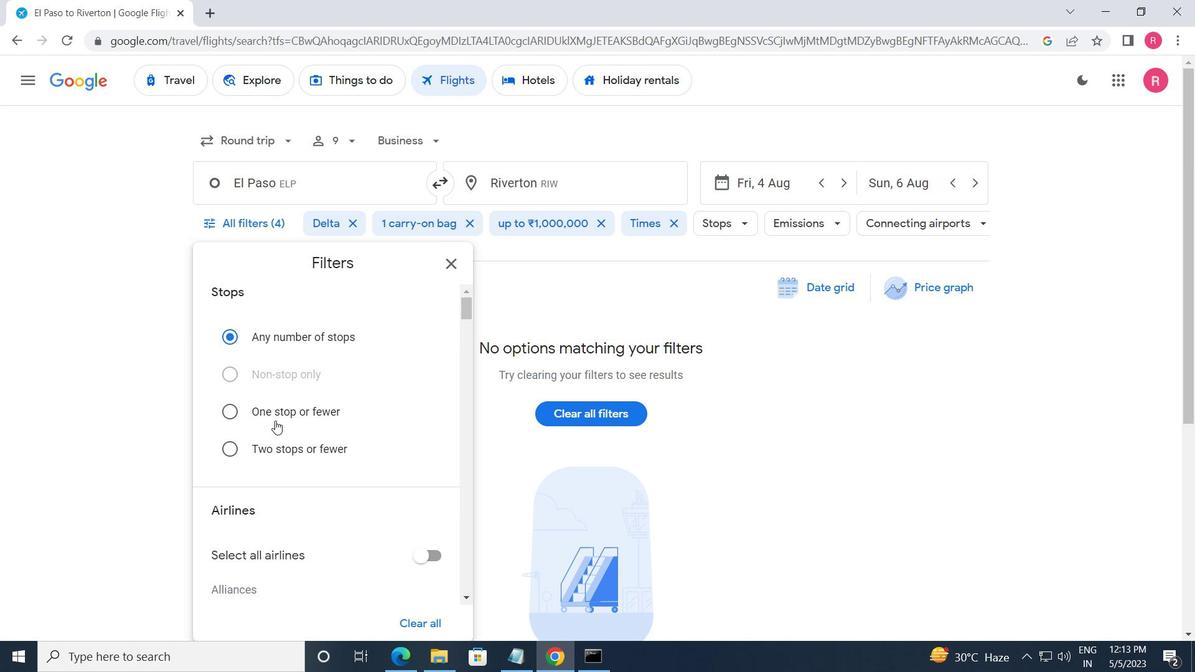 
Action: Mouse scrolled (275, 419) with delta (0, 0)
Screenshot: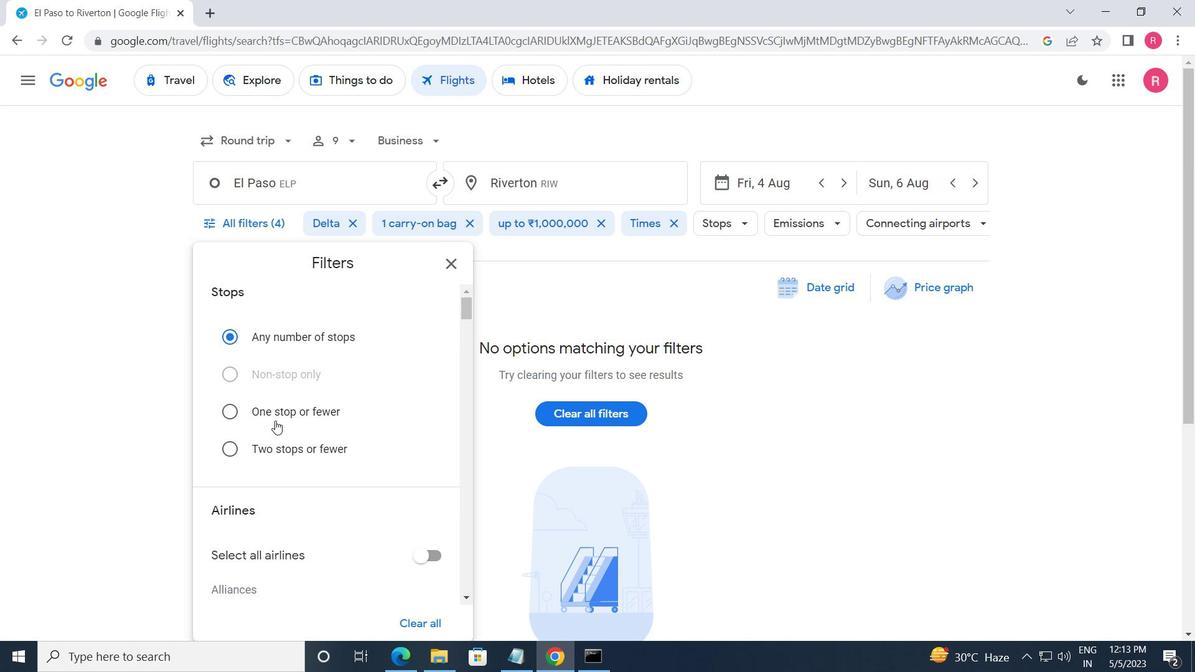 
Action: Mouse scrolled (275, 419) with delta (0, 0)
Screenshot: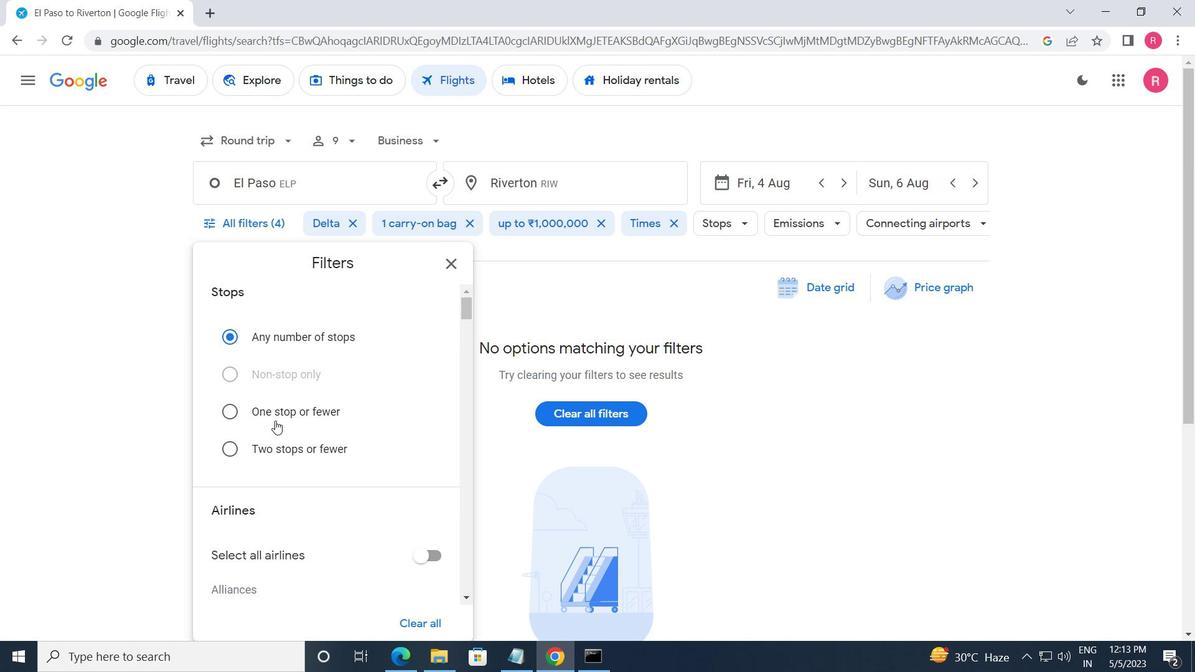 
Action: Mouse scrolled (275, 419) with delta (0, 0)
Screenshot: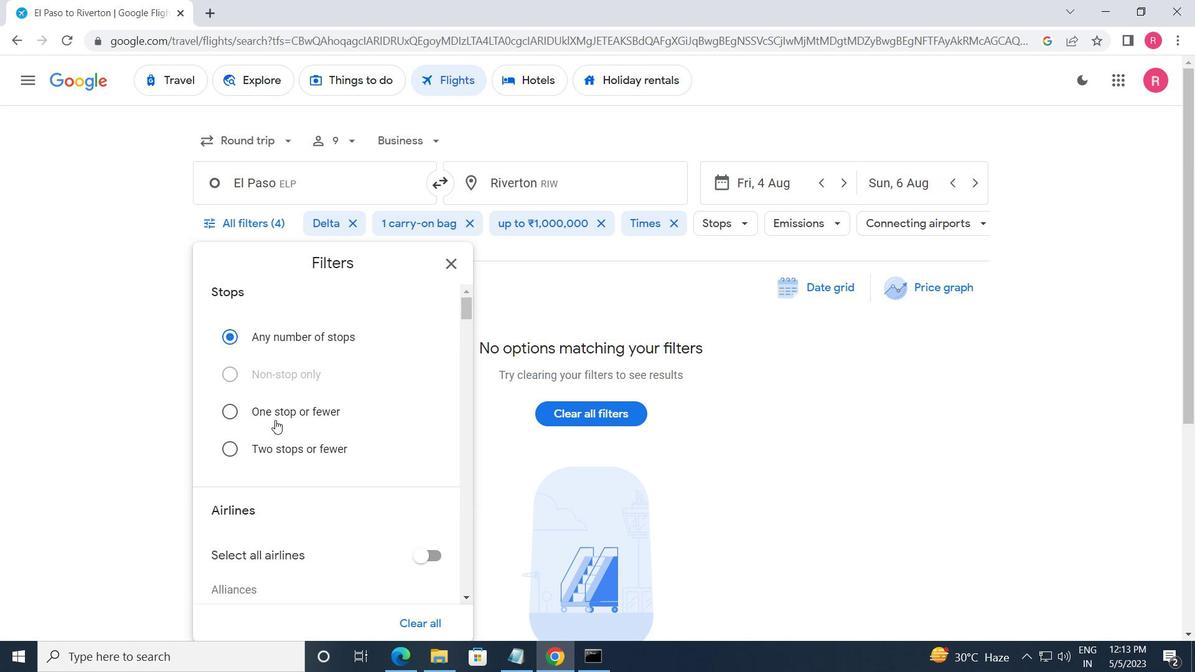 
Action: Mouse scrolled (275, 419) with delta (0, 0)
Screenshot: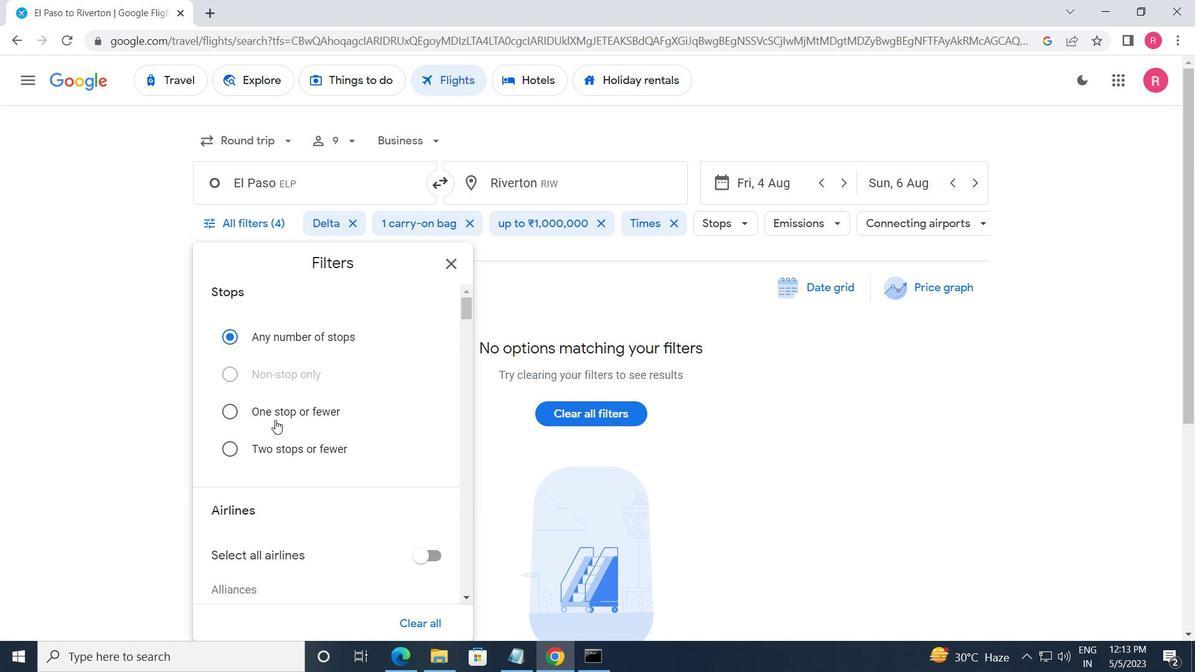 
Action: Mouse scrolled (275, 419) with delta (0, 0)
Screenshot: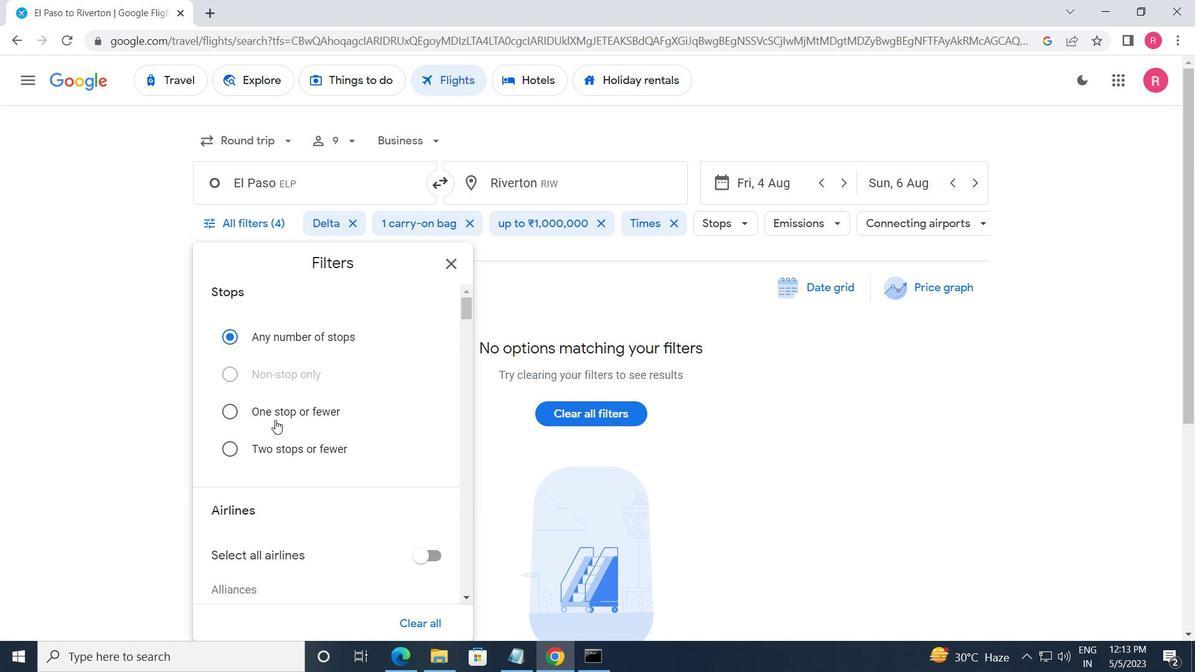 
Action: Mouse moved to (283, 420)
Screenshot: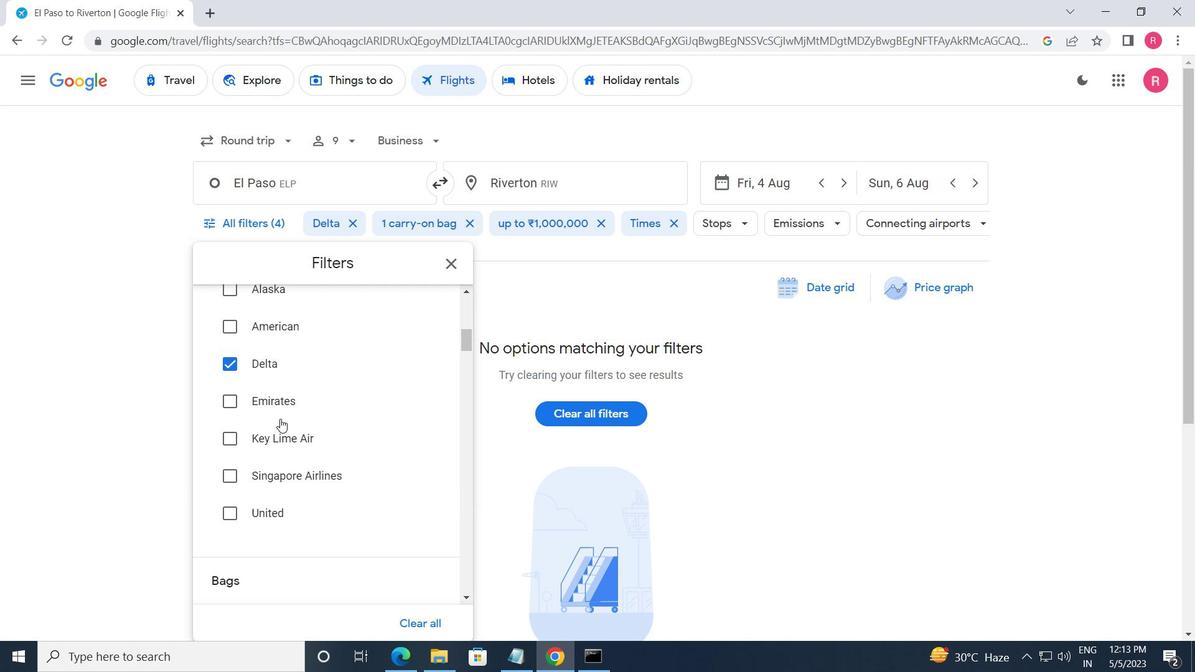 
Action: Mouse scrolled (283, 419) with delta (0, 0)
Screenshot: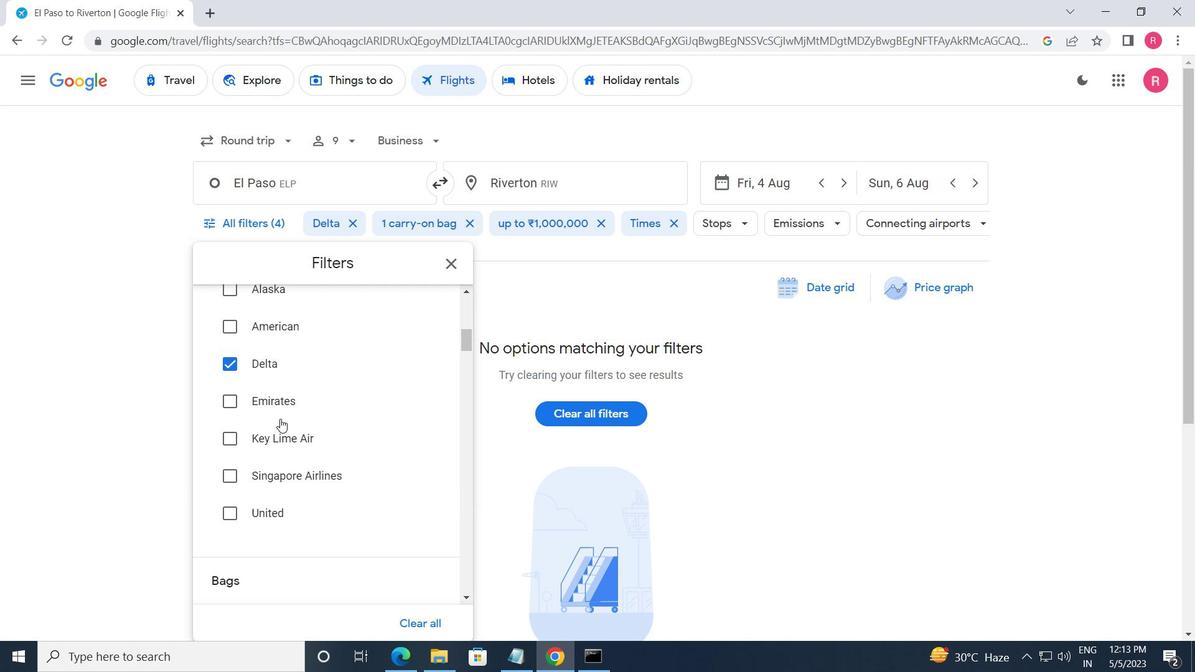 
Action: Mouse moved to (285, 422)
Screenshot: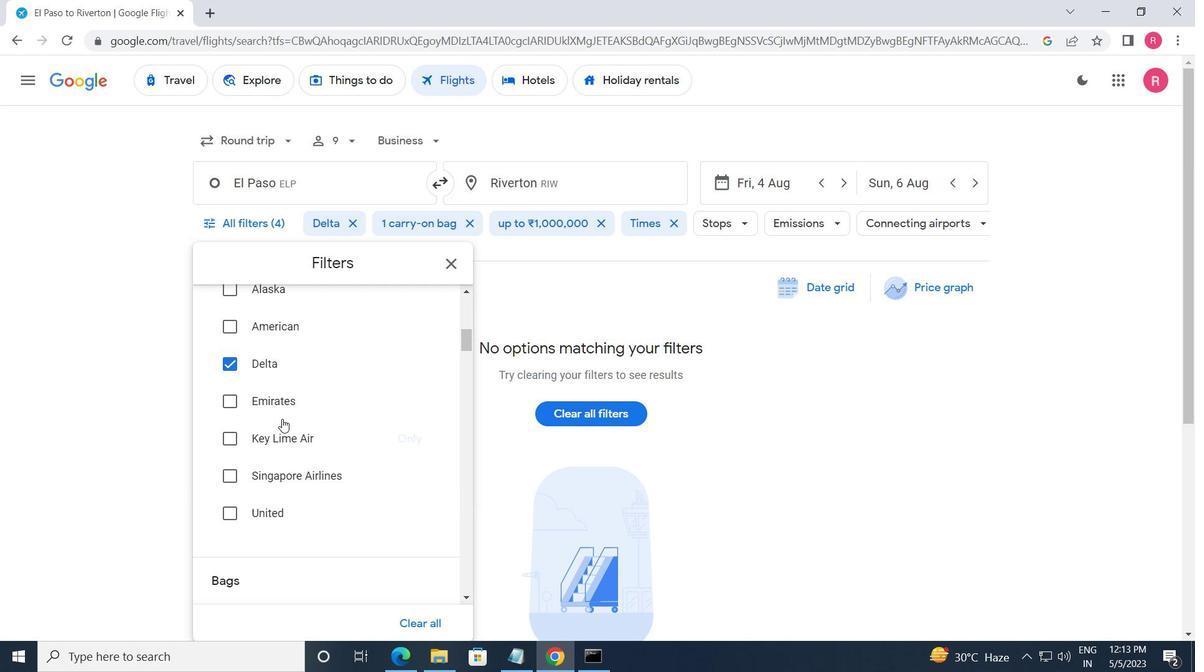 
Action: Mouse scrolled (285, 422) with delta (0, 0)
Screenshot: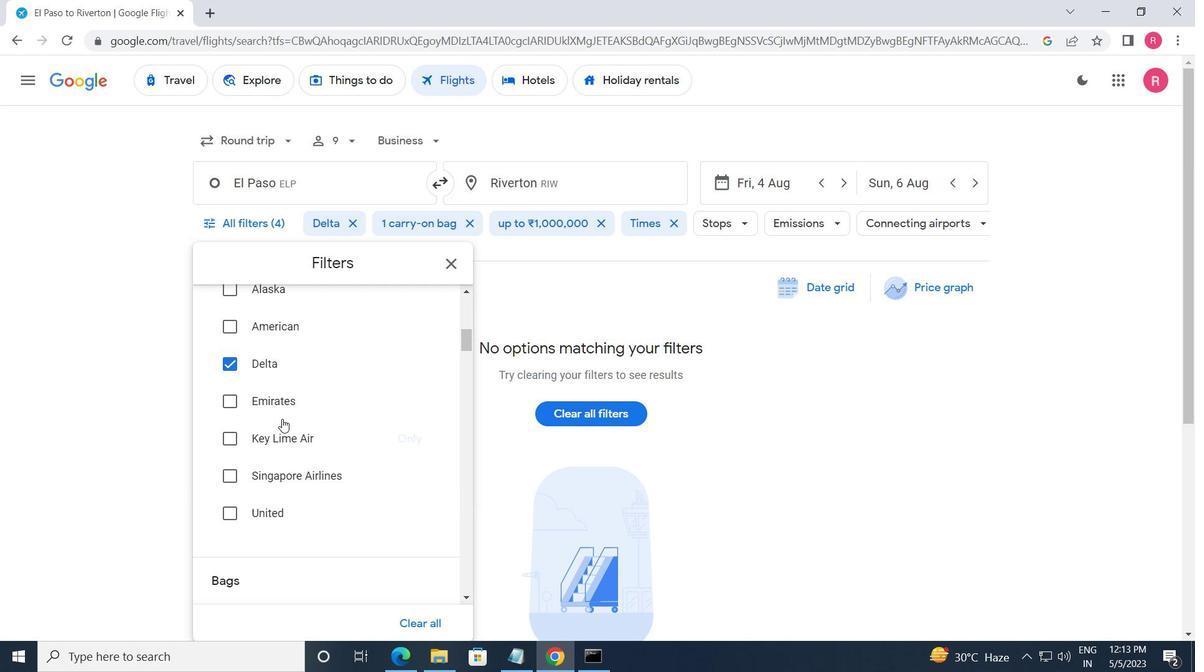 
Action: Mouse moved to (287, 425)
Screenshot: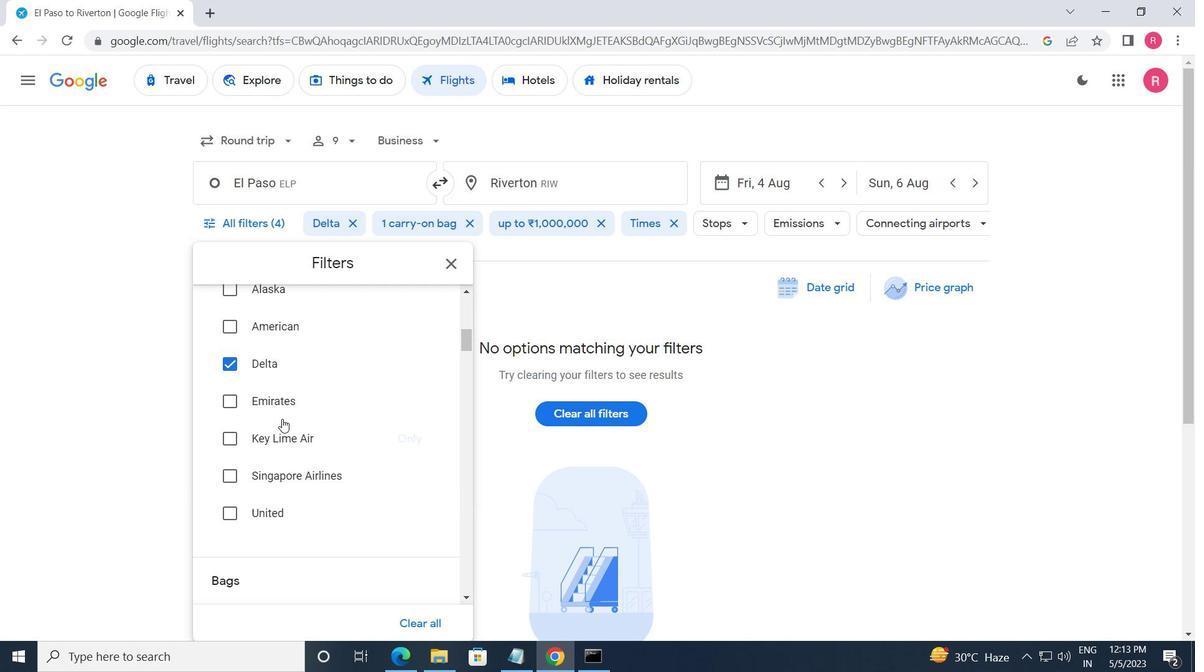 
Action: Mouse scrolled (287, 424) with delta (0, 0)
Screenshot: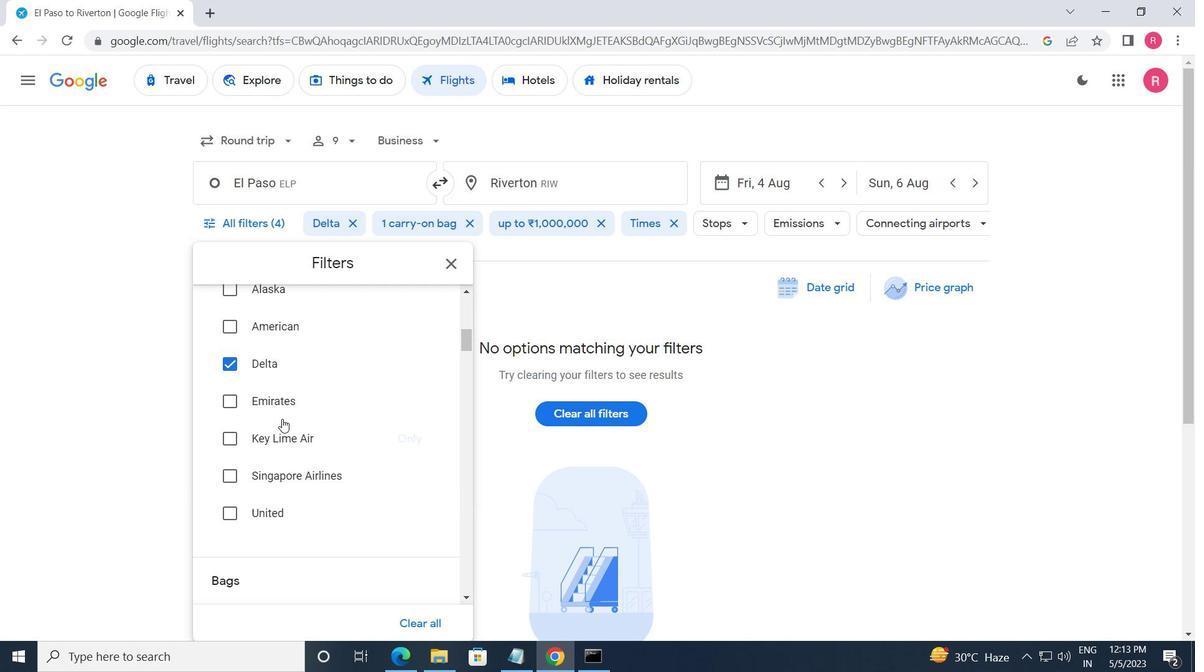 
Action: Mouse moved to (287, 425)
Screenshot: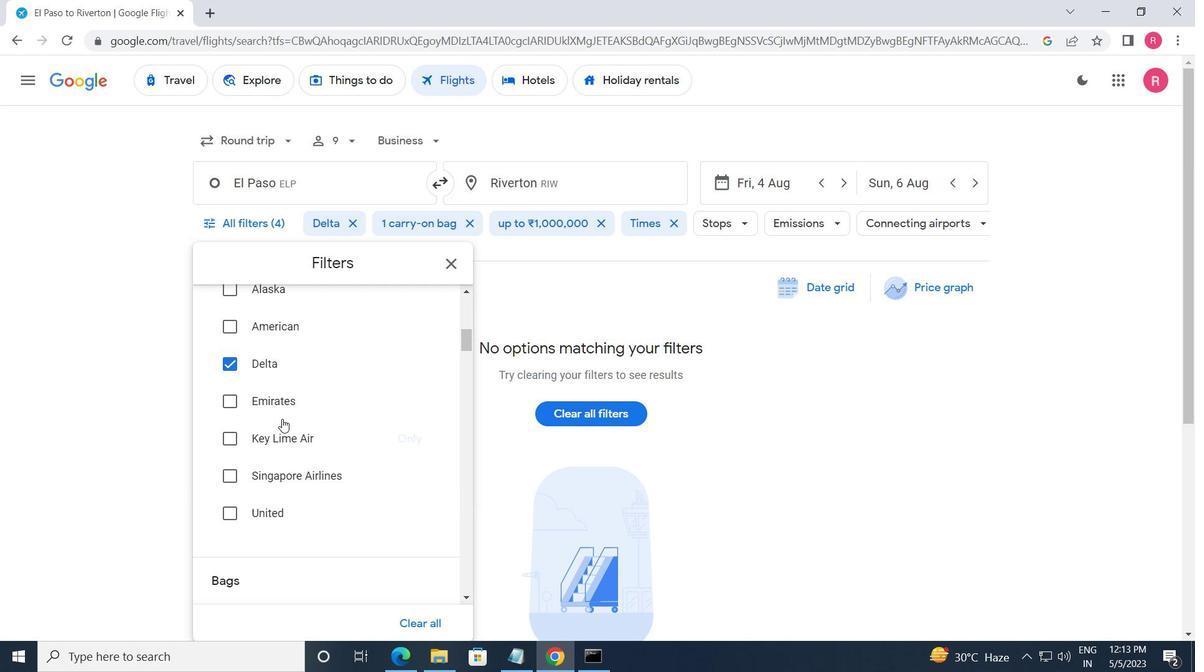 
Action: Mouse scrolled (287, 425) with delta (0, 0)
Screenshot: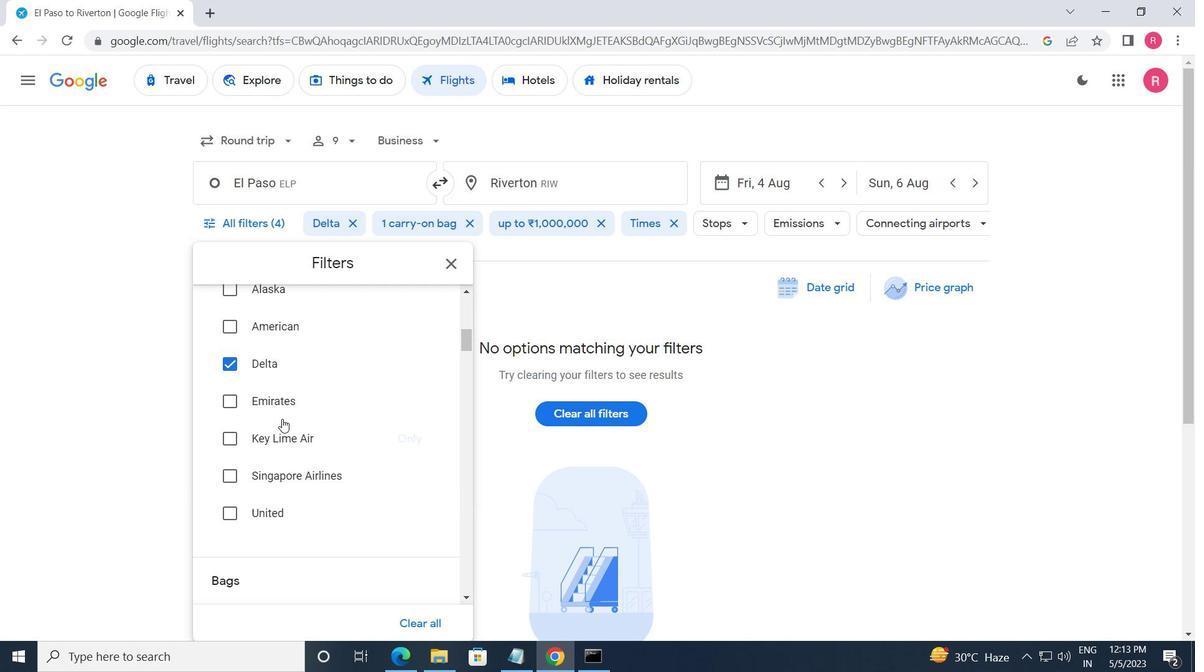 
Action: Mouse moved to (287, 425)
Screenshot: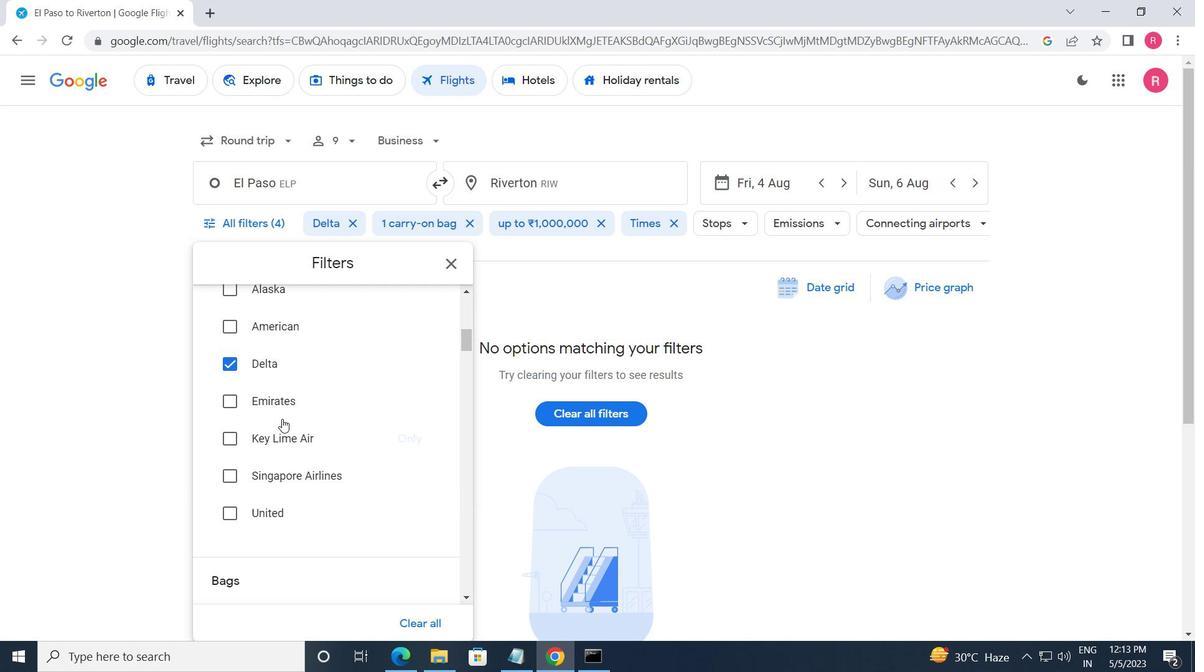 
Action: Mouse scrolled (287, 425) with delta (0, 0)
Screenshot: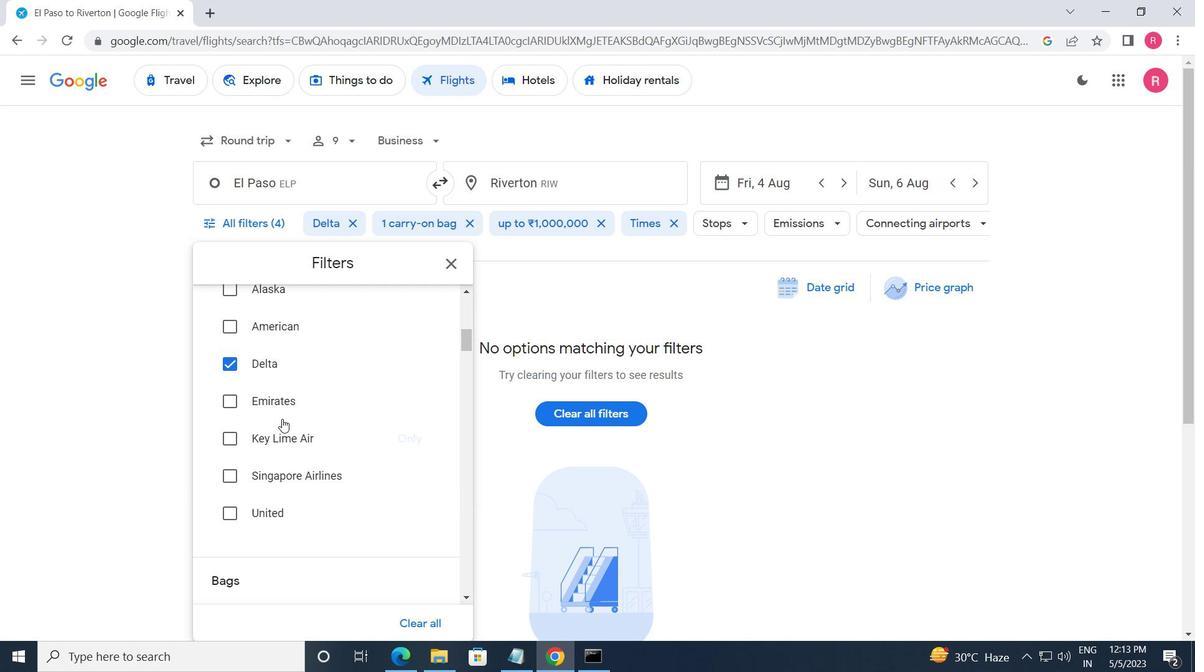 
Action: Mouse moved to (287, 426)
Screenshot: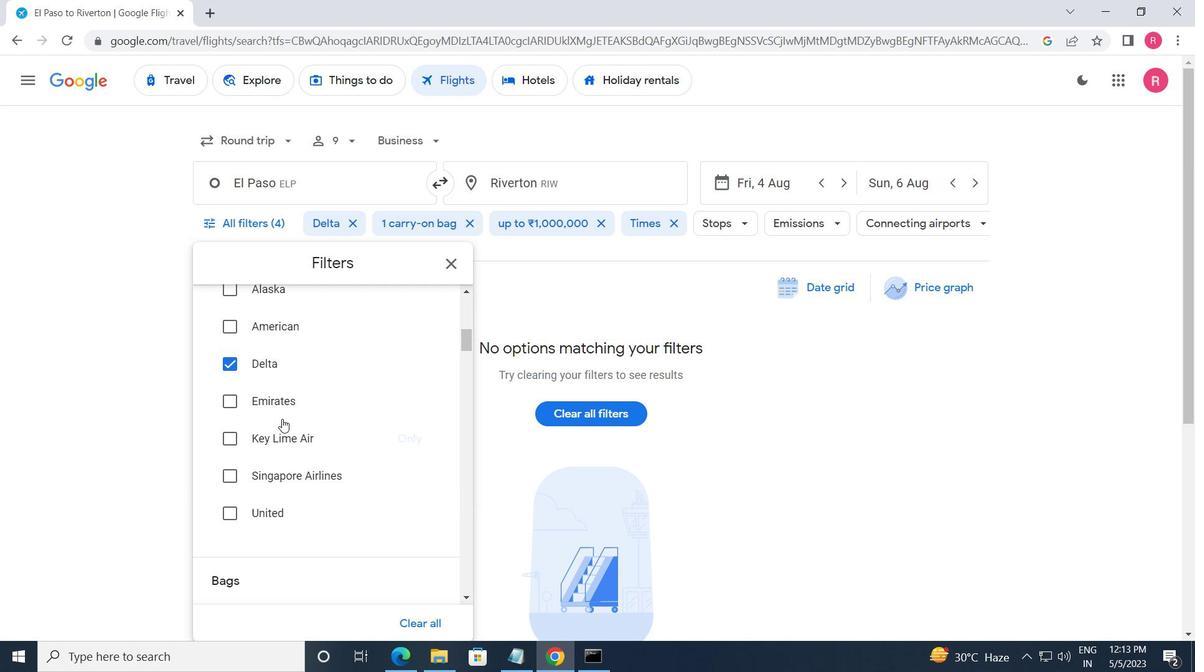 
Action: Mouse scrolled (287, 425) with delta (0, 0)
Screenshot: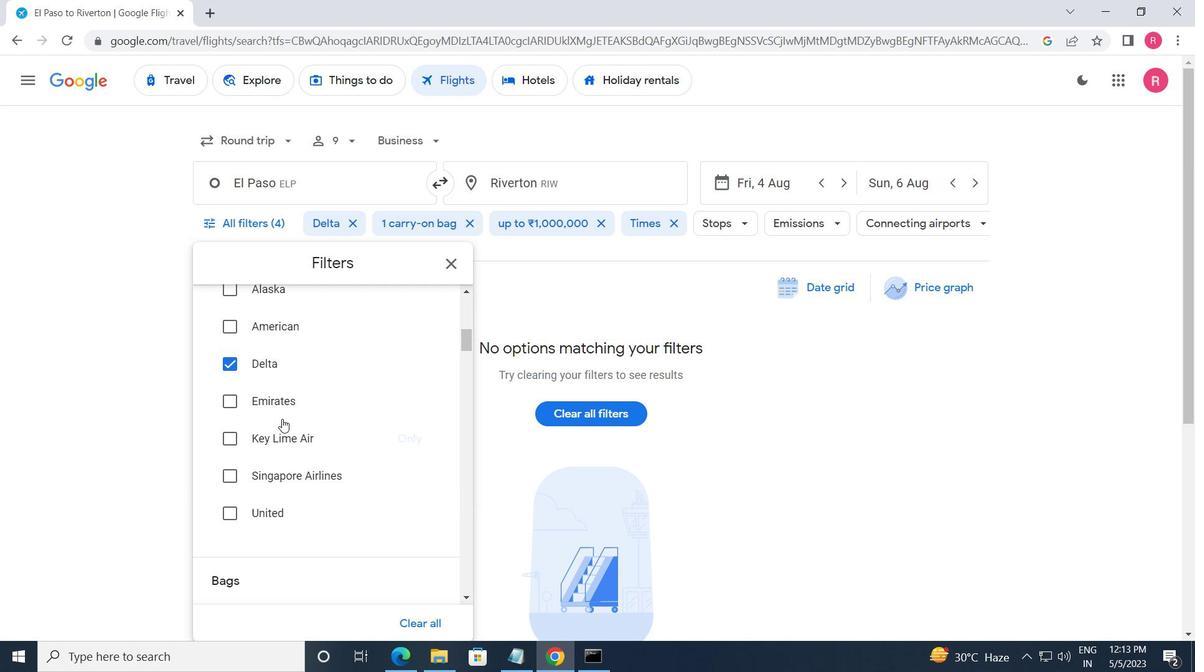 
Action: Mouse scrolled (287, 425) with delta (0, 0)
Screenshot: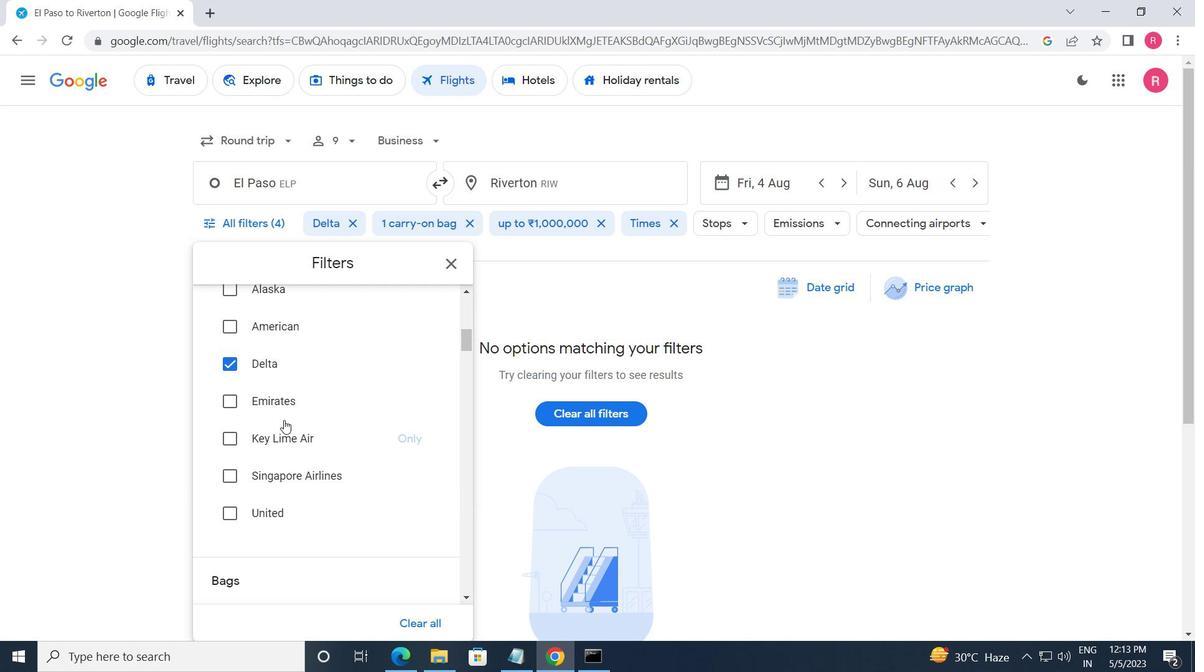 
Action: Mouse moved to (299, 434)
Screenshot: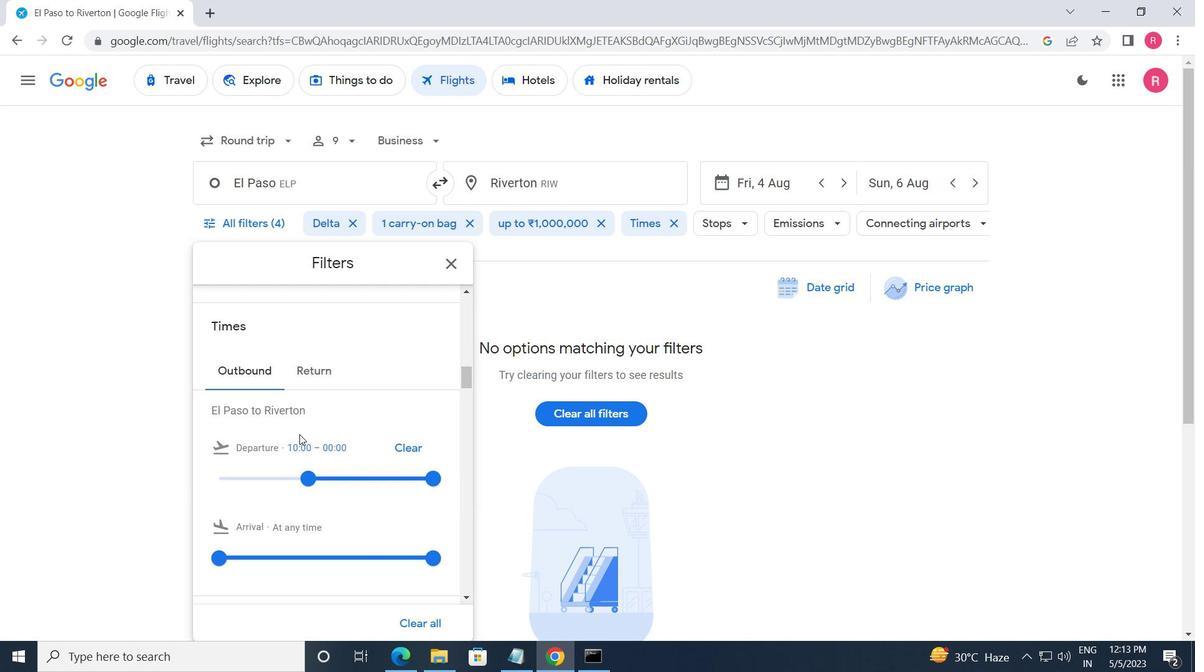 
Action: Mouse scrolled (299, 433) with delta (0, 0)
Screenshot: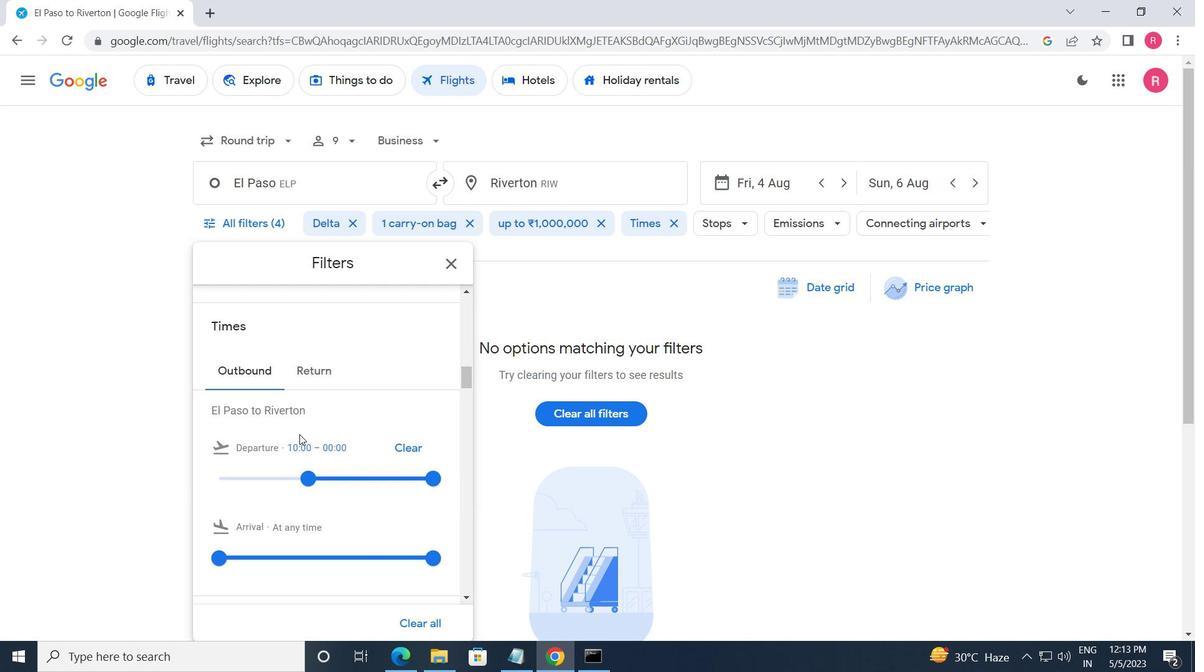 
Action: Mouse moved to (437, 395)
Screenshot: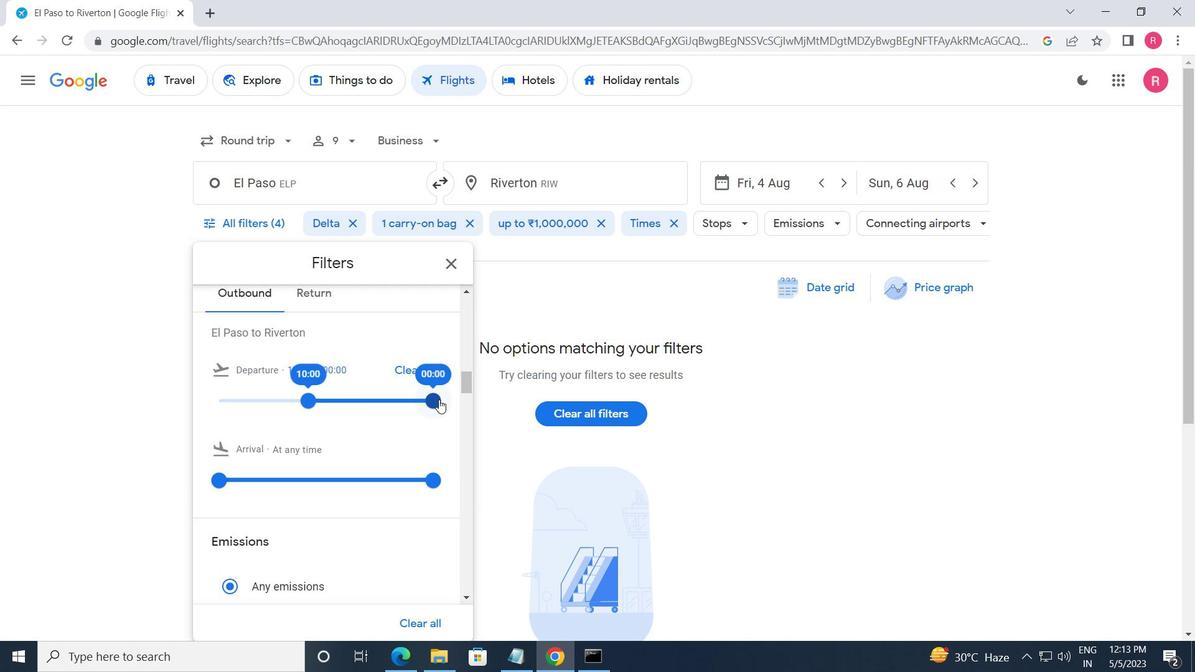 
Action: Mouse pressed left at (437, 395)
Screenshot: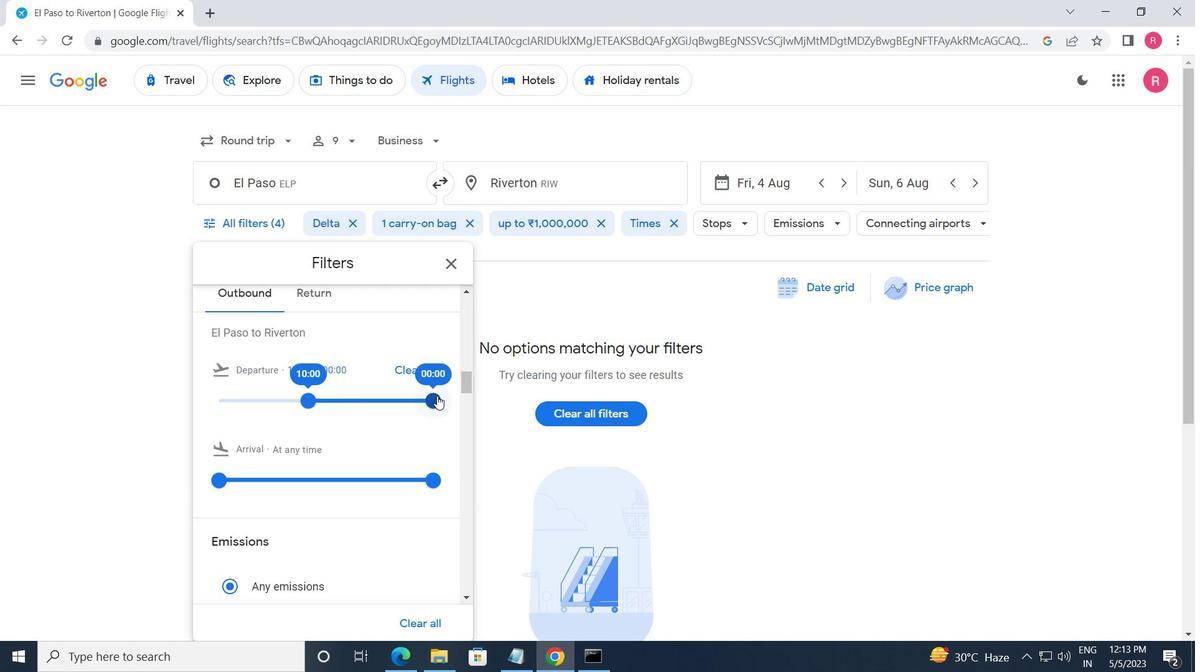 
Action: Mouse moved to (448, 268)
Screenshot: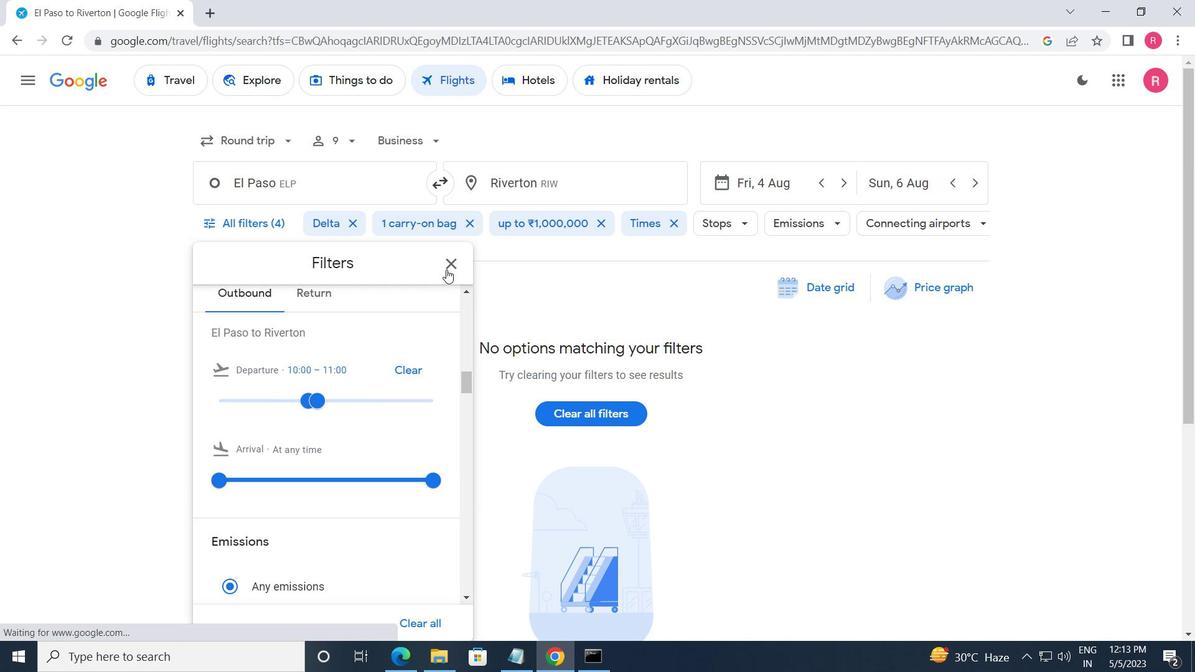 
Action: Mouse pressed left at (448, 268)
Screenshot: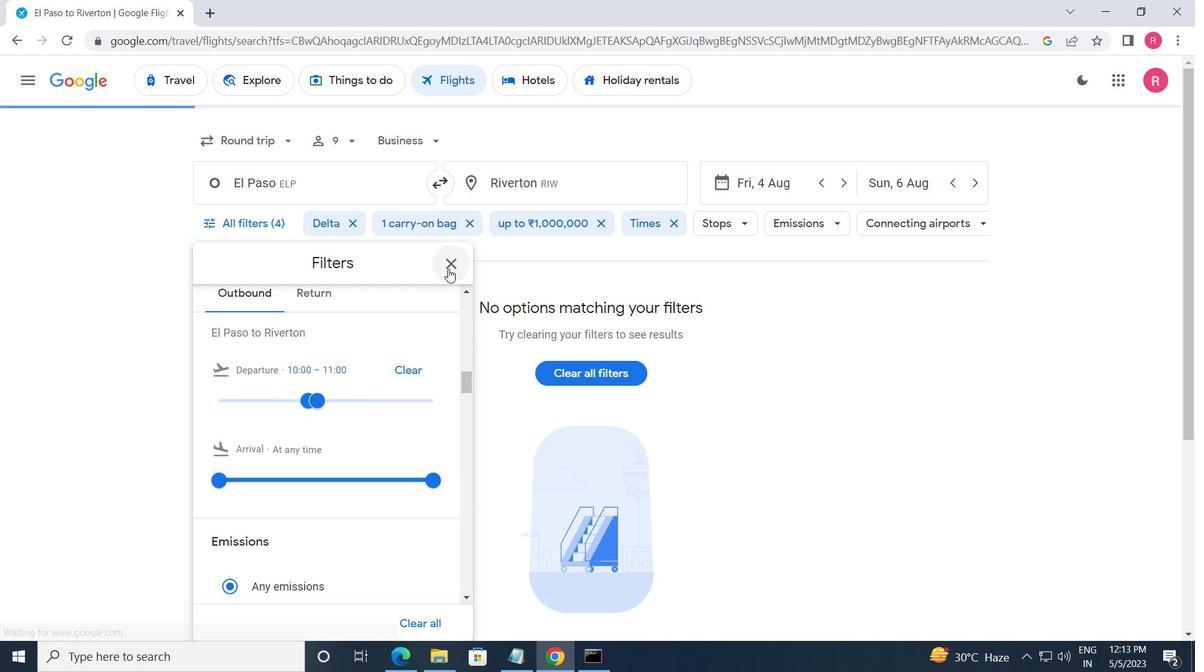 
